 Task: Look for space in Nigel, South Africa from 10th July, 2023 to 15th July, 2023 for 7 adults in price range Rs.10000 to Rs.15000. Place can be entire place or shared room with 4 bedrooms having 7 beds and 4 bathrooms. Property type can be house, flat, guest house. Amenities needed are: wifi, TV, free parkinig on premises, gym, breakfast. Booking option can be shelf check-in. Required host language is English.
Action: Mouse moved to (439, 103)
Screenshot: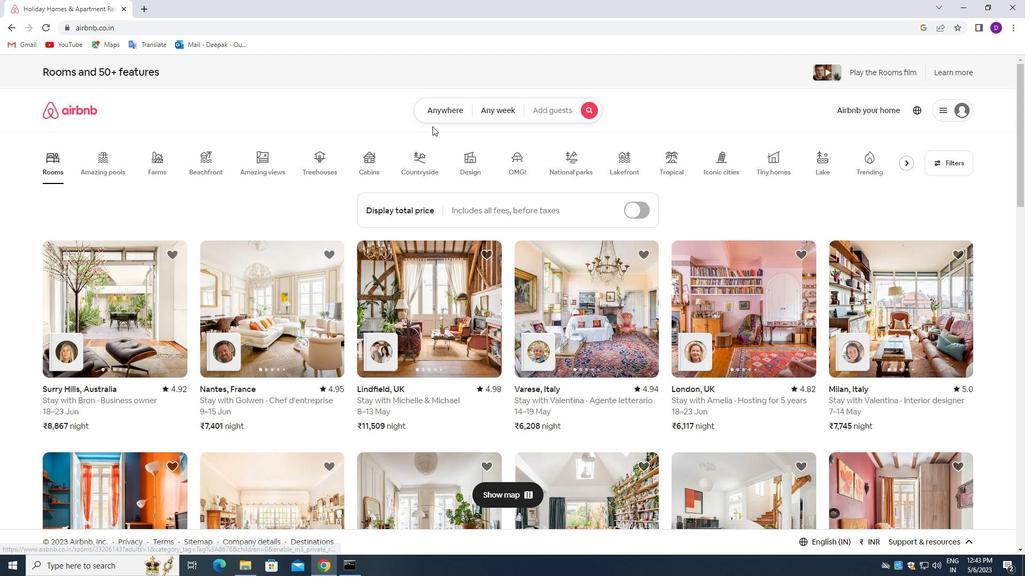 
Action: Mouse pressed left at (439, 103)
Screenshot: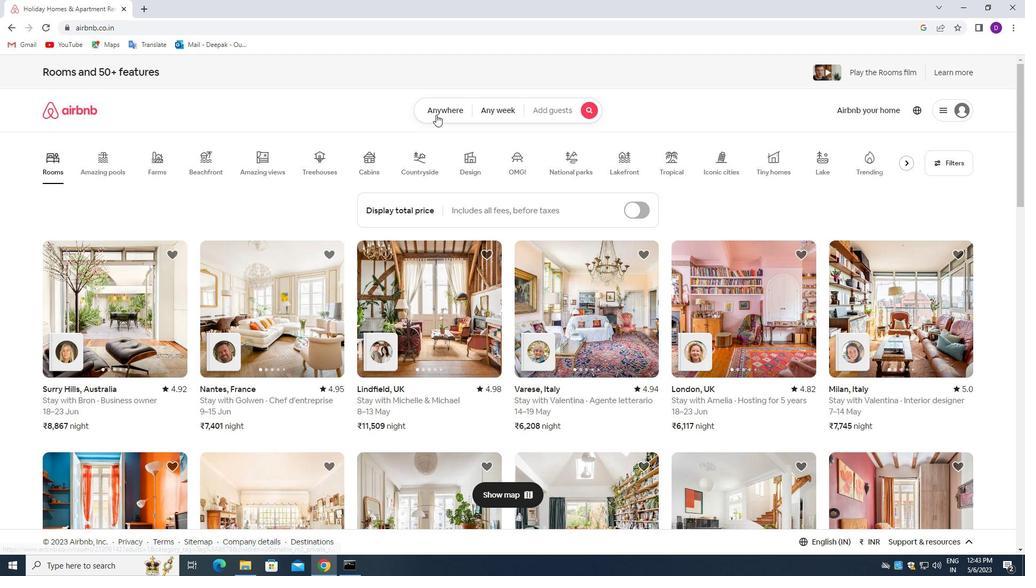 
Action: Mouse moved to (416, 148)
Screenshot: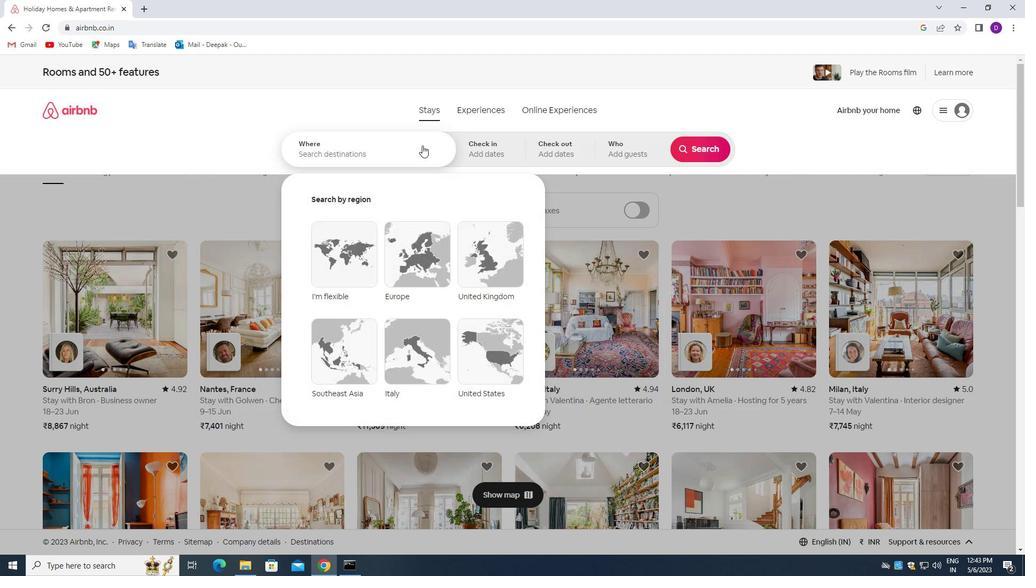 
Action: Mouse pressed left at (416, 148)
Screenshot: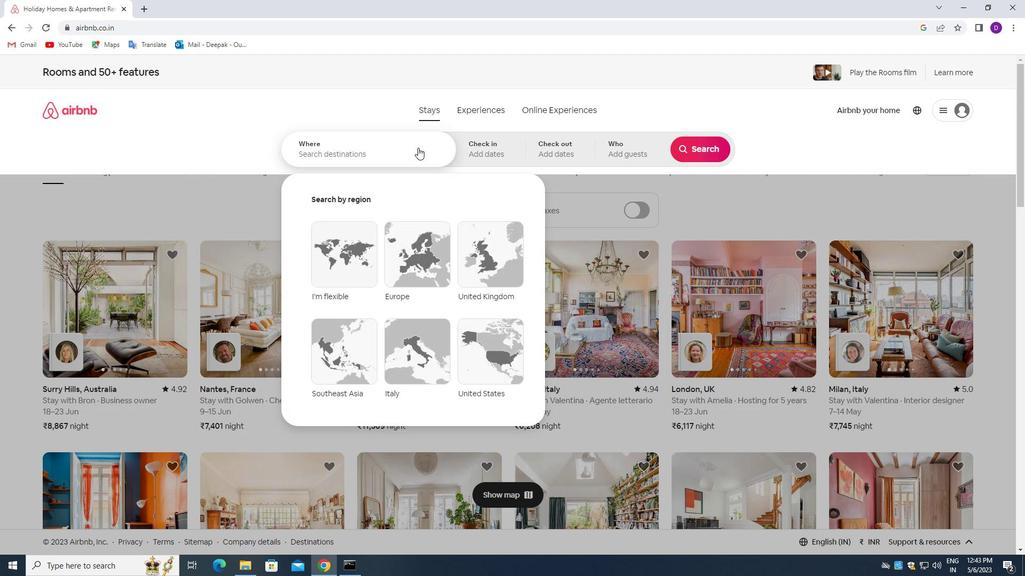 
Action: Mouse moved to (263, 191)
Screenshot: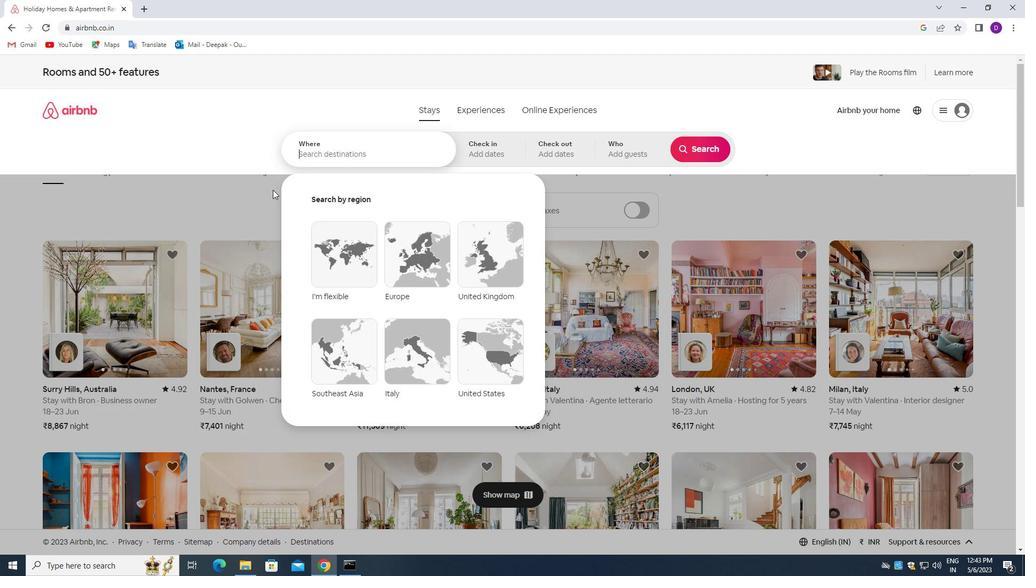 
Action: Key pressed <Key.shift>NIGEL,<Key.space><Key.shift_r>SOUTH<Key.space><Key.shift_r>AFRICA<Key.enter>
Screenshot: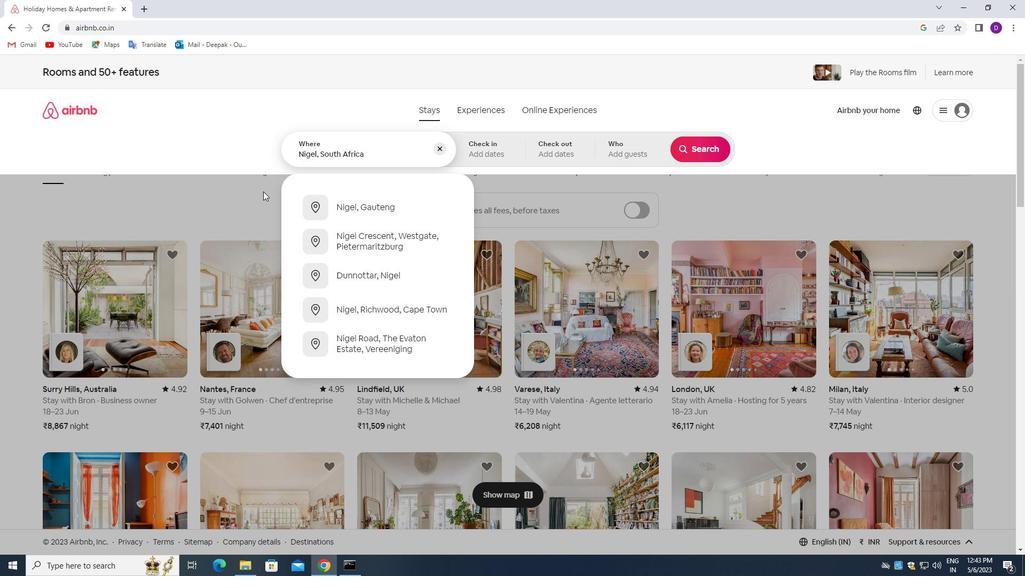 
Action: Mouse moved to (702, 232)
Screenshot: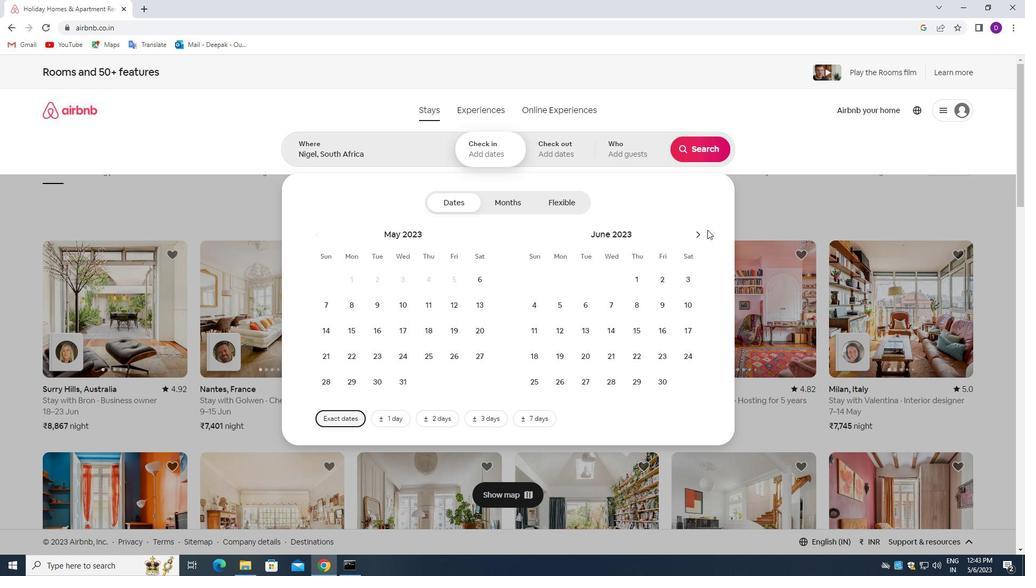 
Action: Mouse pressed left at (702, 232)
Screenshot: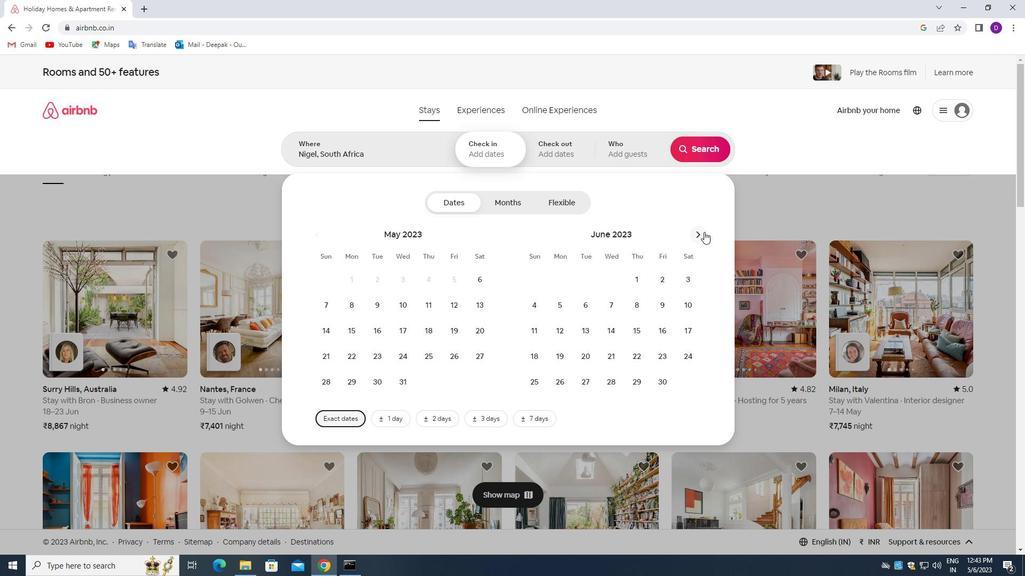 
Action: Mouse moved to (557, 334)
Screenshot: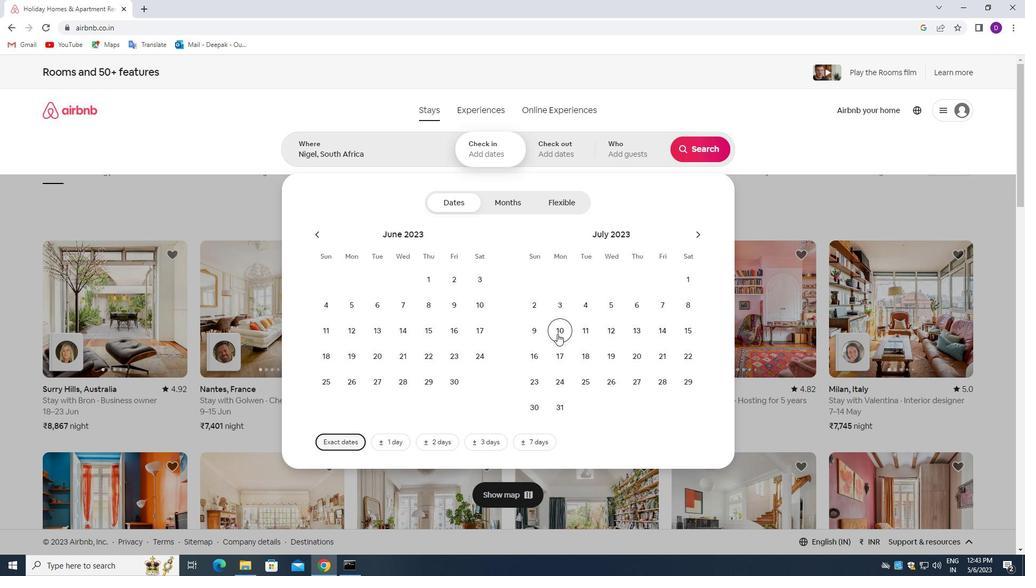 
Action: Mouse pressed left at (557, 334)
Screenshot: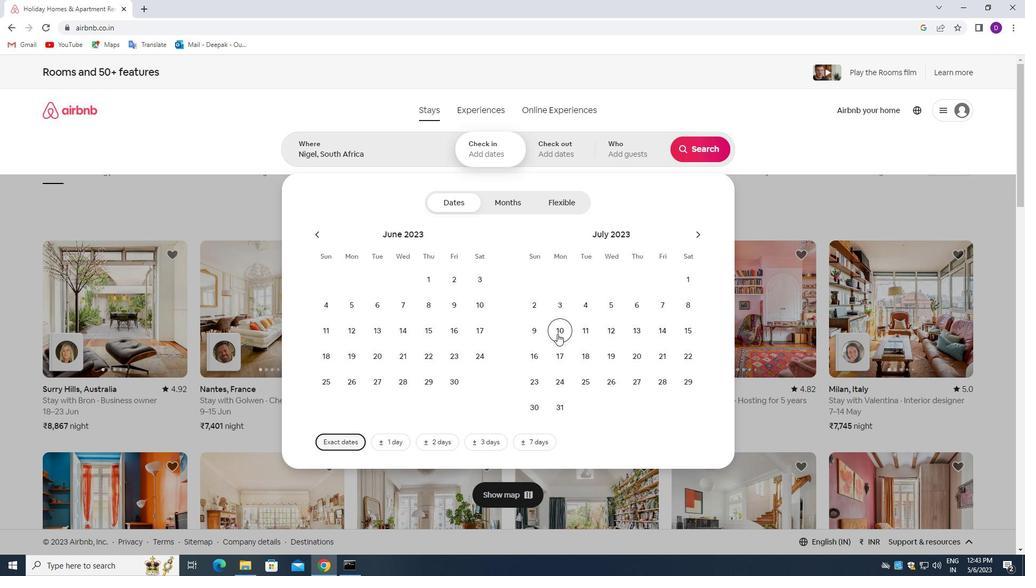 
Action: Mouse moved to (682, 337)
Screenshot: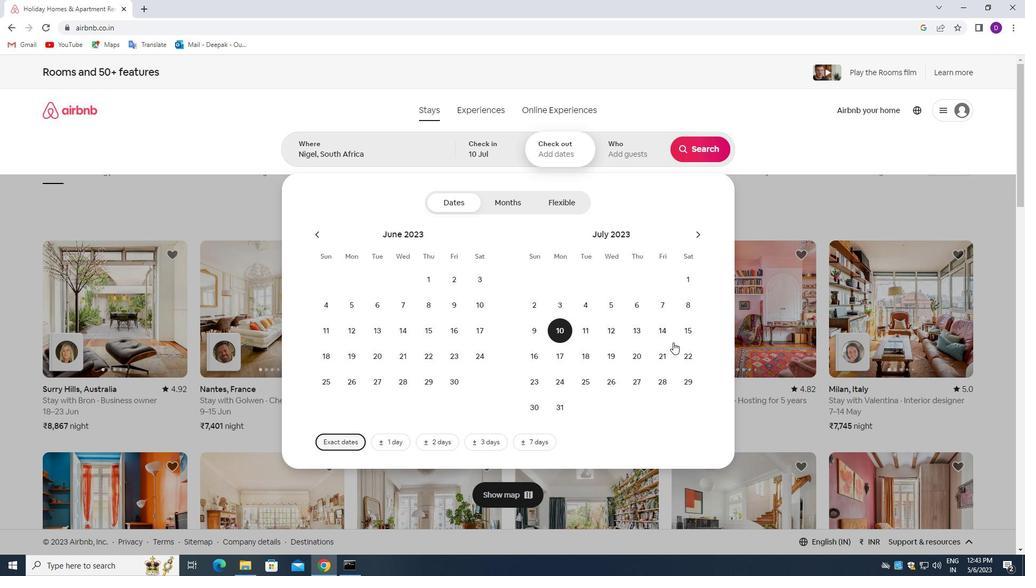
Action: Mouse pressed left at (682, 337)
Screenshot: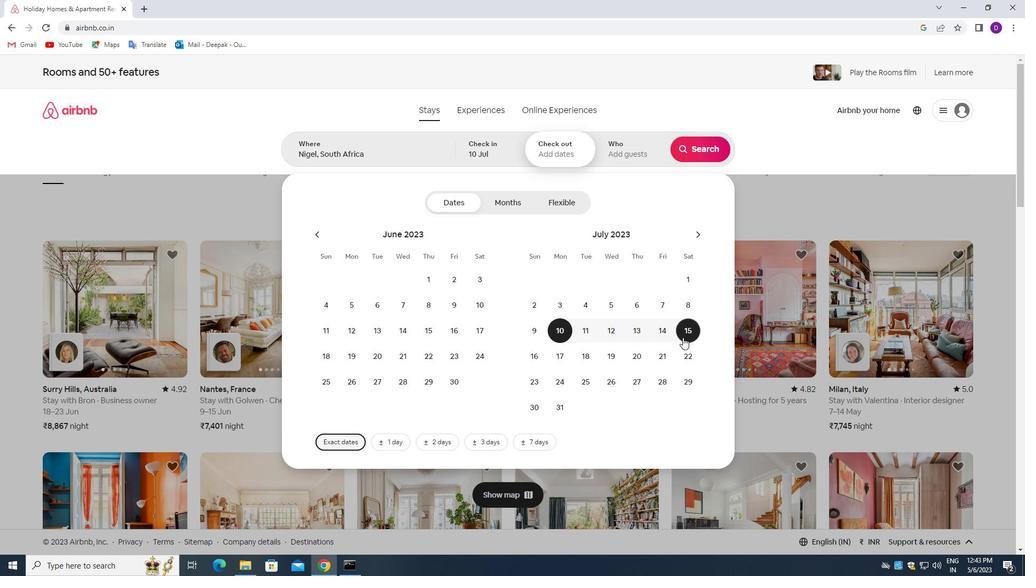 
Action: Mouse moved to (617, 148)
Screenshot: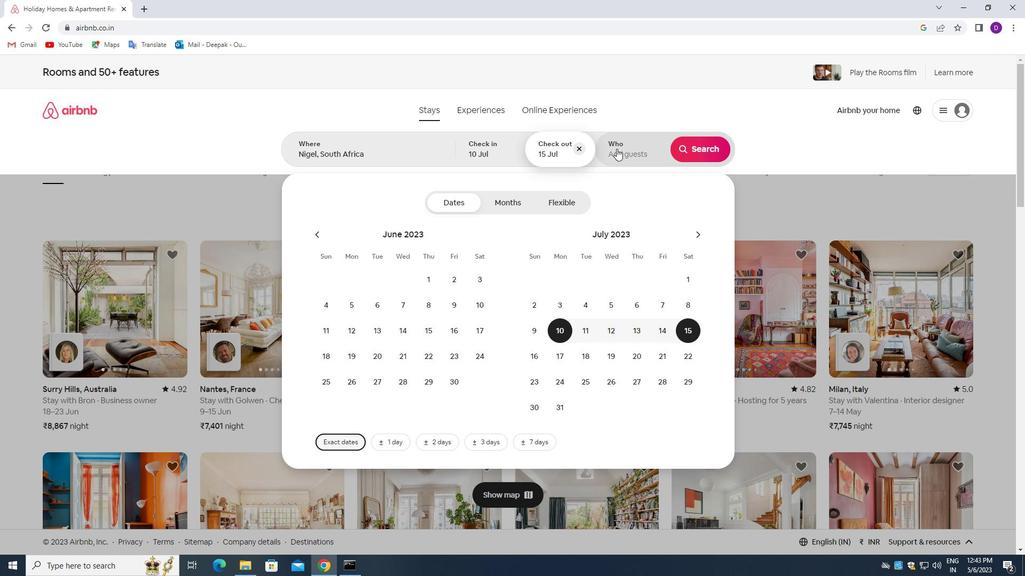 
Action: Mouse pressed left at (617, 148)
Screenshot: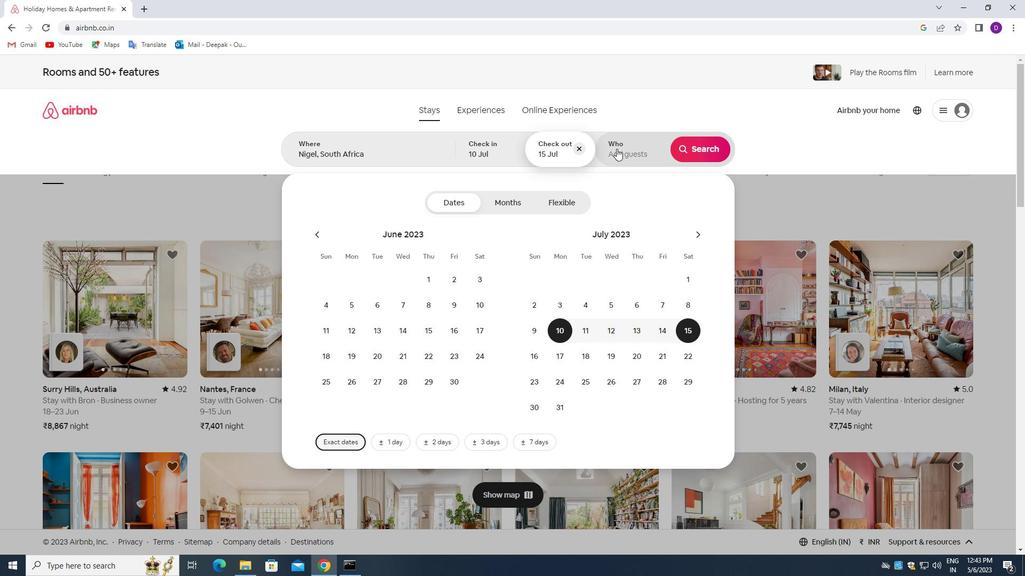 
Action: Mouse moved to (699, 209)
Screenshot: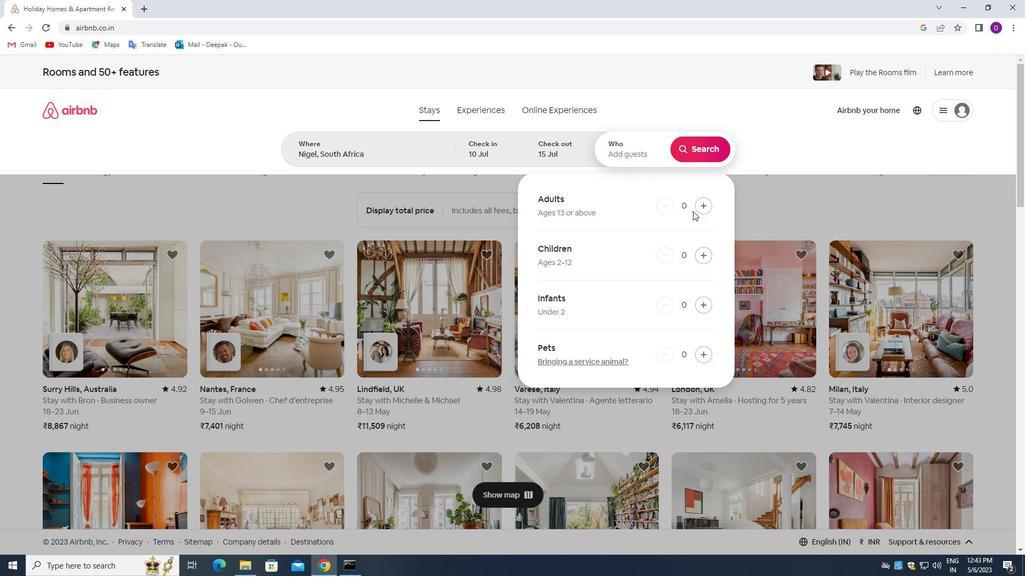 
Action: Mouse pressed left at (699, 209)
Screenshot: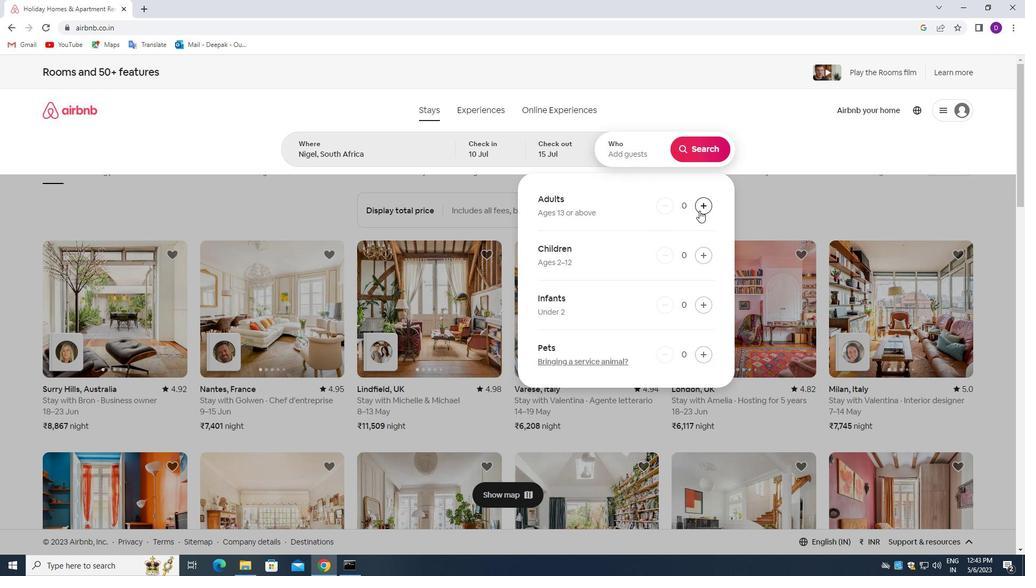 
Action: Mouse pressed left at (699, 209)
Screenshot: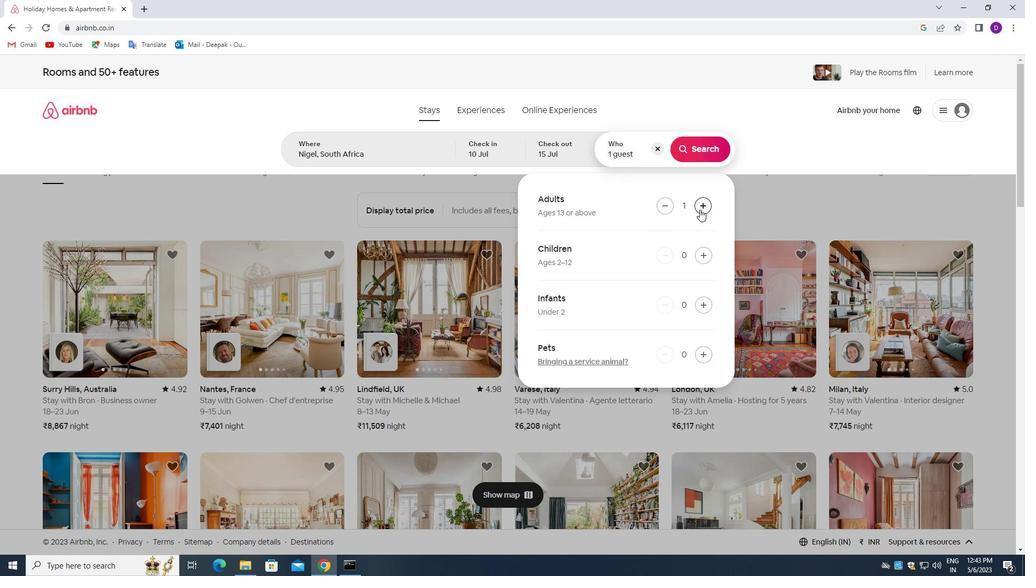 
Action: Mouse pressed left at (699, 209)
Screenshot: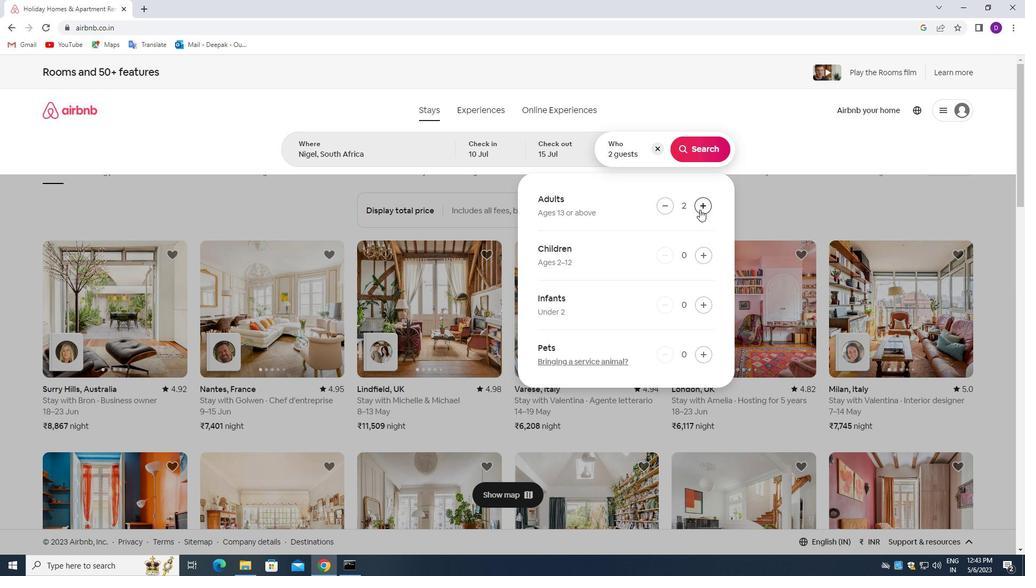 
Action: Mouse pressed left at (699, 209)
Screenshot: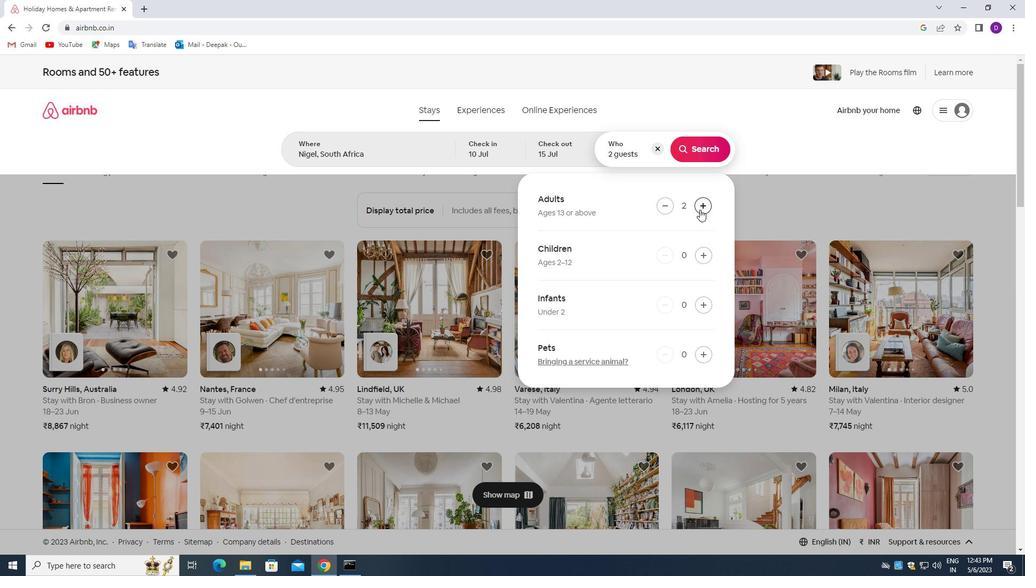 
Action: Mouse pressed left at (699, 209)
Screenshot: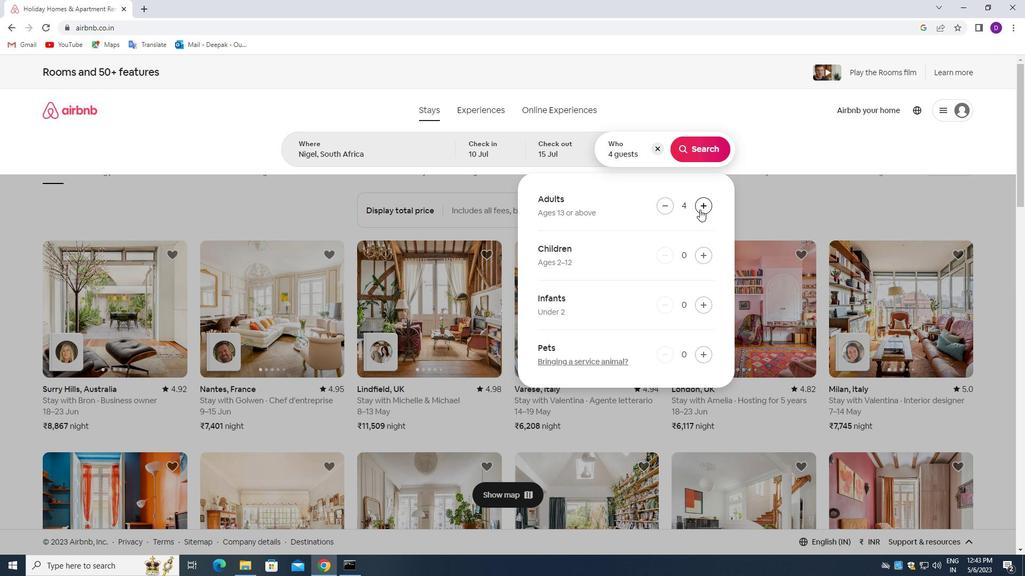 
Action: Mouse pressed left at (699, 209)
Screenshot: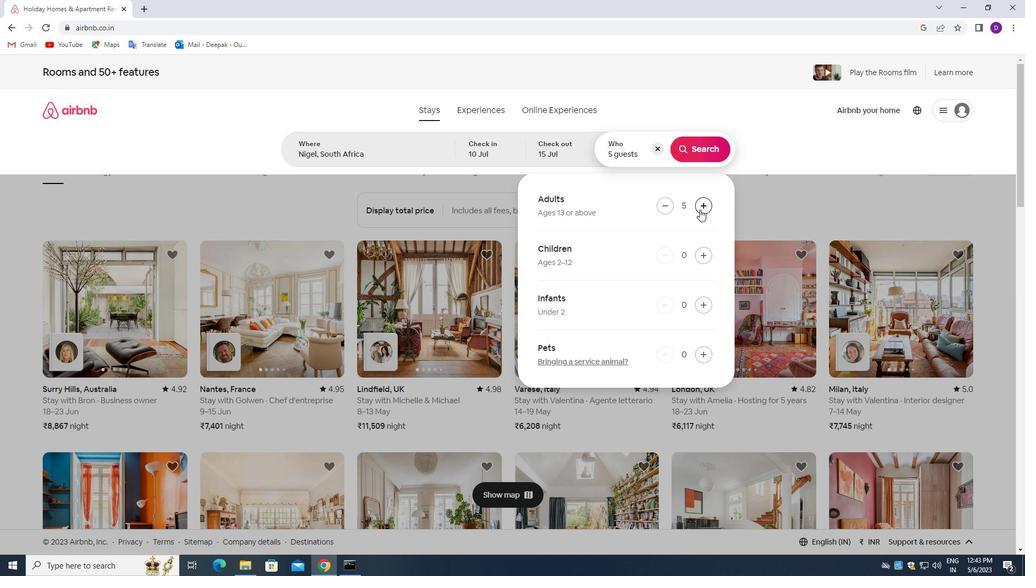 
Action: Mouse pressed left at (699, 209)
Screenshot: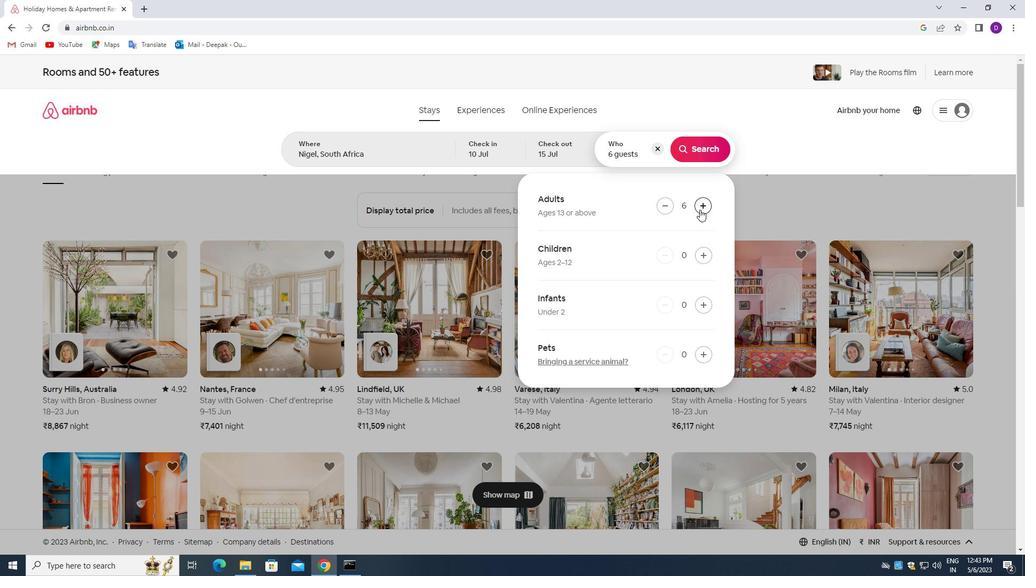 
Action: Mouse moved to (697, 148)
Screenshot: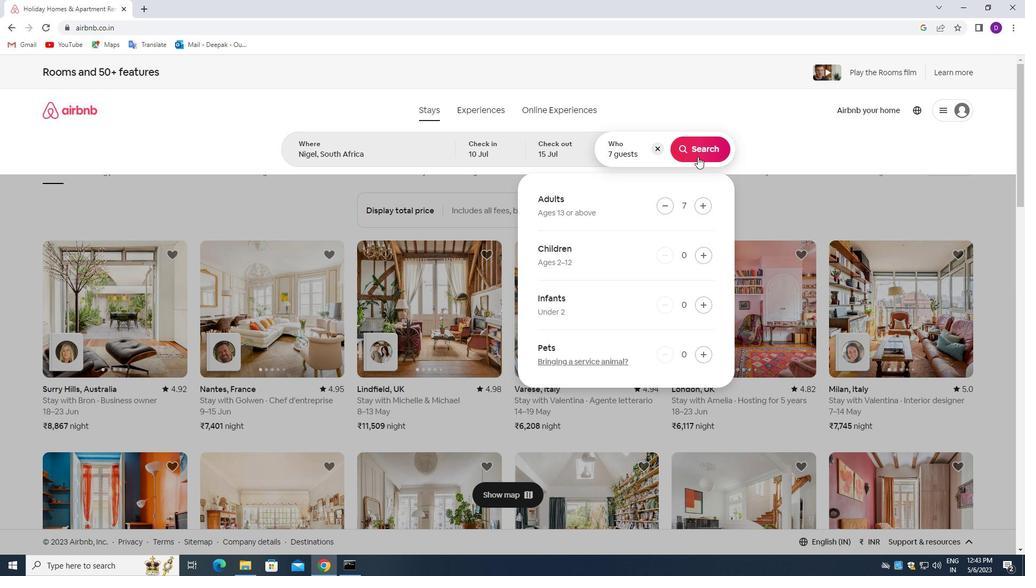 
Action: Mouse pressed left at (697, 148)
Screenshot: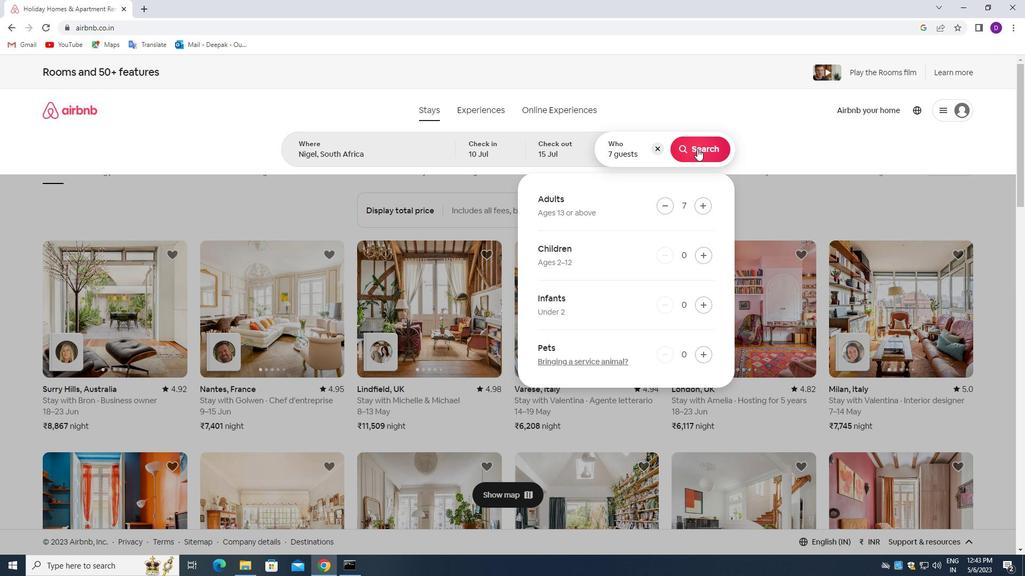
Action: Mouse moved to (969, 118)
Screenshot: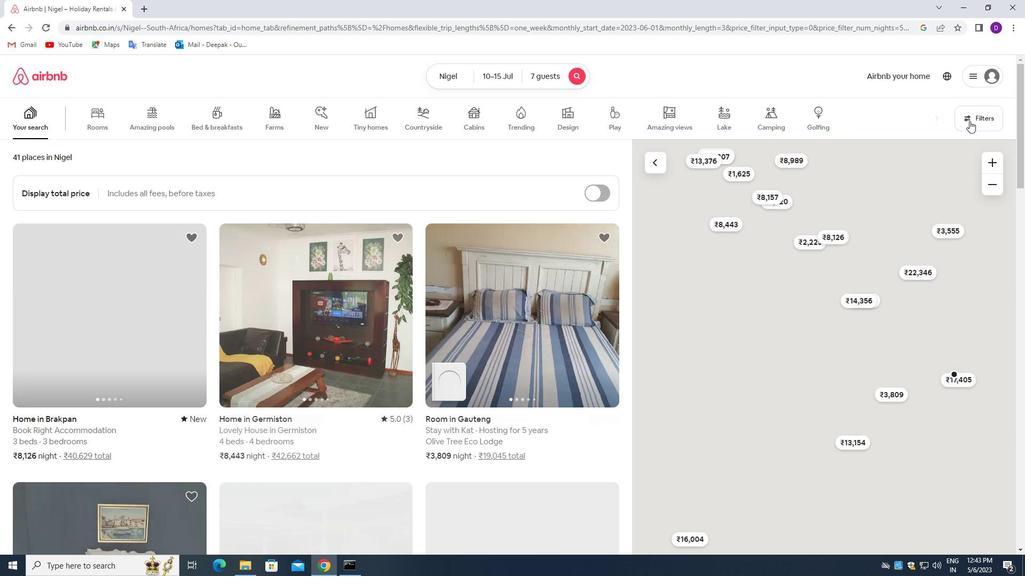 
Action: Mouse pressed left at (969, 118)
Screenshot: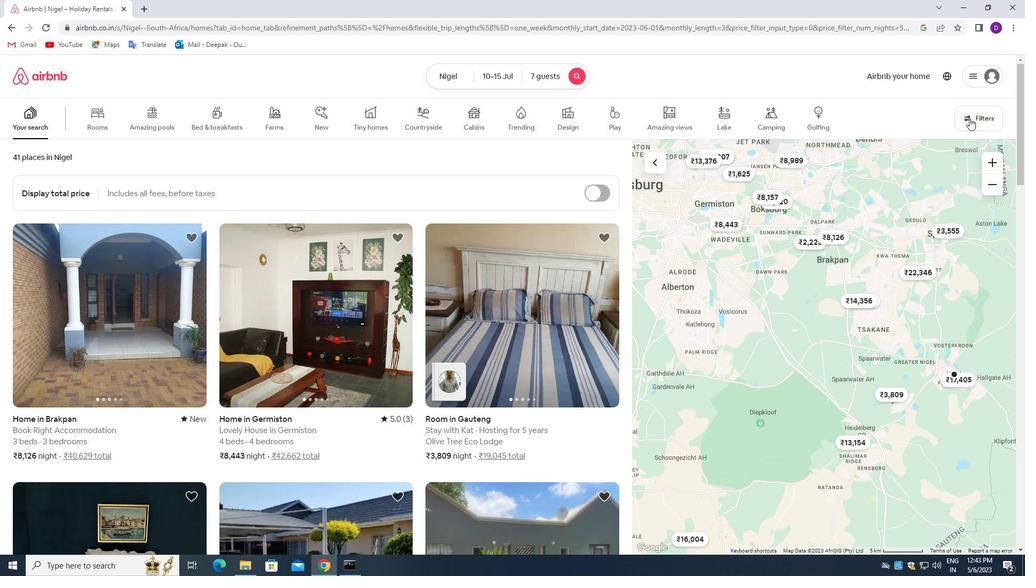 
Action: Mouse moved to (375, 379)
Screenshot: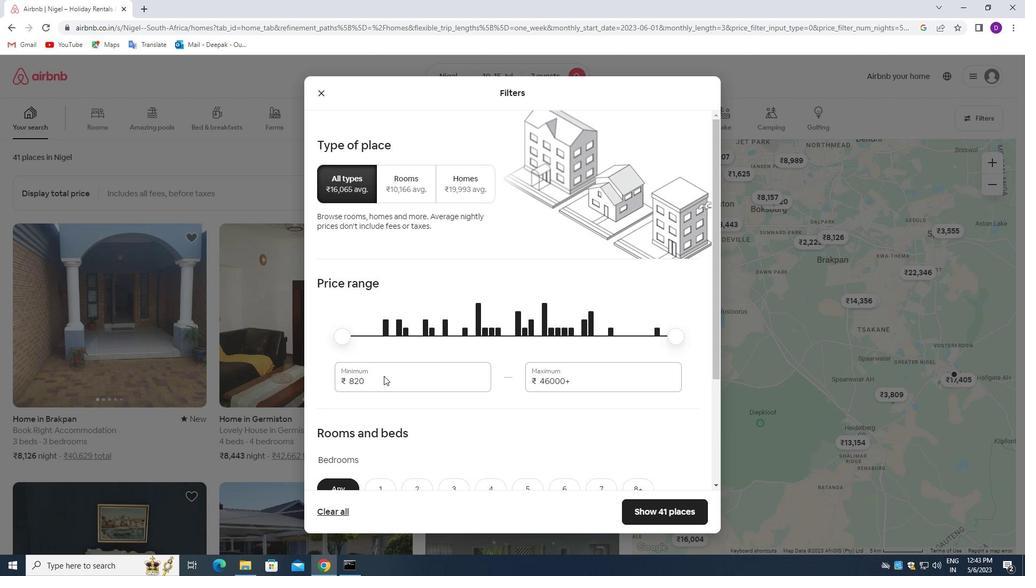 
Action: Mouse pressed left at (375, 379)
Screenshot: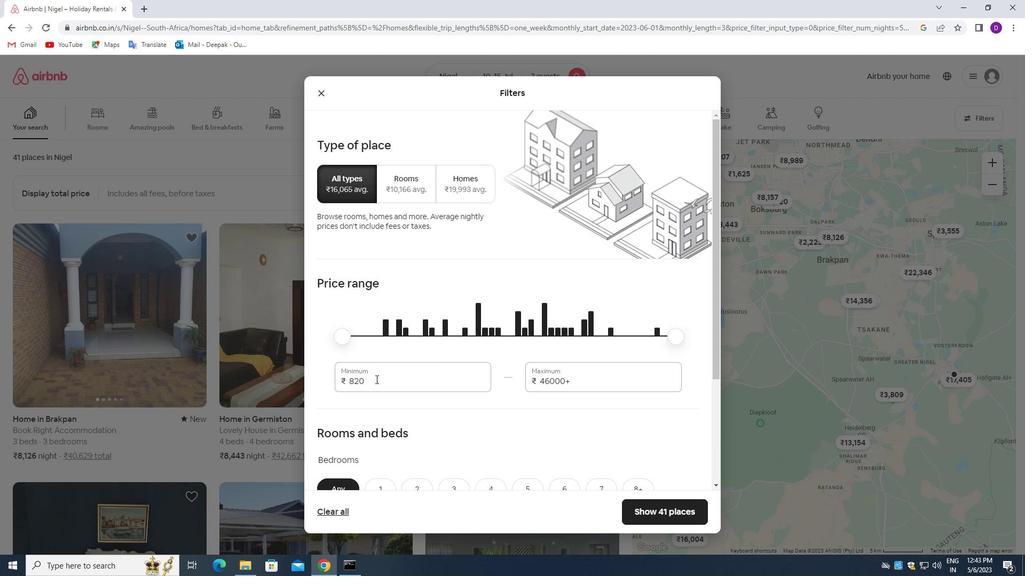 
Action: Mouse pressed left at (375, 379)
Screenshot: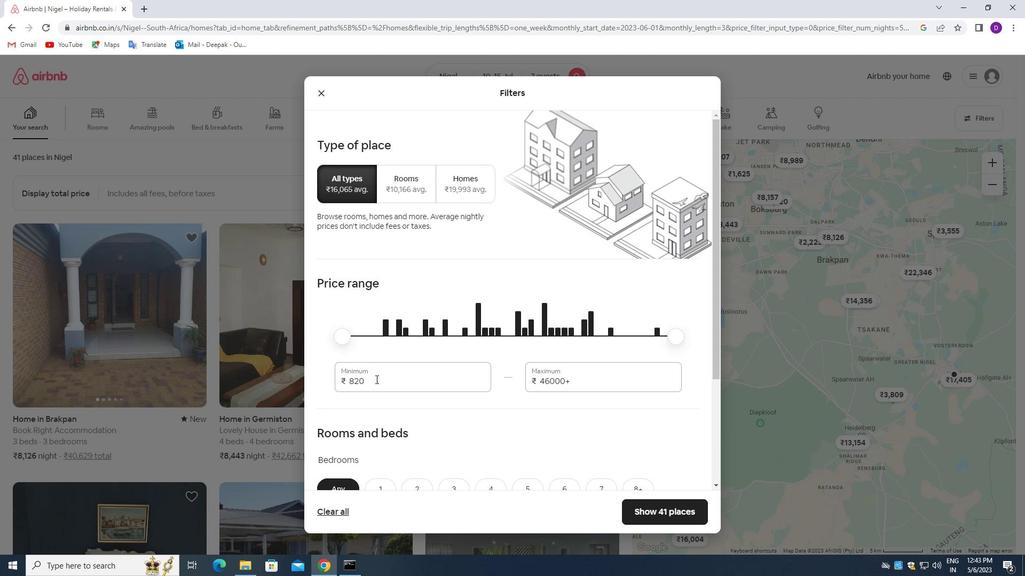 
Action: Mouse moved to (377, 379)
Screenshot: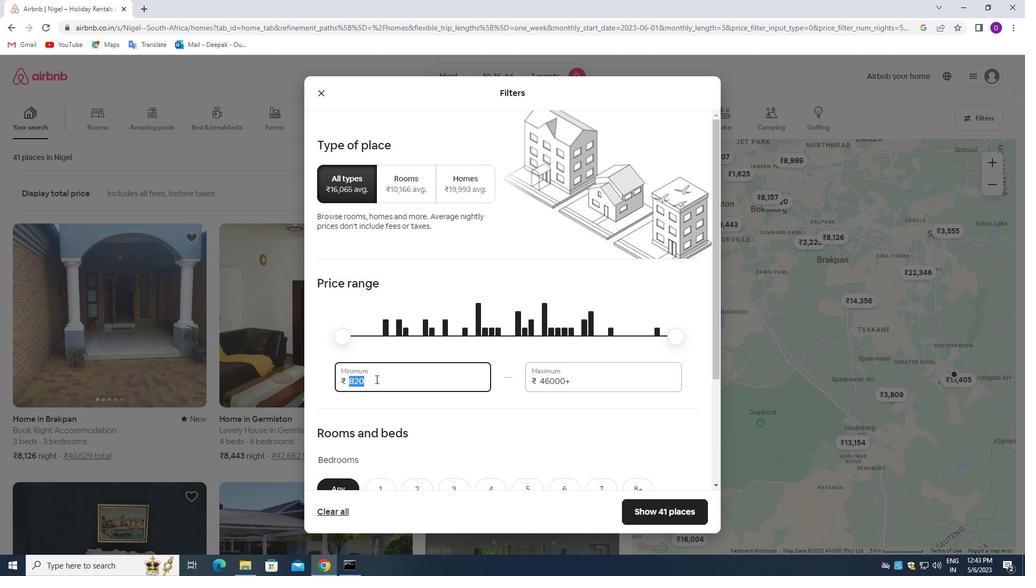 
Action: Key pressed 10000<Key.tab>15000
Screenshot: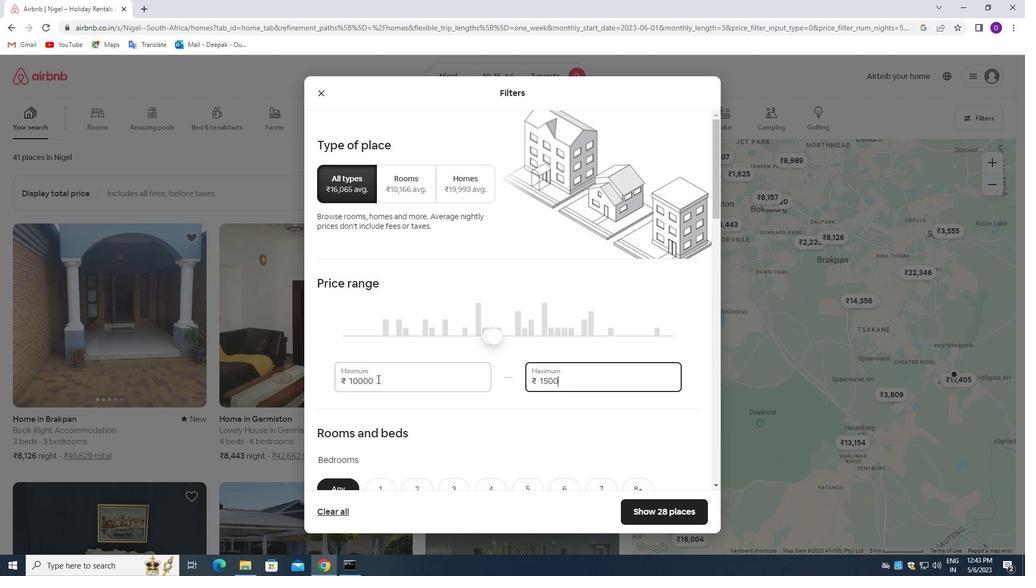 
Action: Mouse moved to (481, 378)
Screenshot: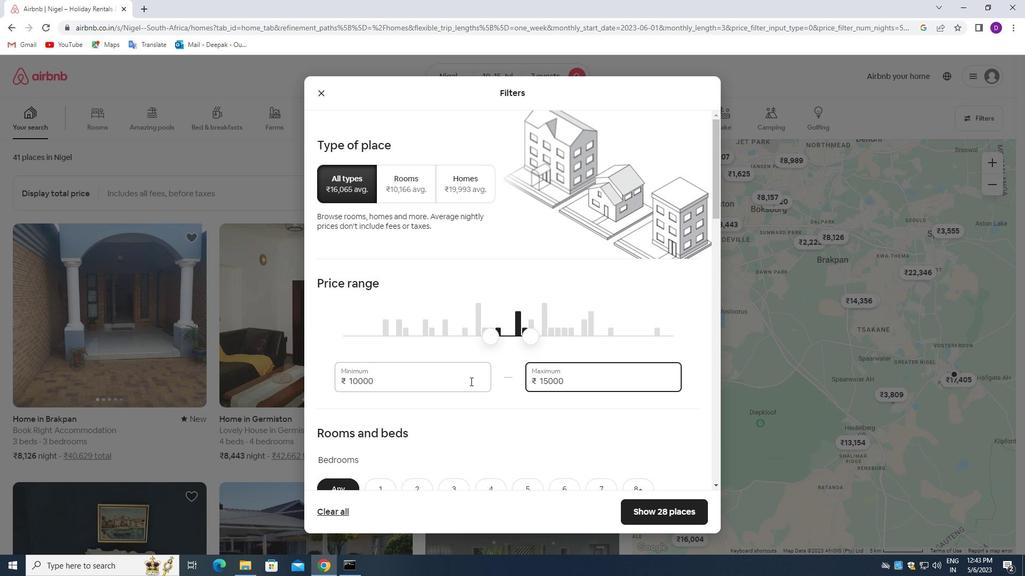 
Action: Mouse scrolled (481, 377) with delta (0, 0)
Screenshot: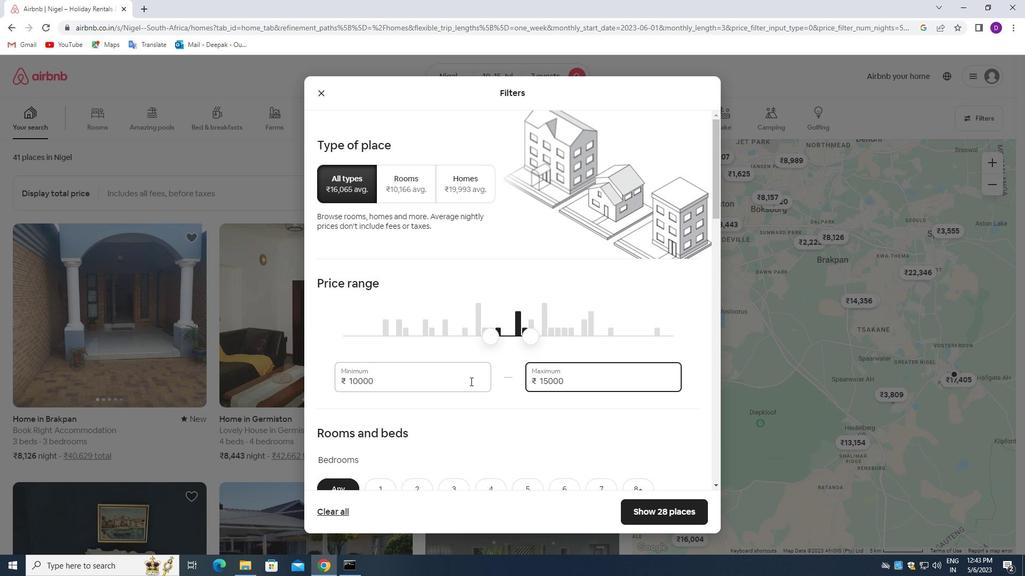 
Action: Mouse moved to (482, 378)
Screenshot: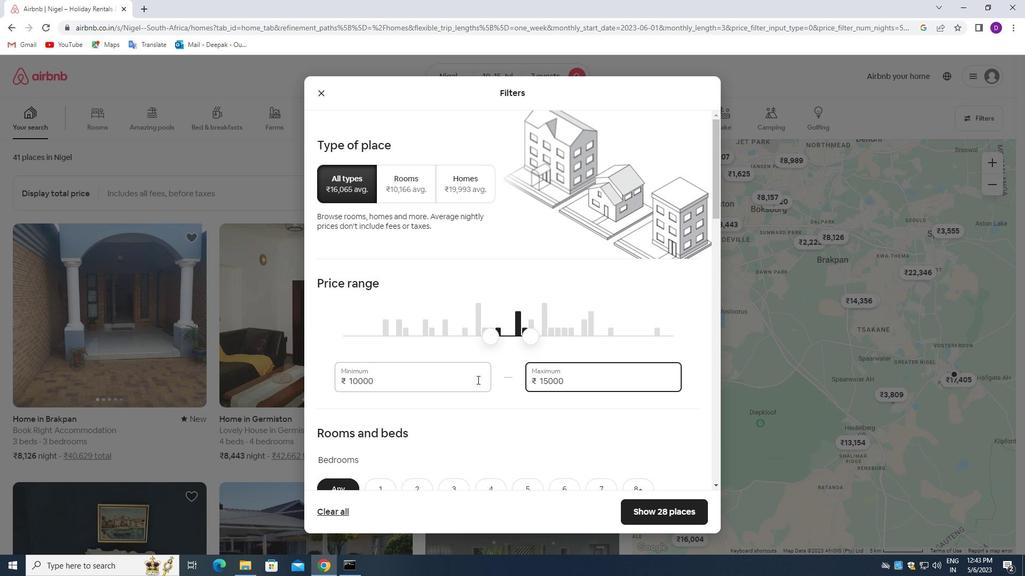 
Action: Mouse scrolled (482, 377) with delta (0, 0)
Screenshot: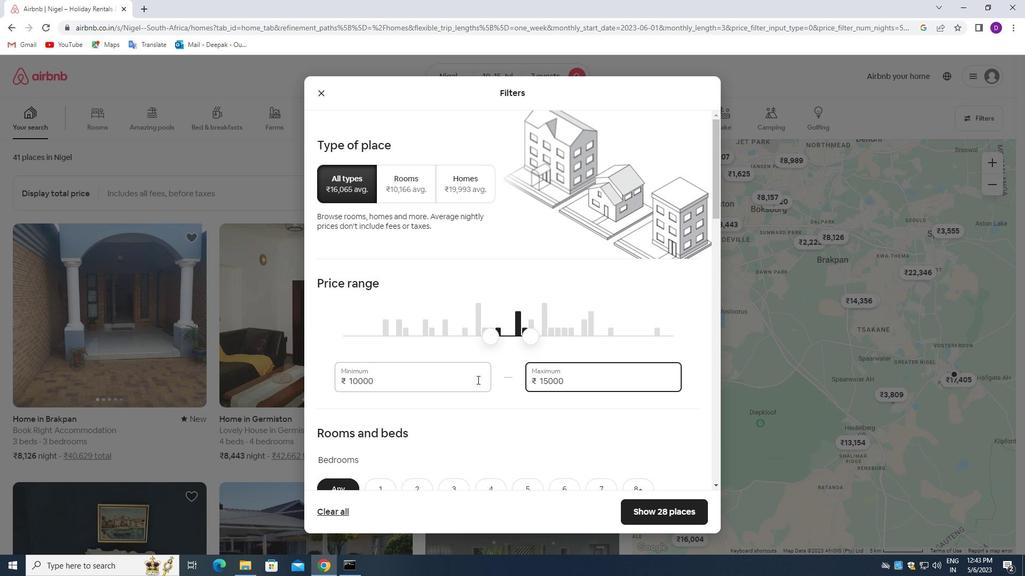 
Action: Mouse scrolled (482, 377) with delta (0, 0)
Screenshot: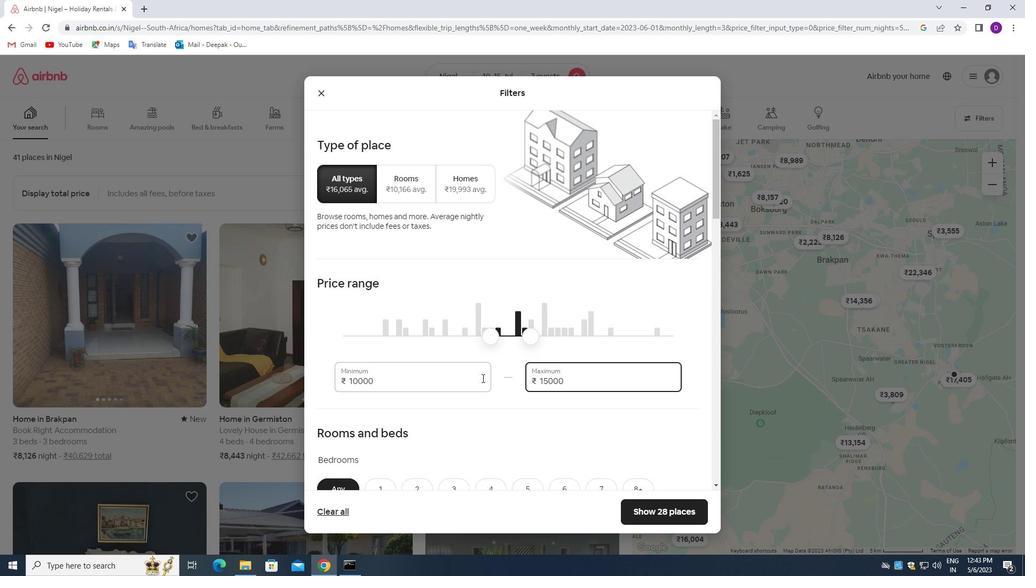 
Action: Mouse moved to (492, 332)
Screenshot: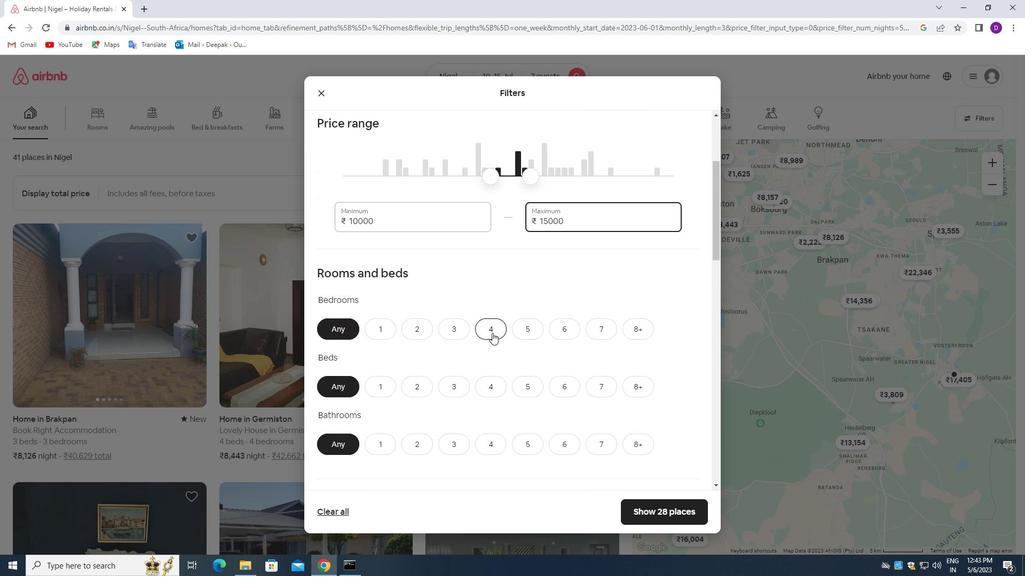 
Action: Mouse pressed left at (492, 332)
Screenshot: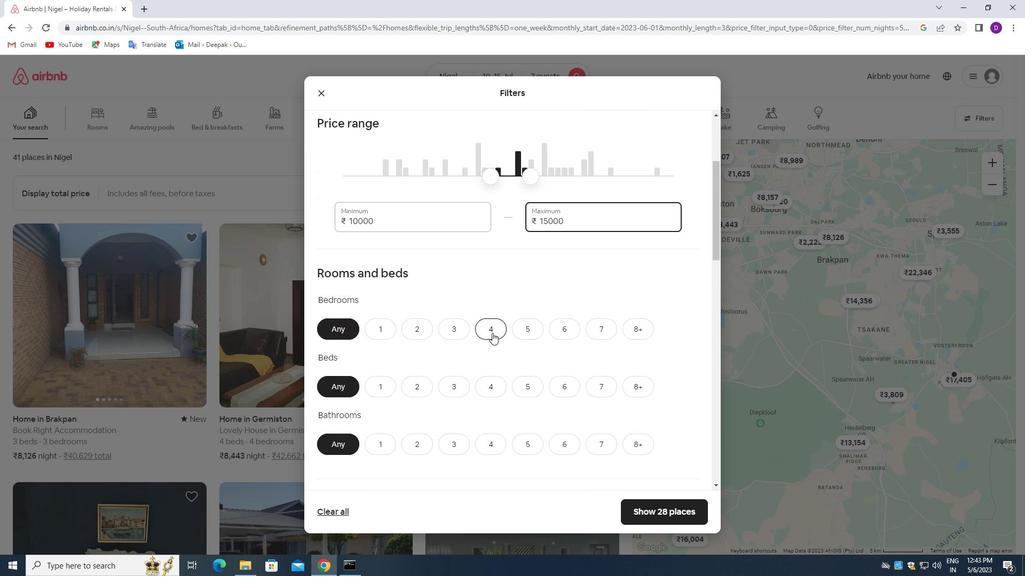 
Action: Mouse moved to (602, 390)
Screenshot: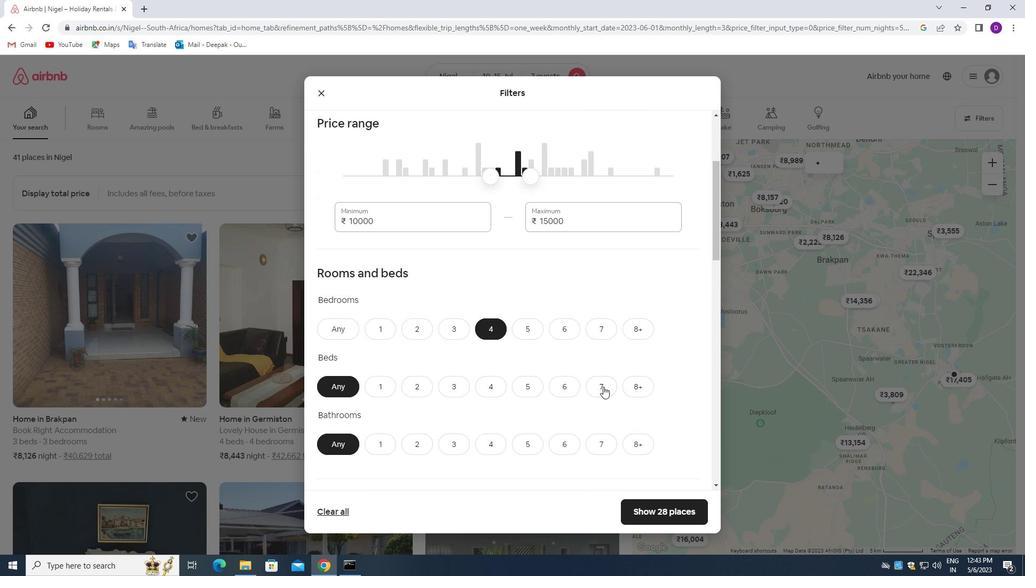 
Action: Mouse pressed left at (602, 390)
Screenshot: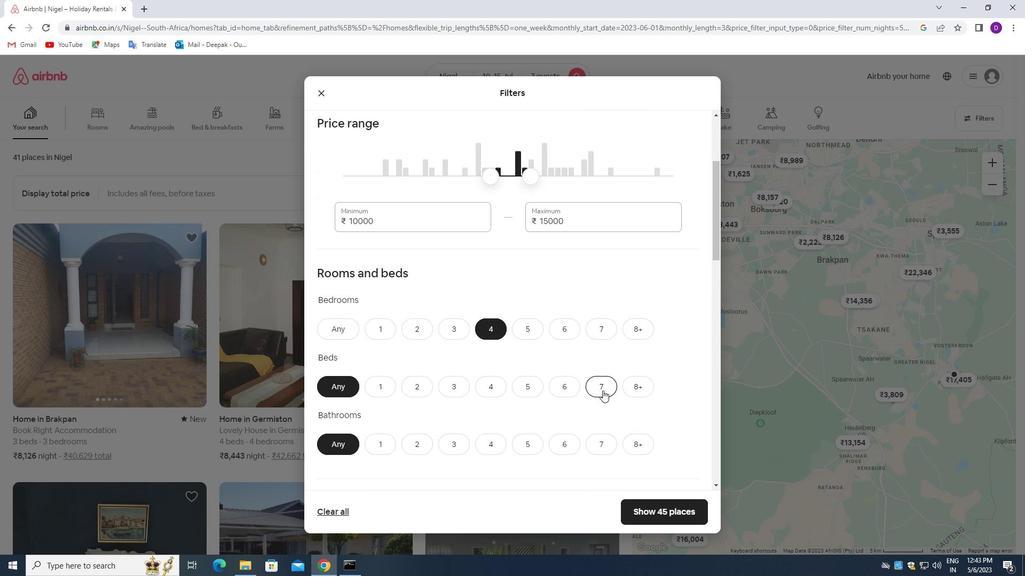 
Action: Mouse moved to (490, 442)
Screenshot: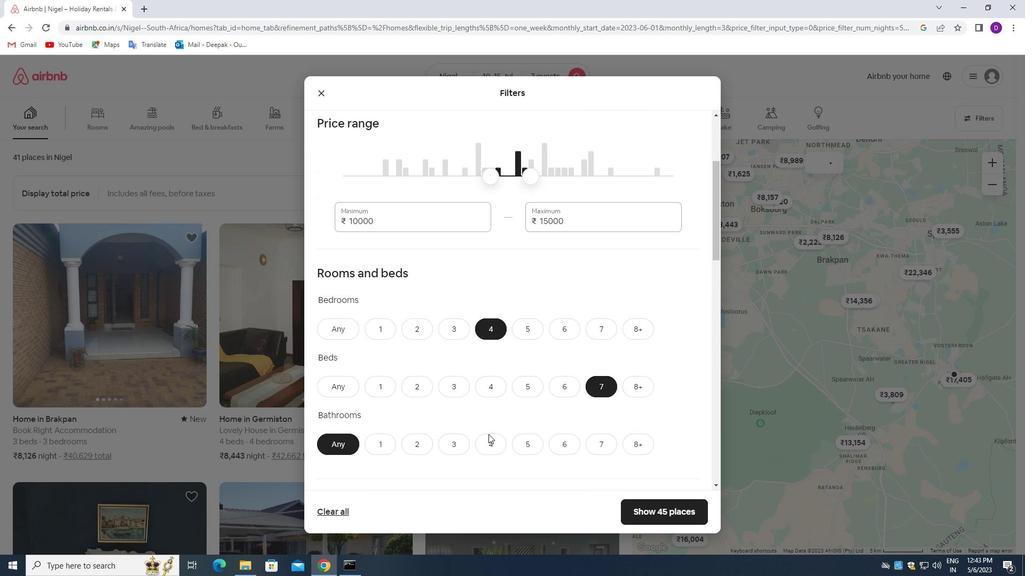 
Action: Mouse pressed left at (490, 442)
Screenshot: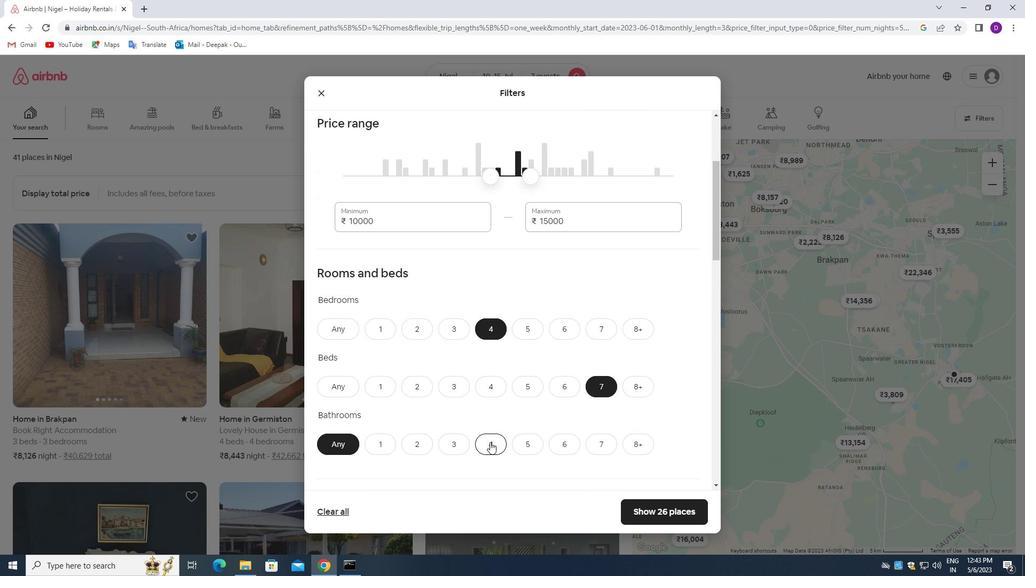 
Action: Mouse moved to (487, 371)
Screenshot: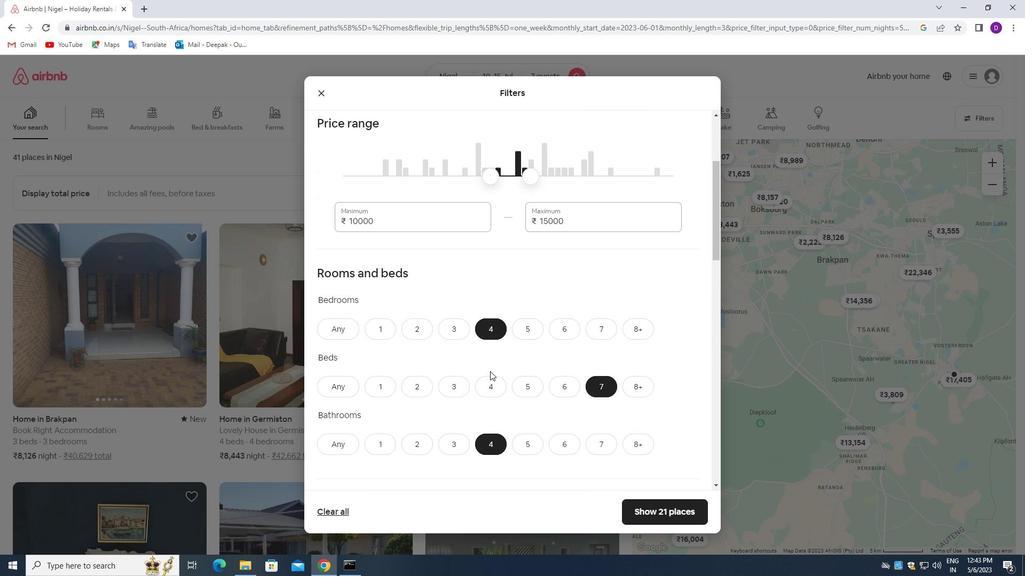 
Action: Mouse scrolled (487, 370) with delta (0, 0)
Screenshot: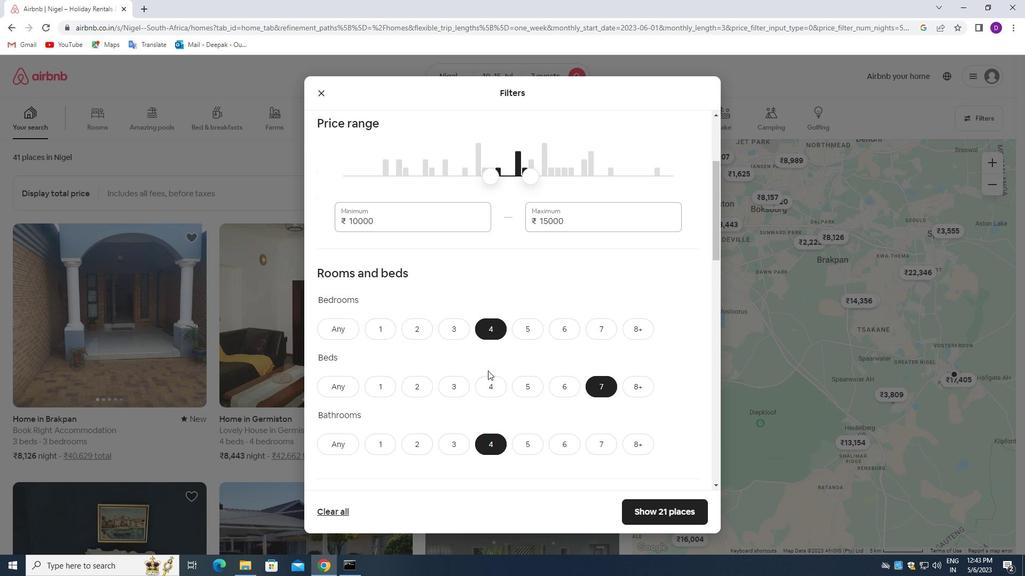 
Action: Mouse scrolled (487, 370) with delta (0, 0)
Screenshot: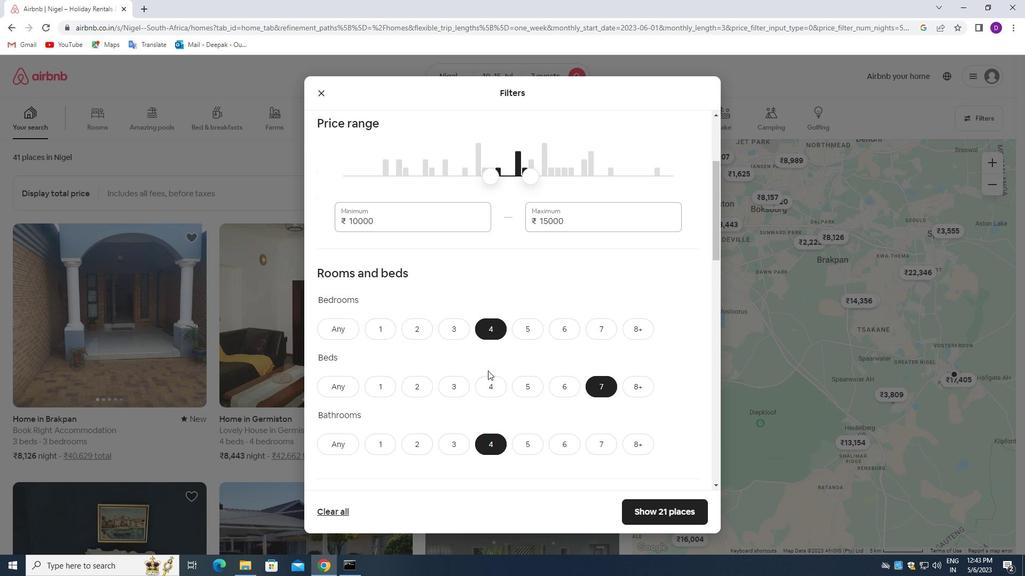 
Action: Mouse scrolled (487, 370) with delta (0, 0)
Screenshot: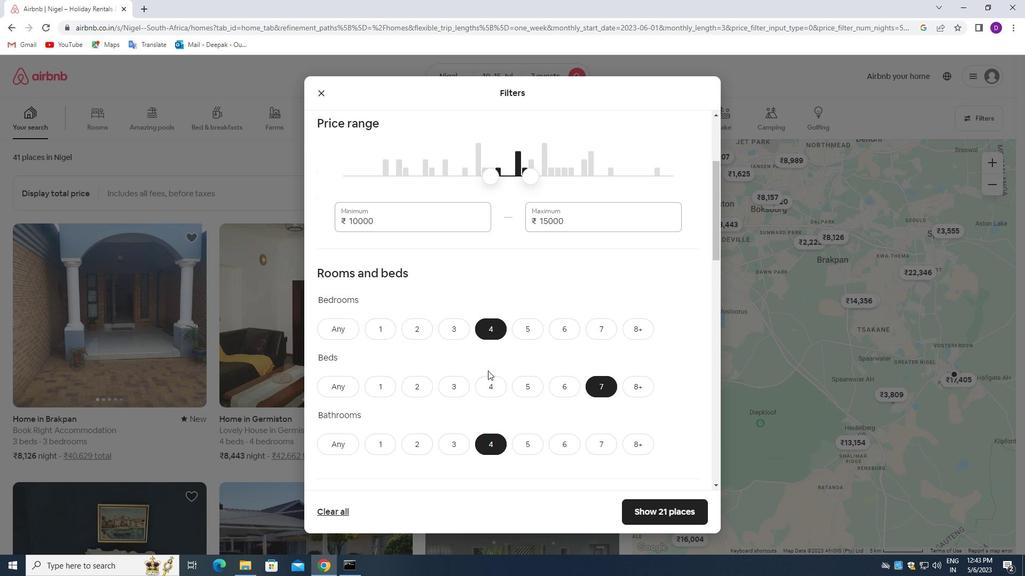 
Action: Mouse scrolled (487, 370) with delta (0, 0)
Screenshot: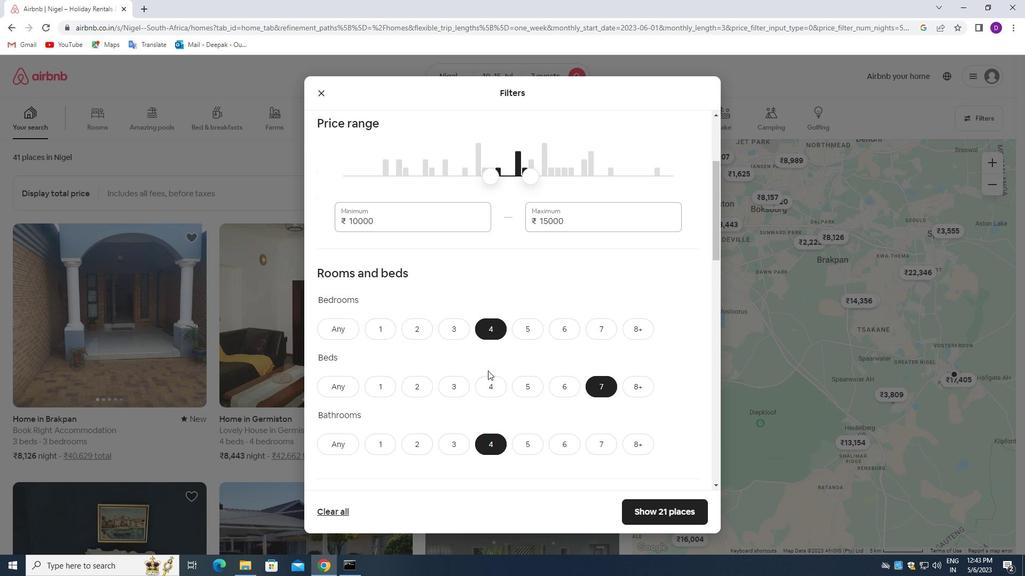 
Action: Mouse moved to (372, 340)
Screenshot: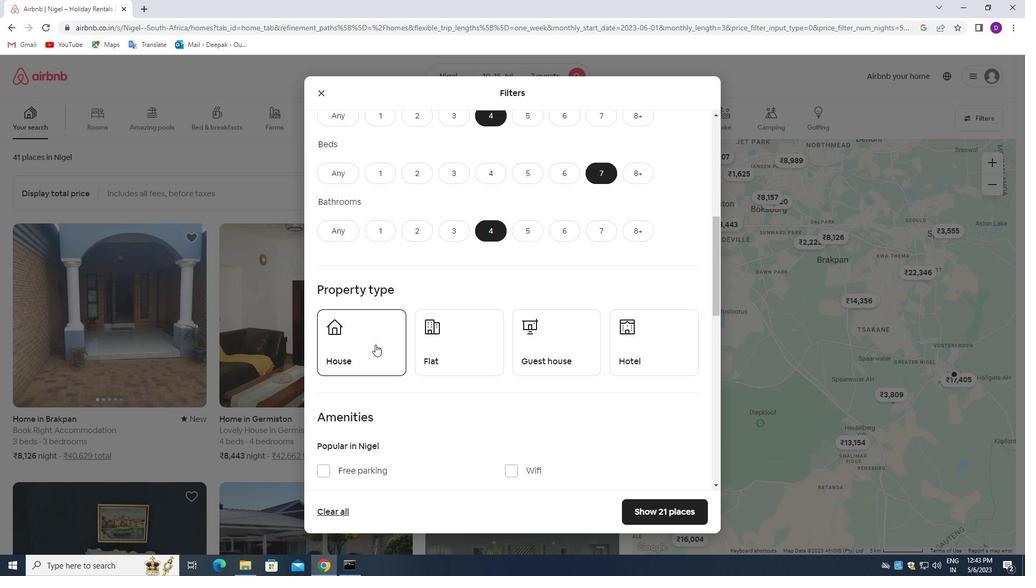 
Action: Mouse pressed left at (372, 340)
Screenshot: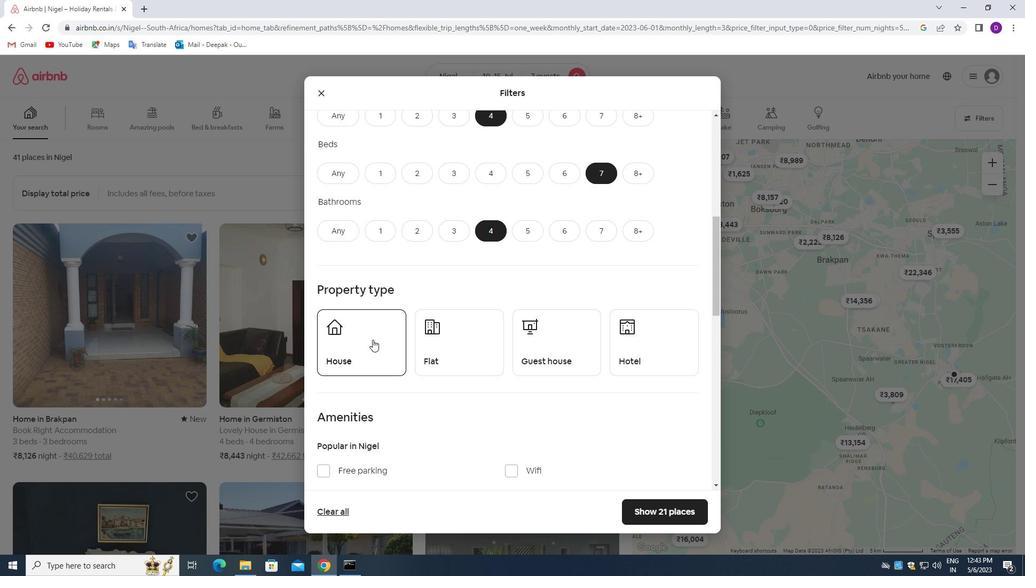 
Action: Mouse moved to (470, 345)
Screenshot: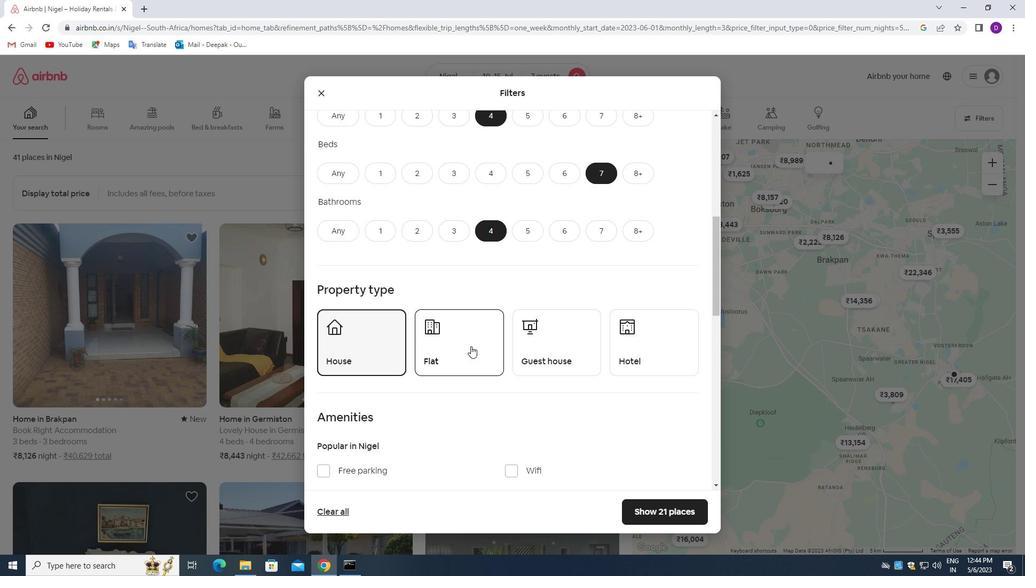 
Action: Mouse pressed left at (470, 345)
Screenshot: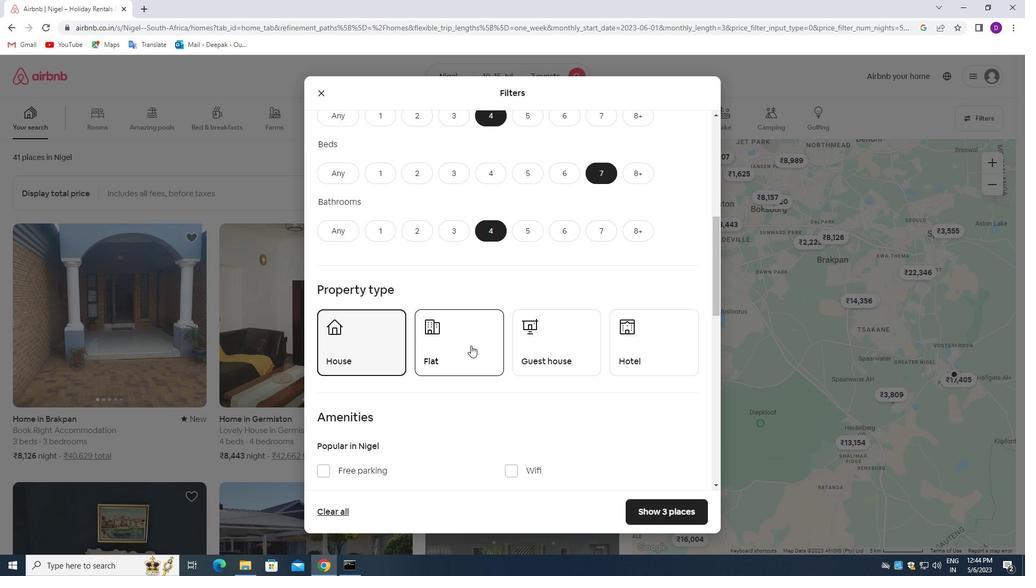 
Action: Mouse moved to (563, 343)
Screenshot: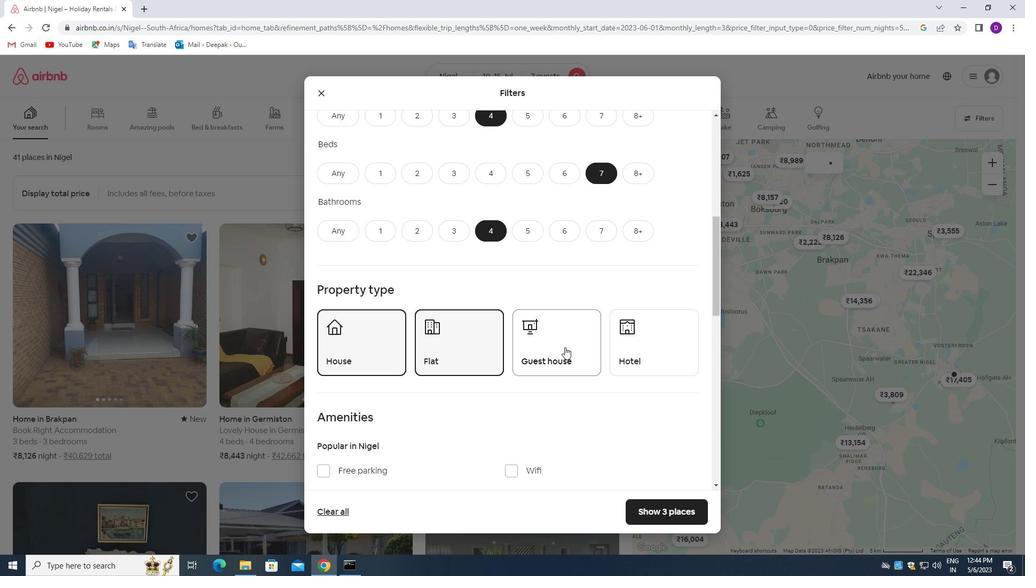 
Action: Mouse pressed left at (563, 343)
Screenshot: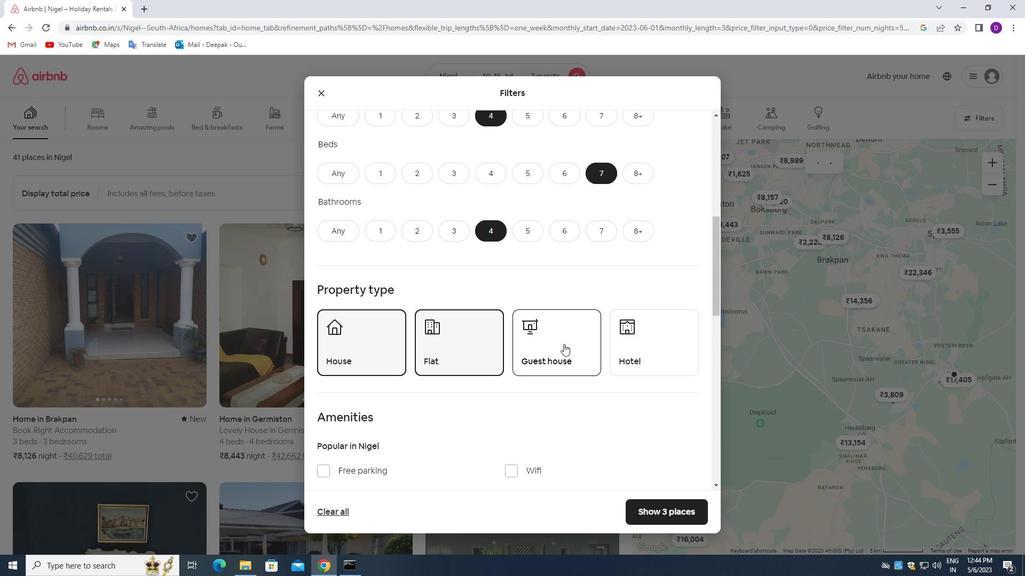 
Action: Mouse moved to (490, 351)
Screenshot: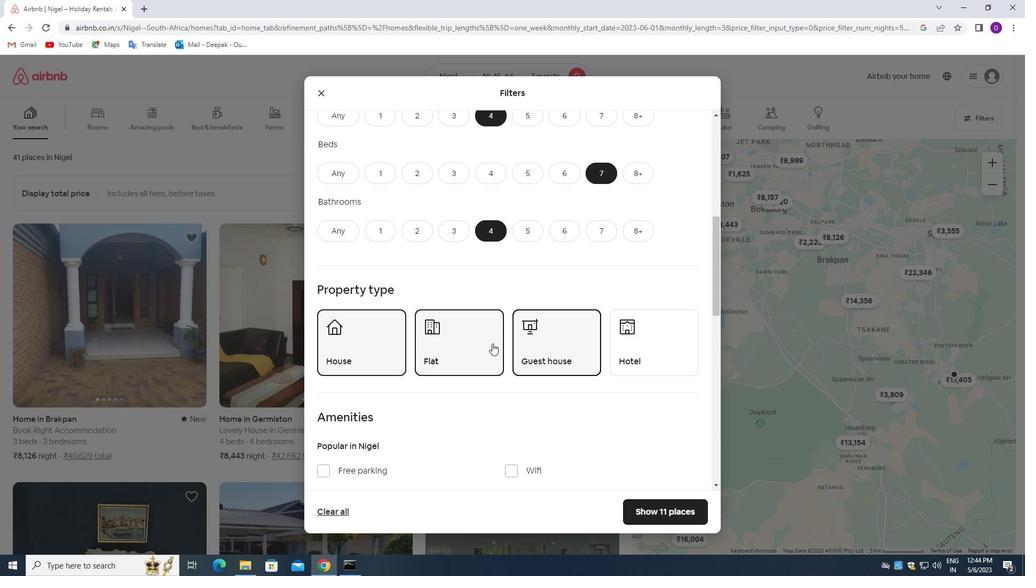 
Action: Mouse scrolled (490, 351) with delta (0, 0)
Screenshot: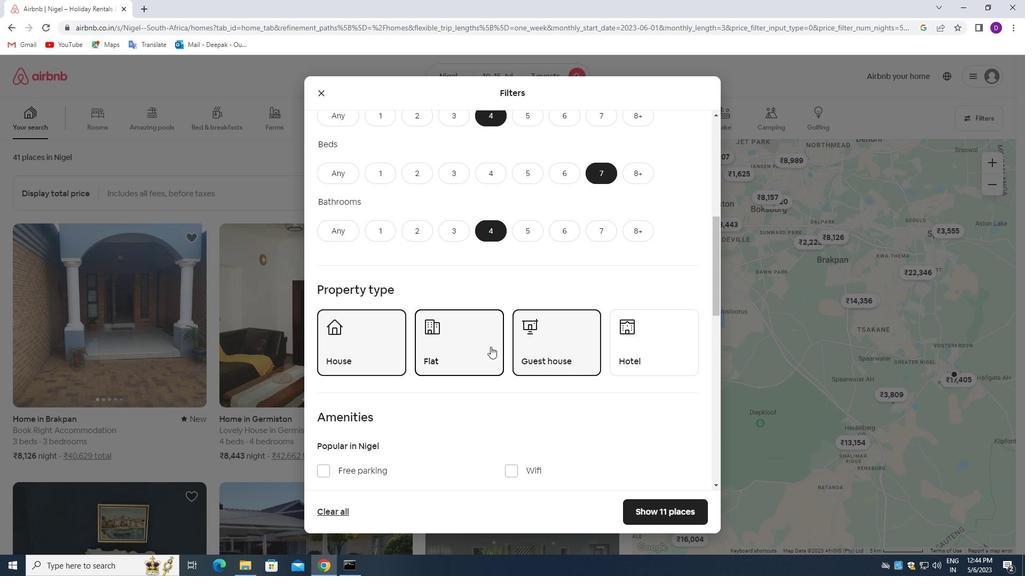 
Action: Mouse scrolled (490, 351) with delta (0, 0)
Screenshot: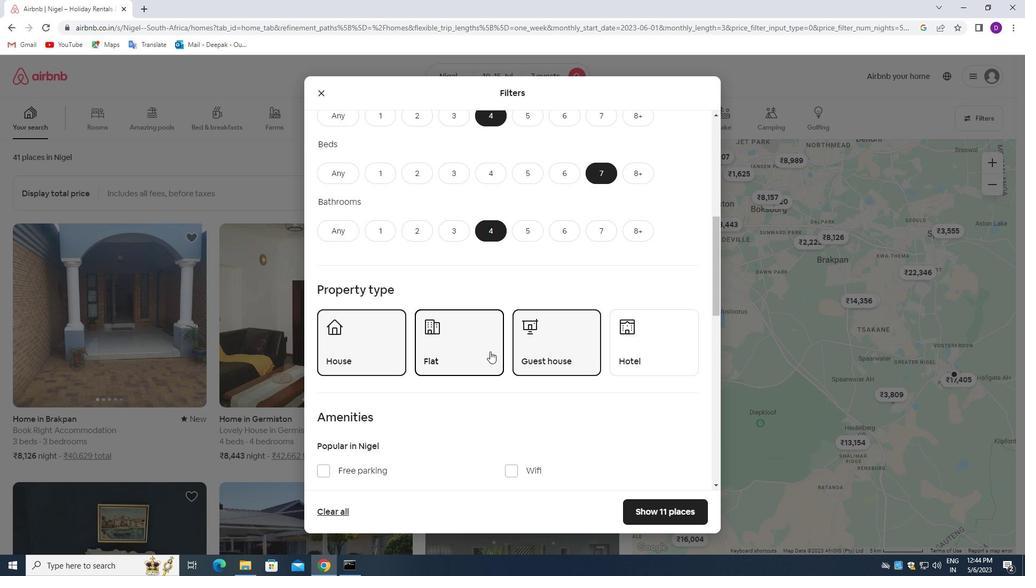 
Action: Mouse moved to (491, 351)
Screenshot: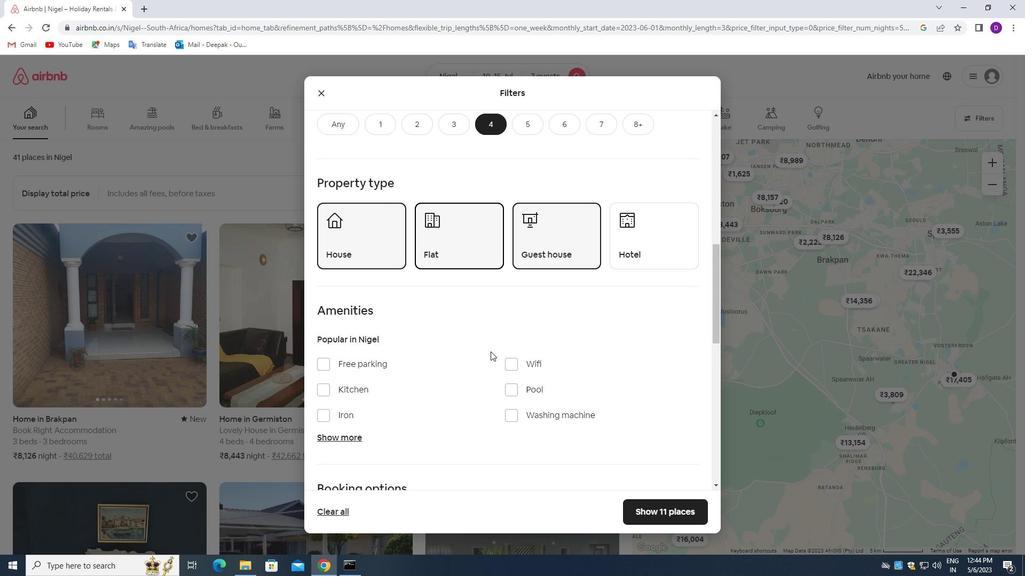 
Action: Mouse scrolled (491, 351) with delta (0, 0)
Screenshot: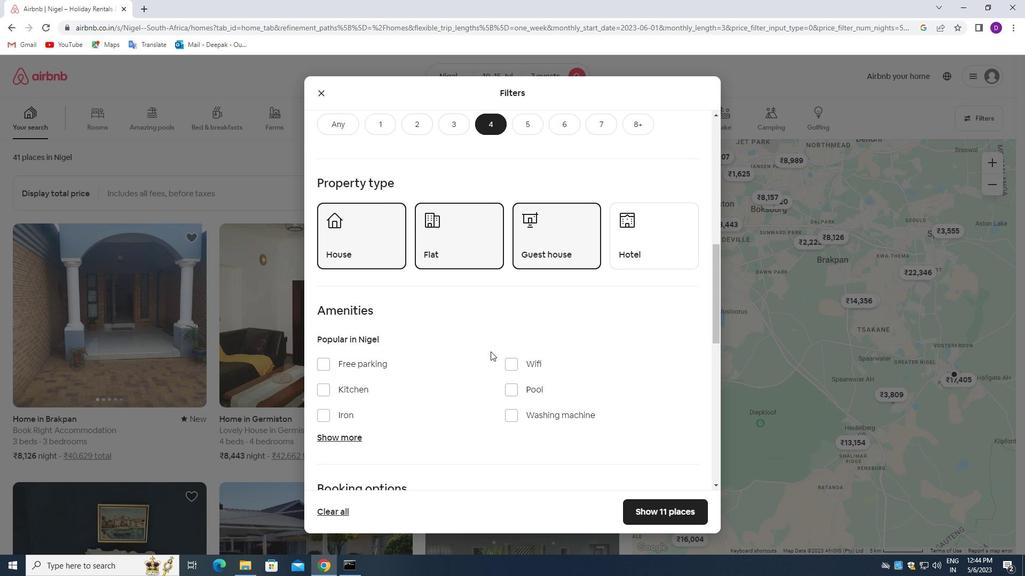 
Action: Mouse moved to (508, 313)
Screenshot: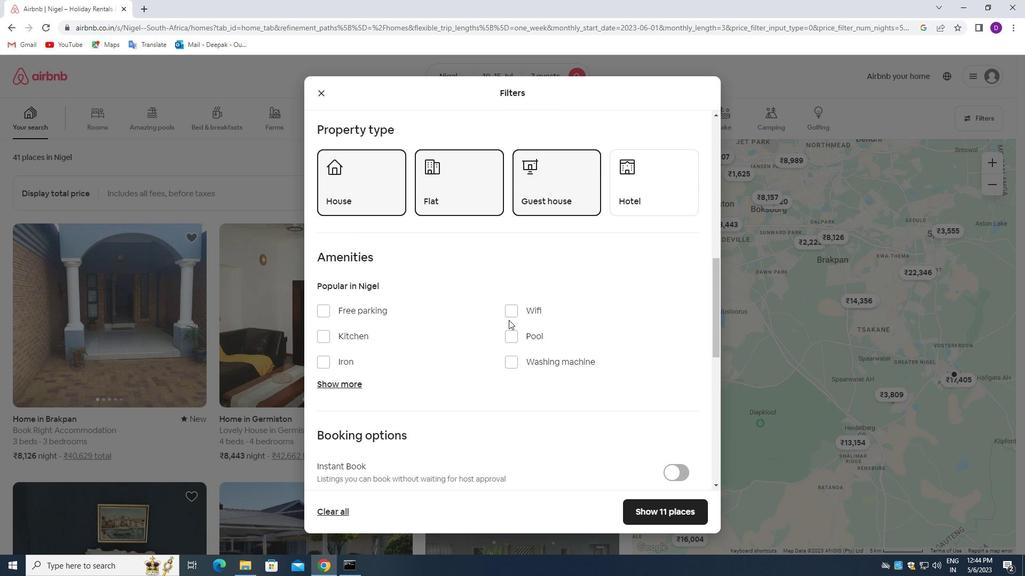 
Action: Mouse pressed left at (508, 313)
Screenshot: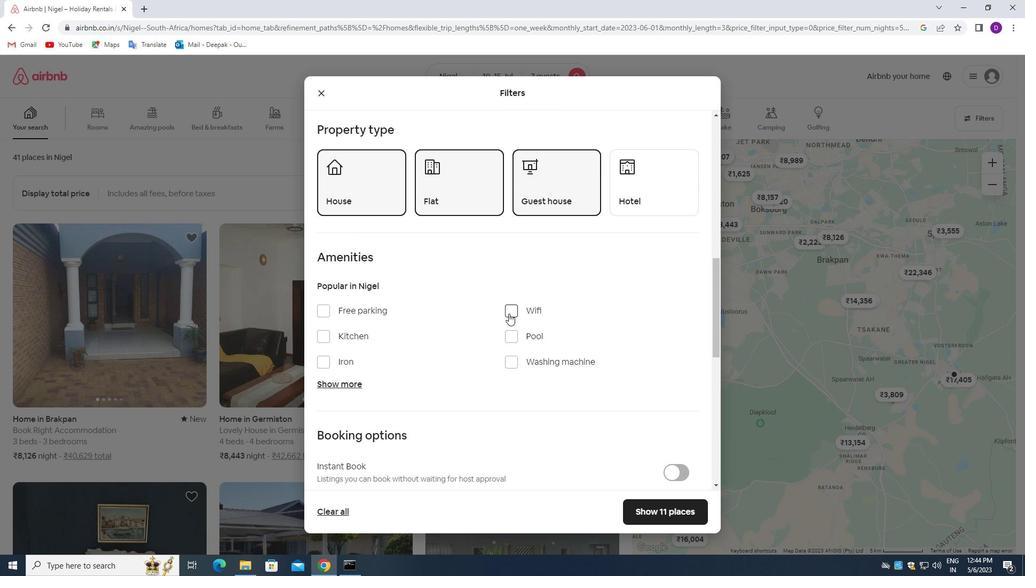 
Action: Mouse moved to (326, 312)
Screenshot: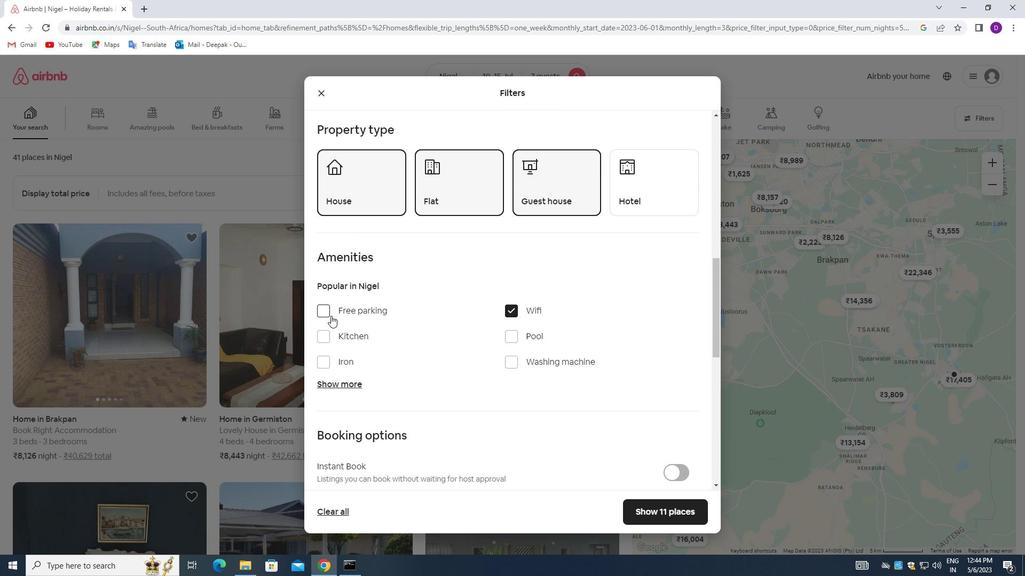 
Action: Mouse pressed left at (326, 312)
Screenshot: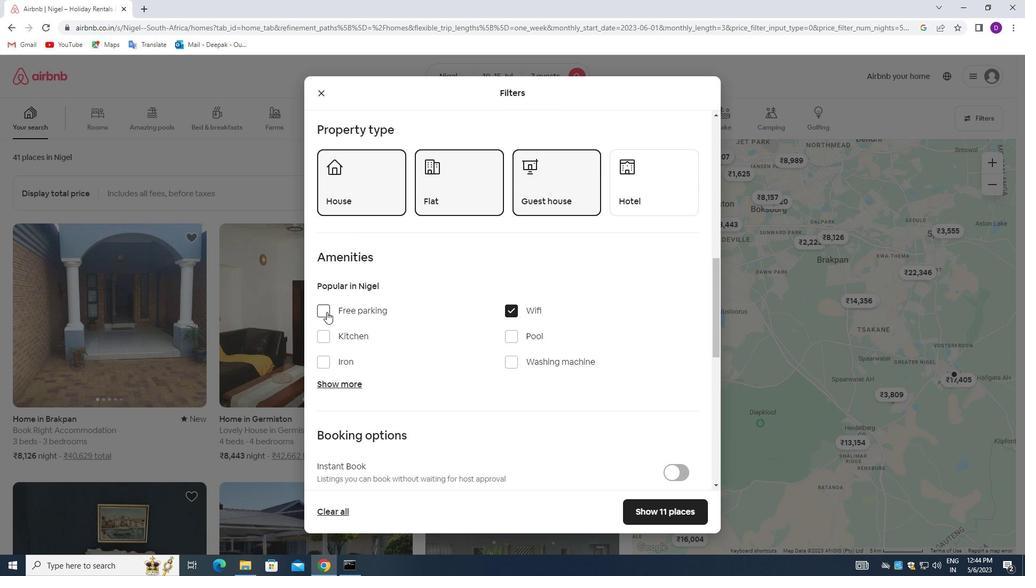 
Action: Mouse moved to (444, 326)
Screenshot: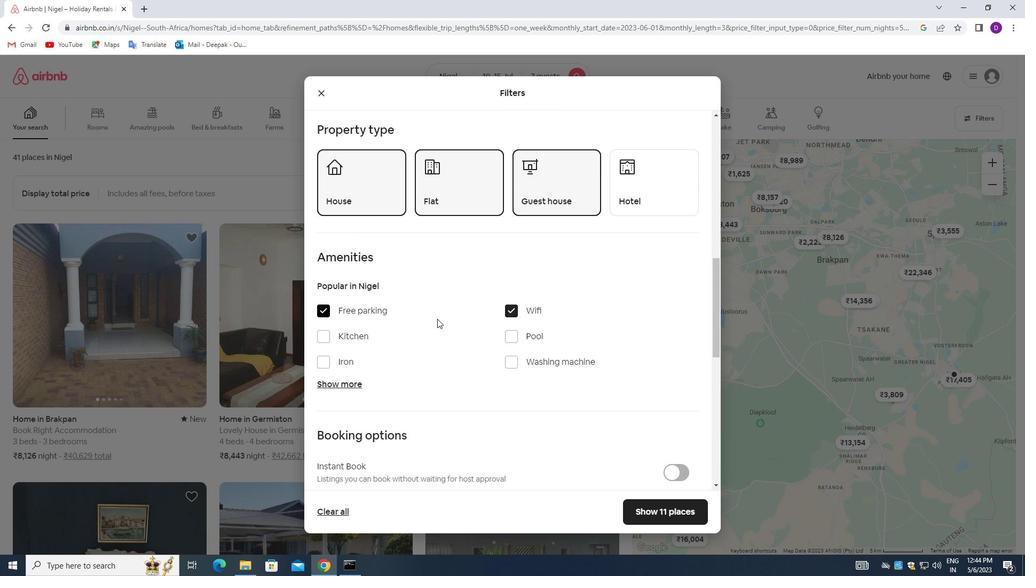 
Action: Mouse scrolled (444, 325) with delta (0, 0)
Screenshot: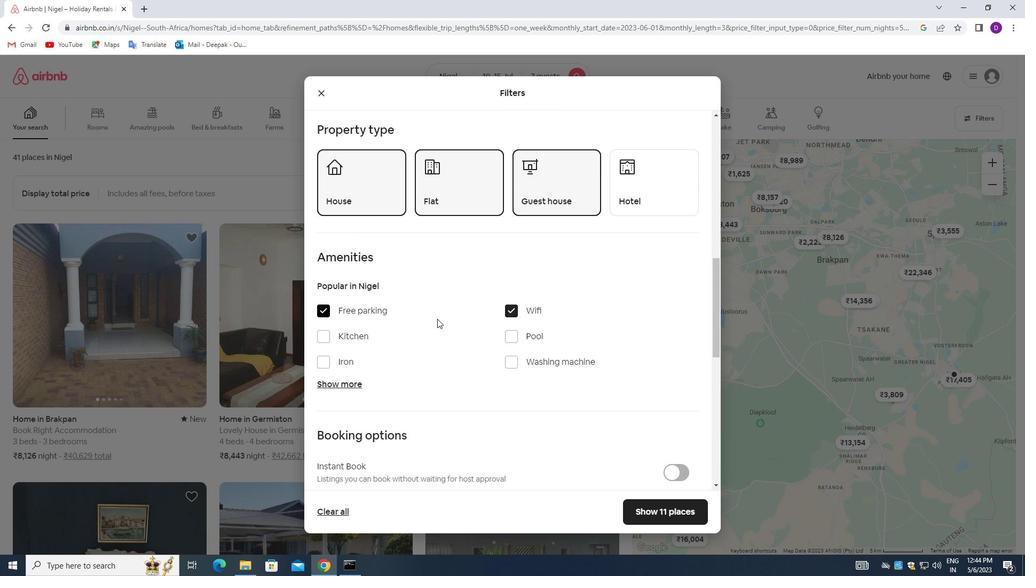 
Action: Mouse moved to (445, 326)
Screenshot: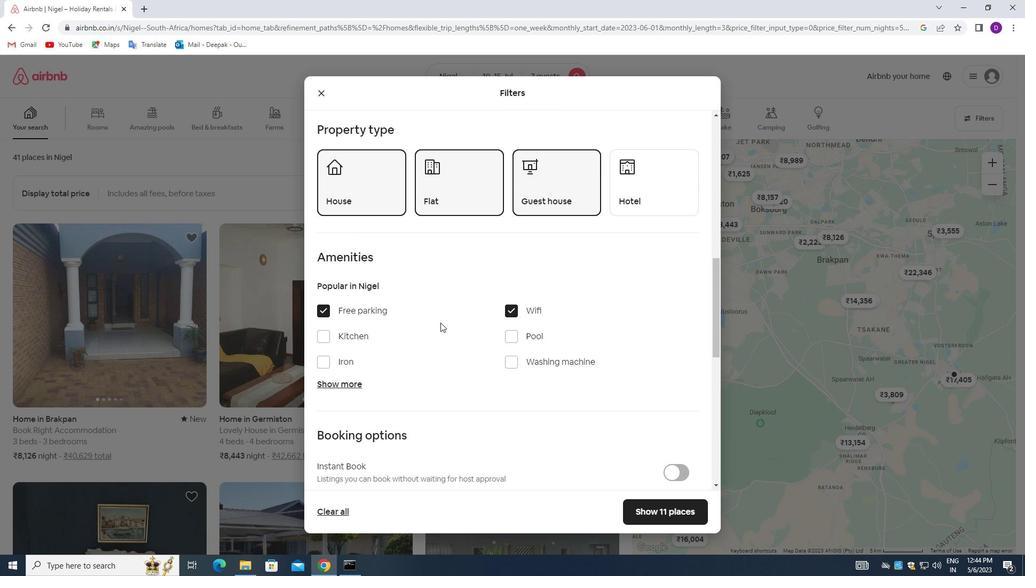 
Action: Mouse scrolled (445, 325) with delta (0, 0)
Screenshot: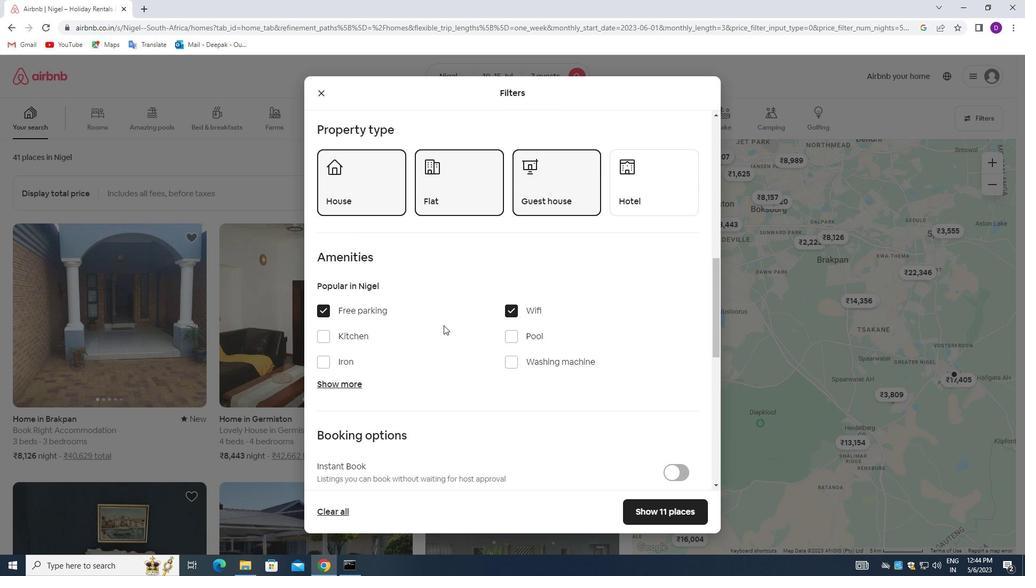 
Action: Mouse moved to (343, 279)
Screenshot: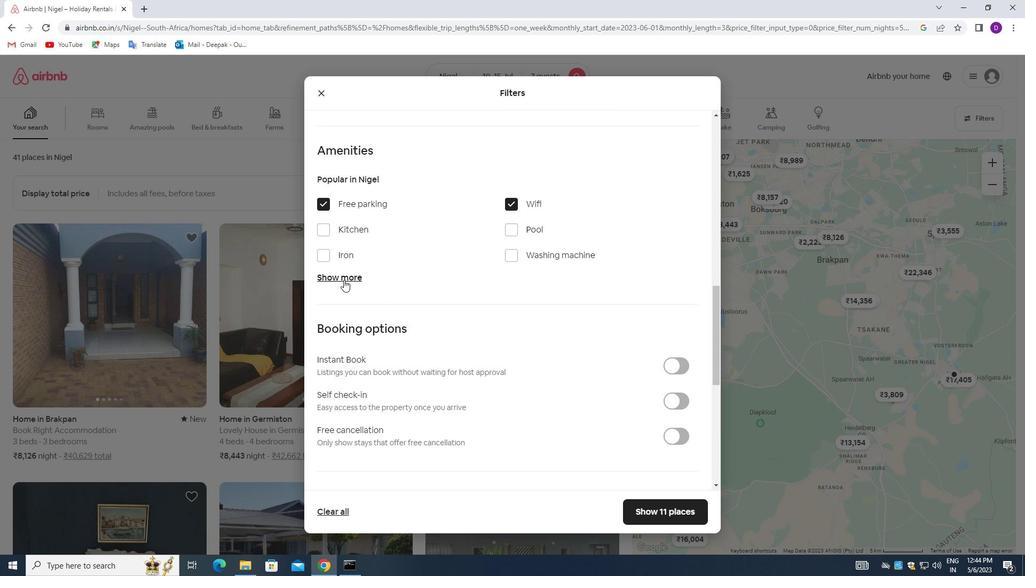 
Action: Mouse pressed left at (343, 279)
Screenshot: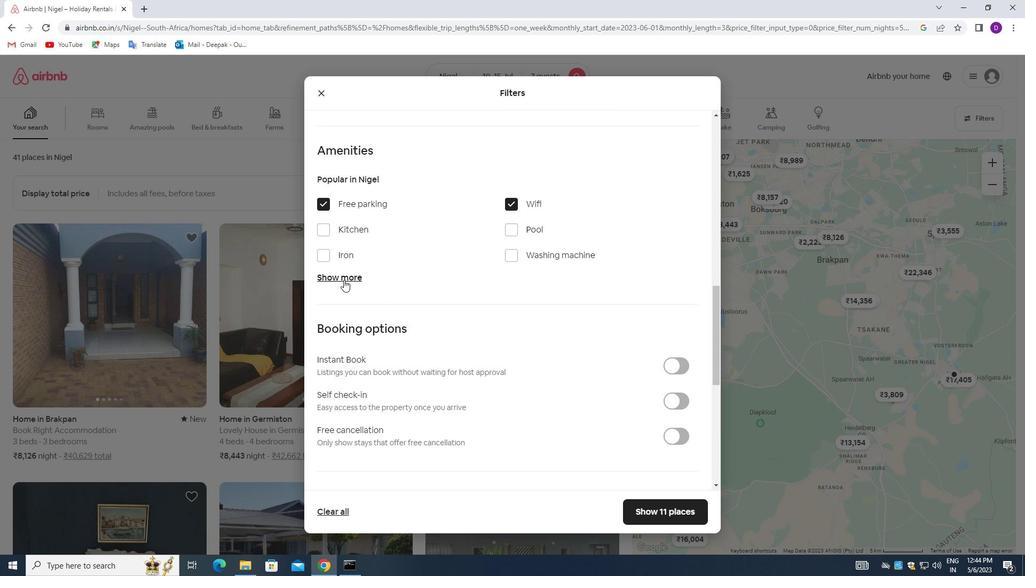 
Action: Mouse moved to (327, 369)
Screenshot: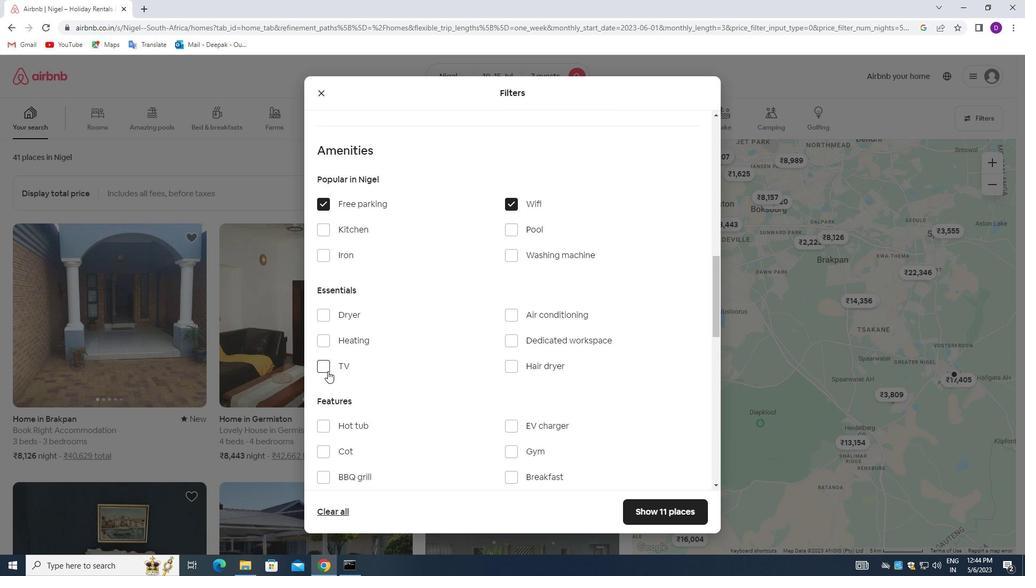 
Action: Mouse pressed left at (327, 369)
Screenshot: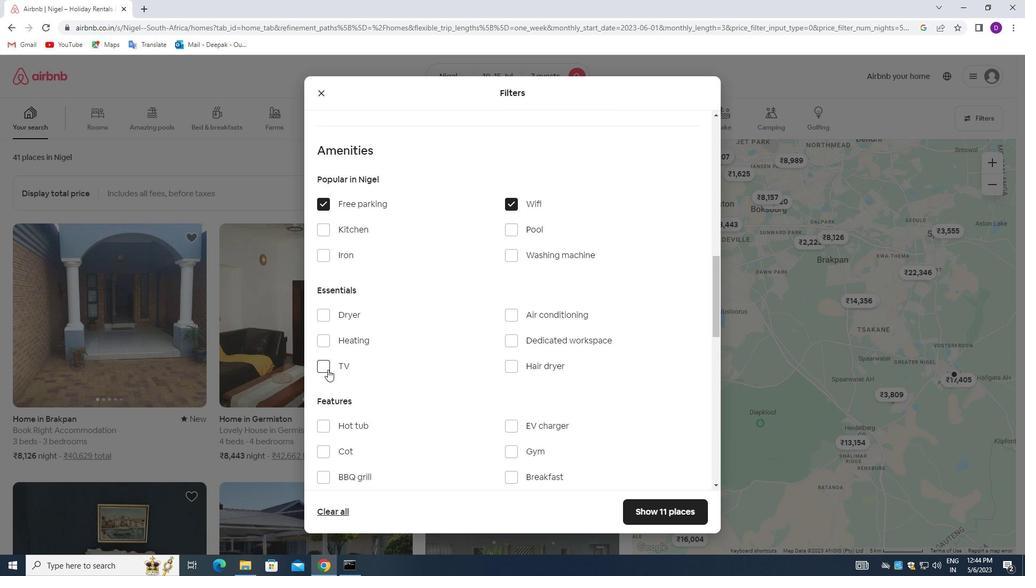 
Action: Mouse moved to (426, 375)
Screenshot: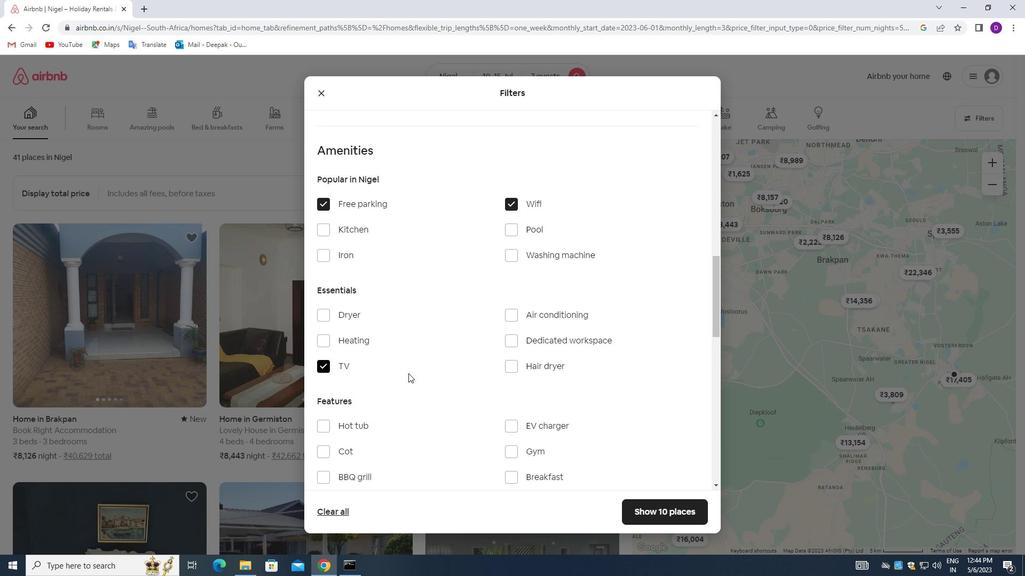 
Action: Mouse scrolled (426, 374) with delta (0, 0)
Screenshot: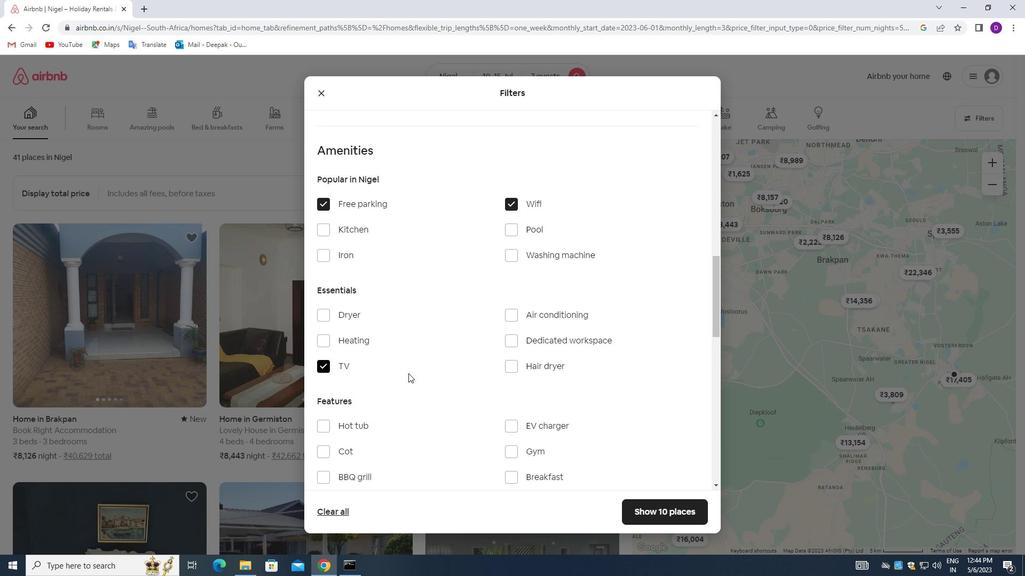 
Action: Mouse moved to (428, 375)
Screenshot: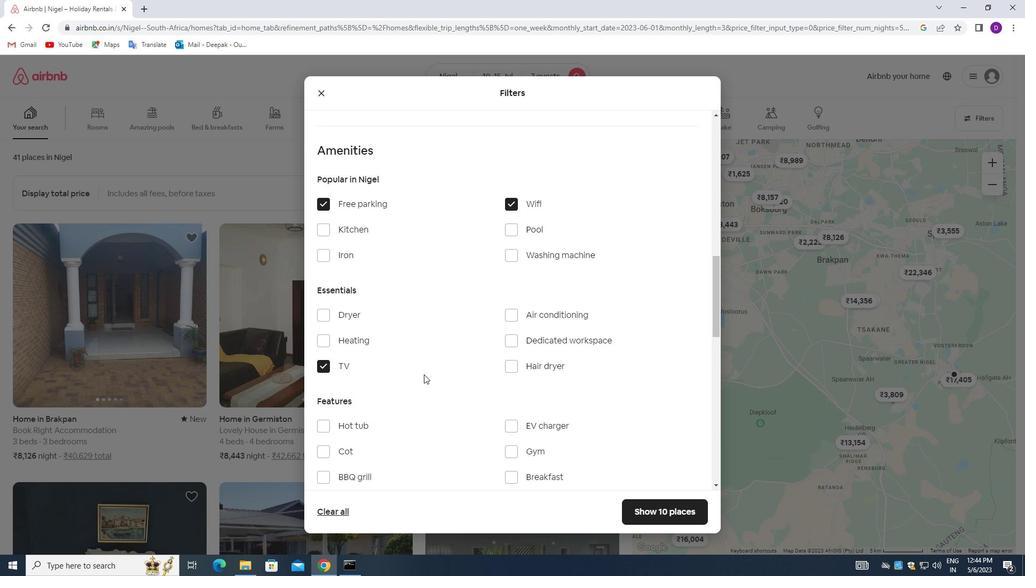 
Action: Mouse scrolled (428, 375) with delta (0, 0)
Screenshot: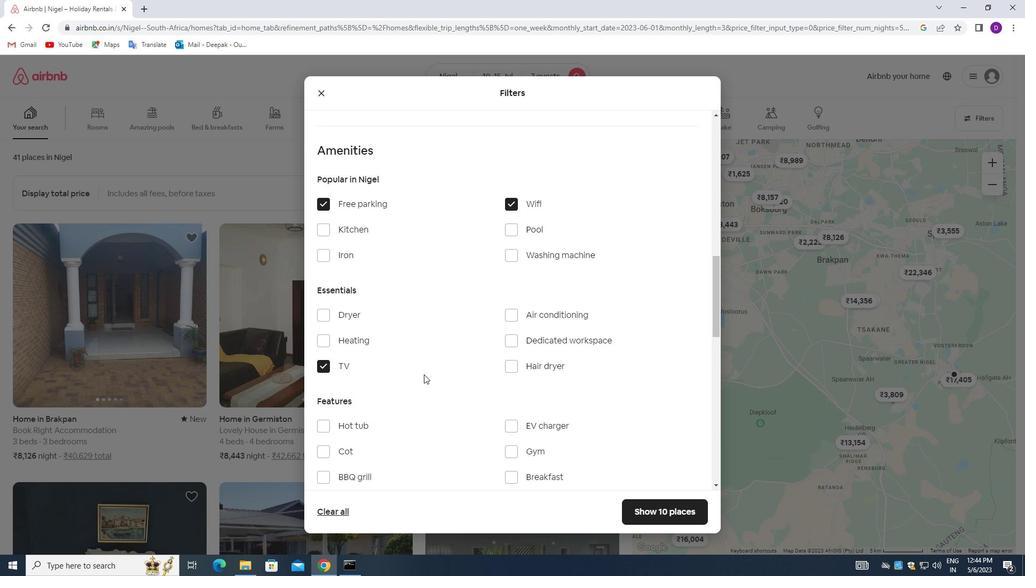 
Action: Mouse moved to (507, 371)
Screenshot: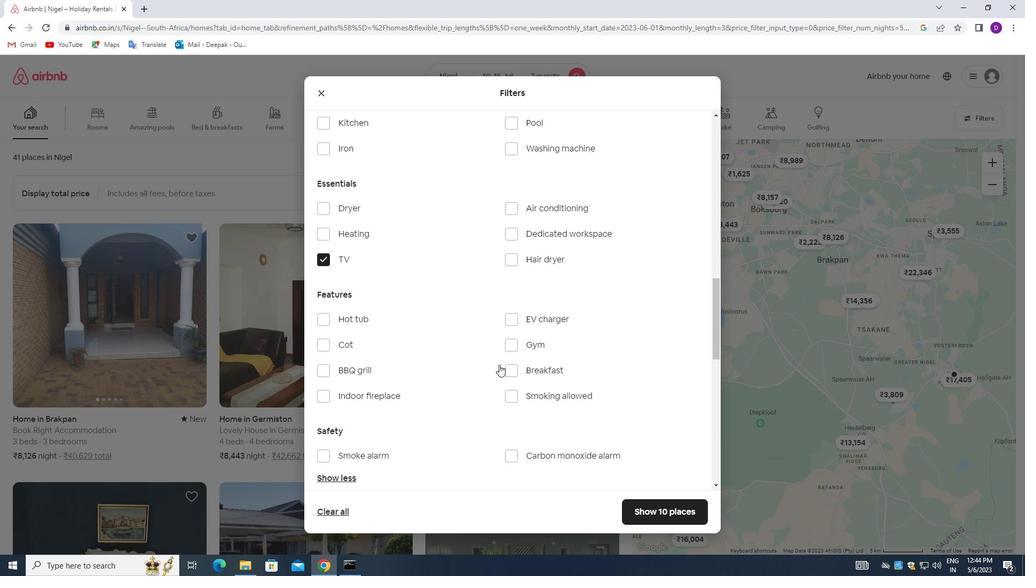 
Action: Mouse pressed left at (507, 371)
Screenshot: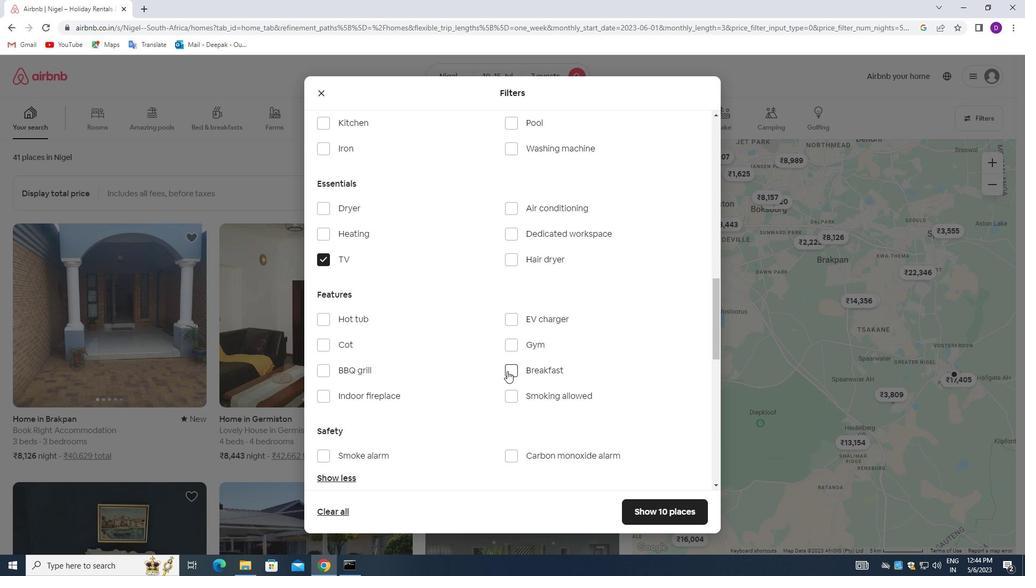 
Action: Mouse moved to (513, 347)
Screenshot: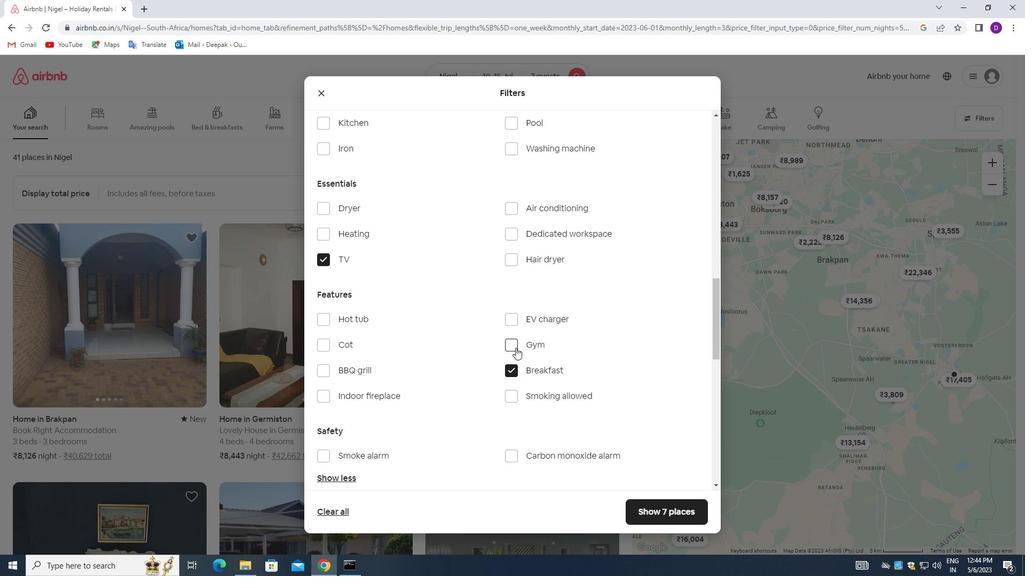 
Action: Mouse pressed left at (513, 347)
Screenshot: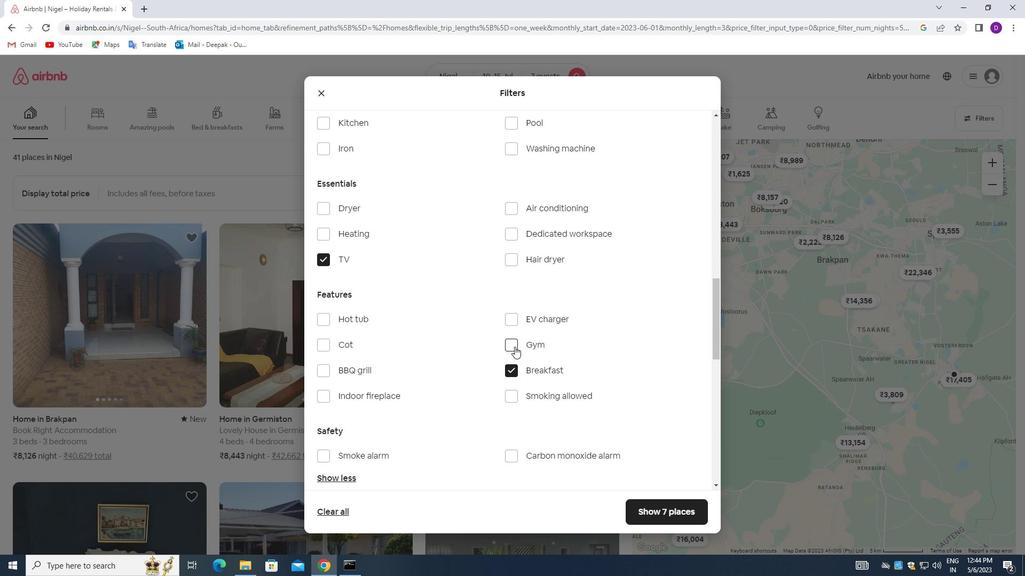 
Action: Mouse moved to (427, 344)
Screenshot: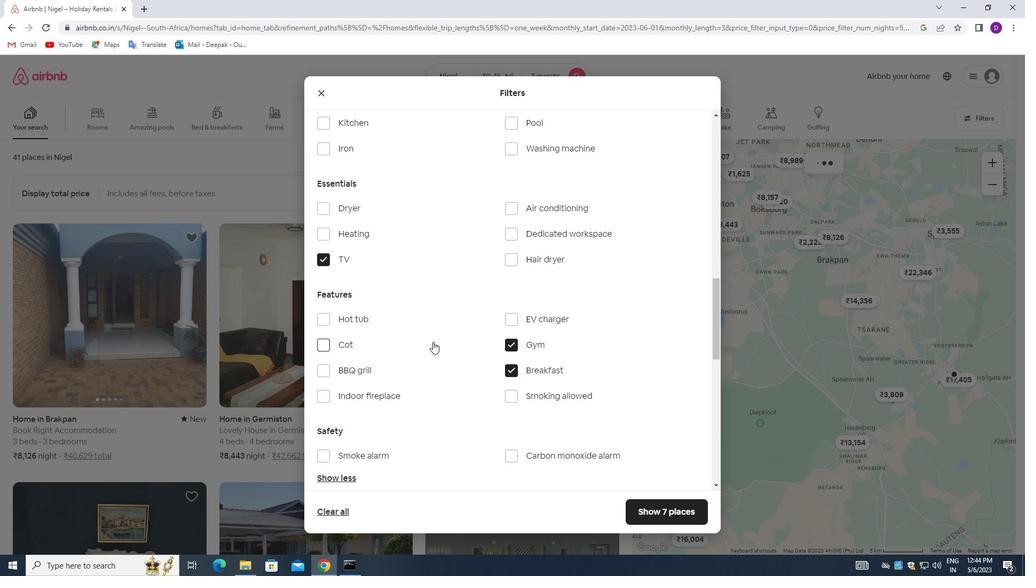 
Action: Mouse scrolled (427, 344) with delta (0, 0)
Screenshot: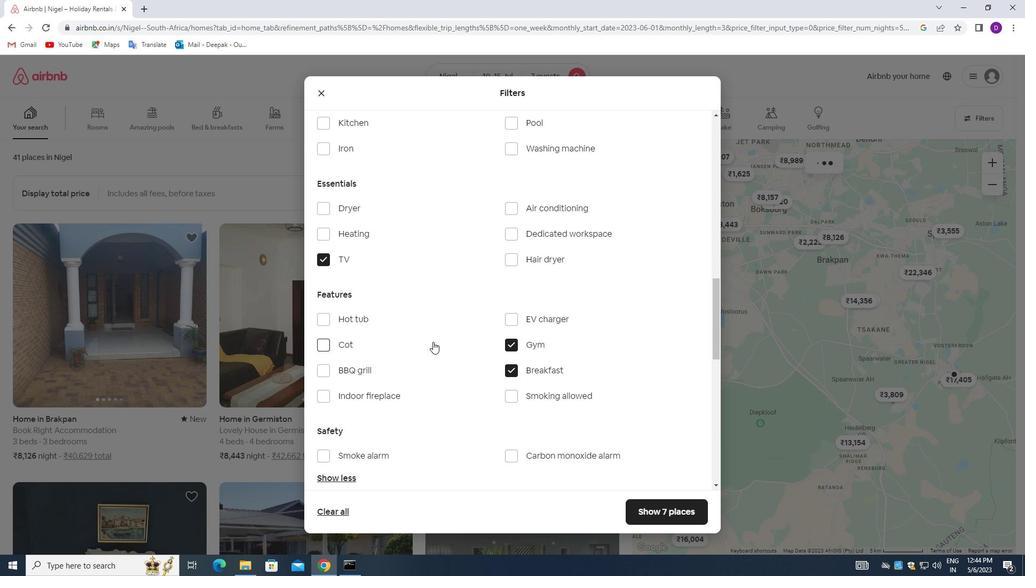 
Action: Mouse scrolled (427, 344) with delta (0, 0)
Screenshot: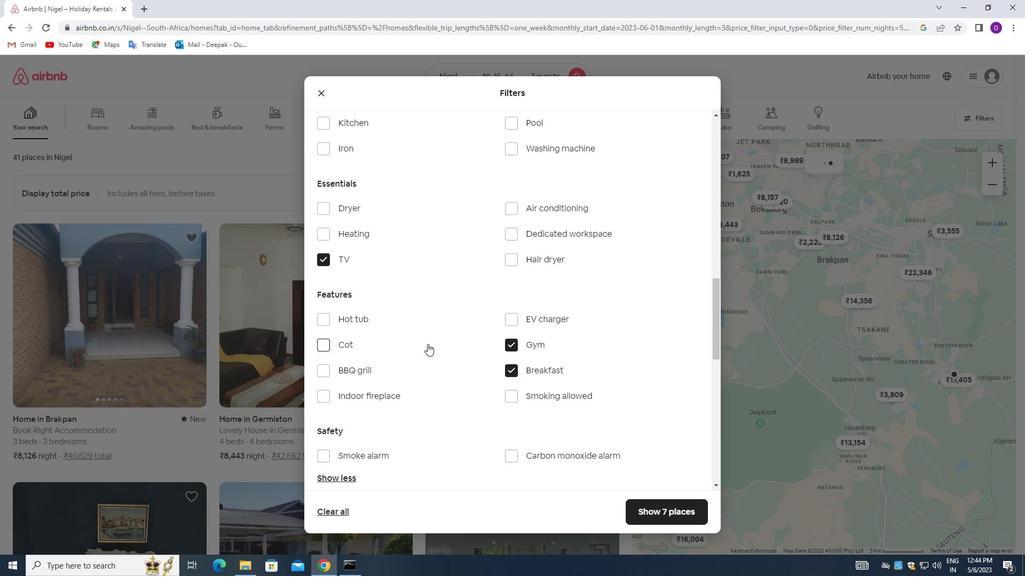
Action: Mouse moved to (428, 347)
Screenshot: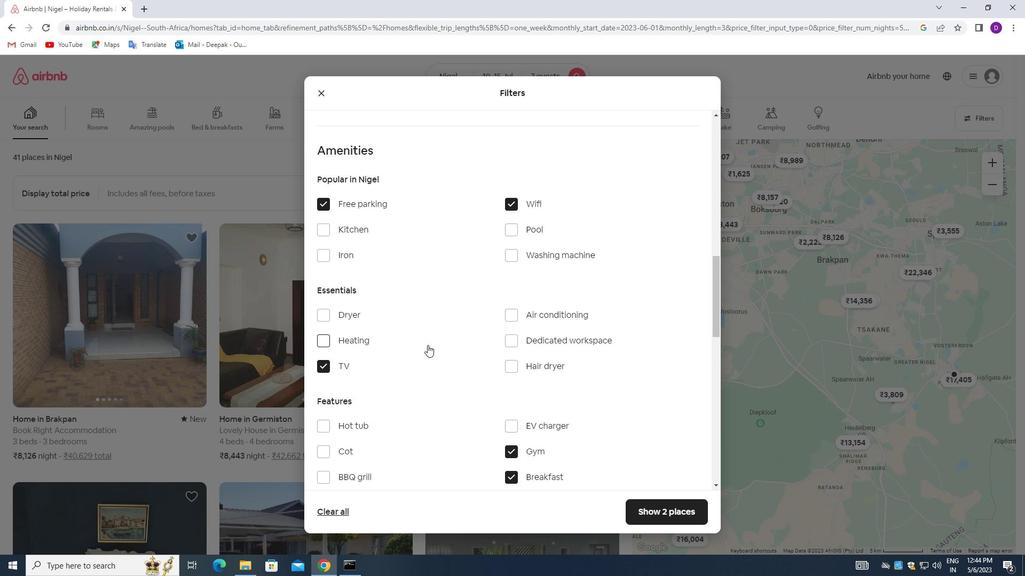 
Action: Mouse scrolled (428, 347) with delta (0, 0)
Screenshot: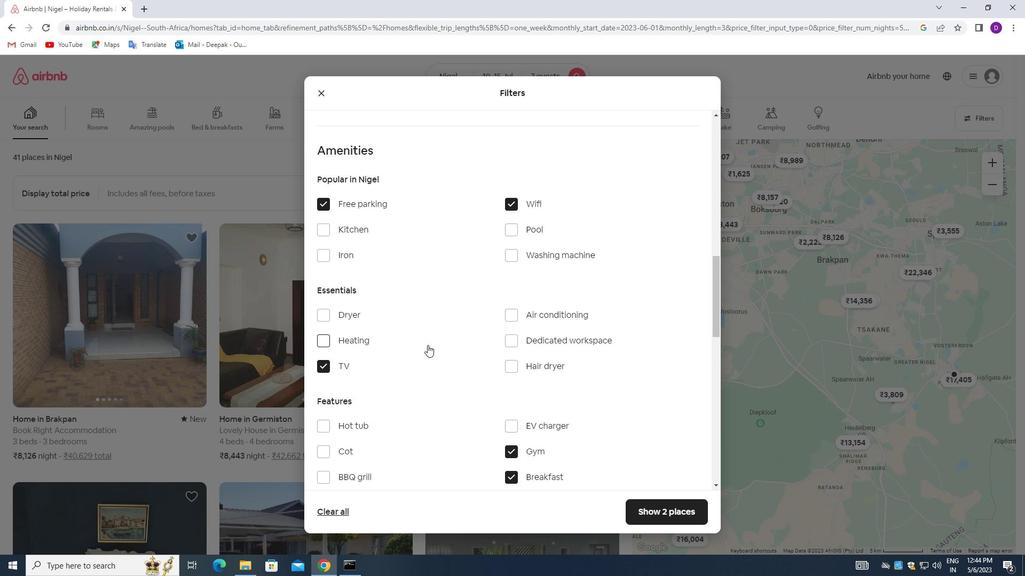 
Action: Mouse moved to (434, 349)
Screenshot: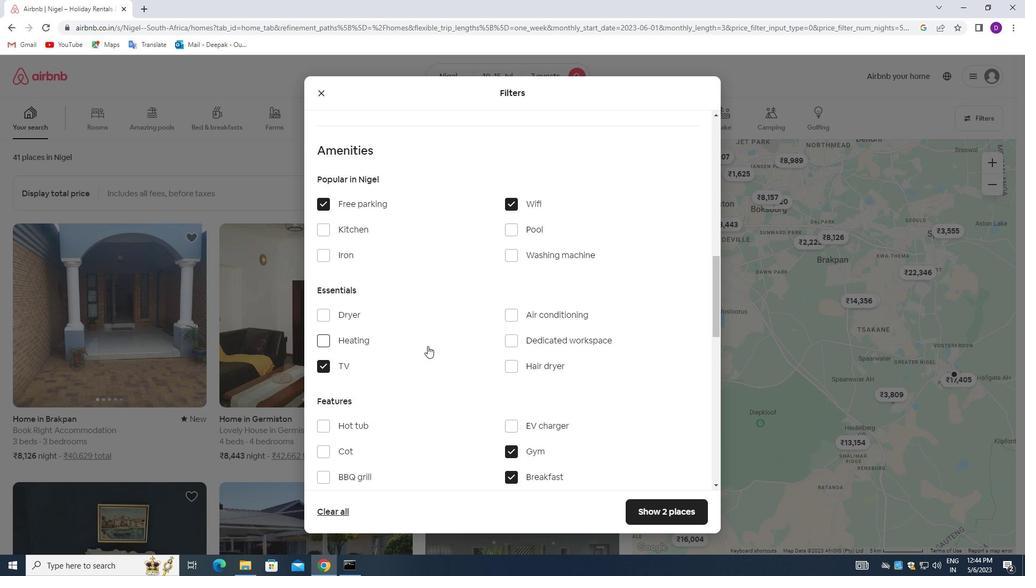 
Action: Mouse scrolled (434, 348) with delta (0, 0)
Screenshot: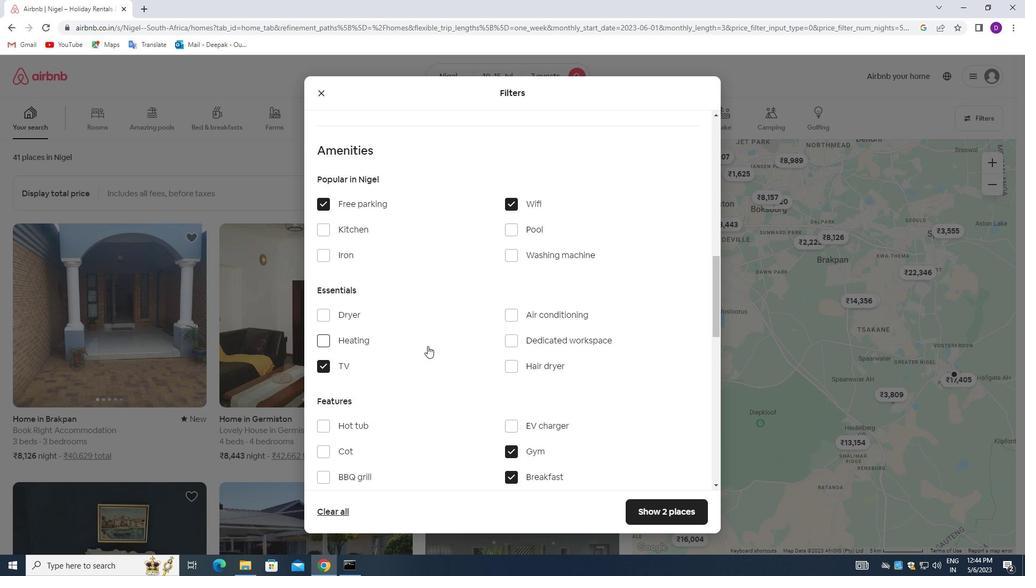 
Action: Mouse moved to (440, 349)
Screenshot: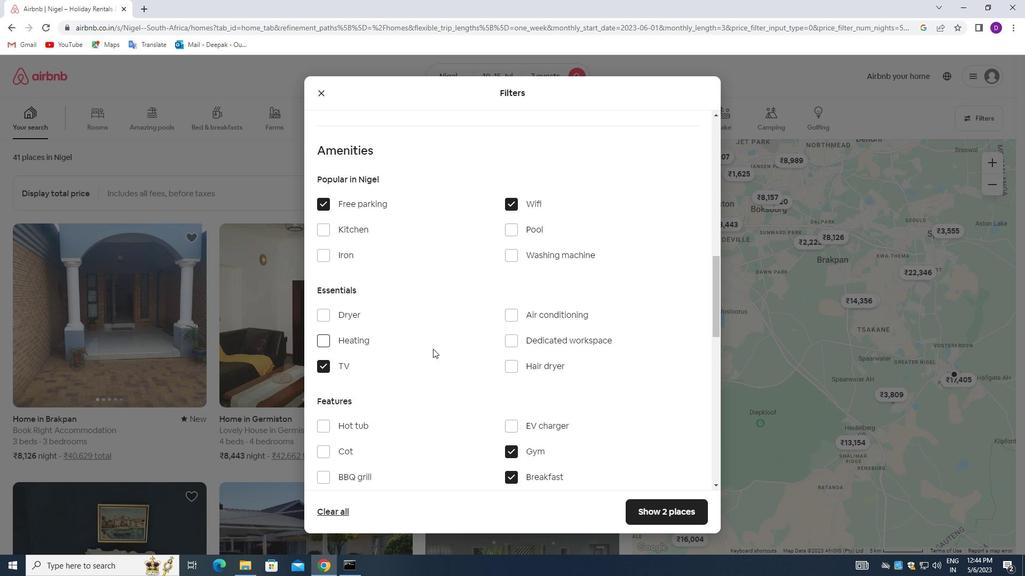 
Action: Mouse scrolled (440, 348) with delta (0, 0)
Screenshot: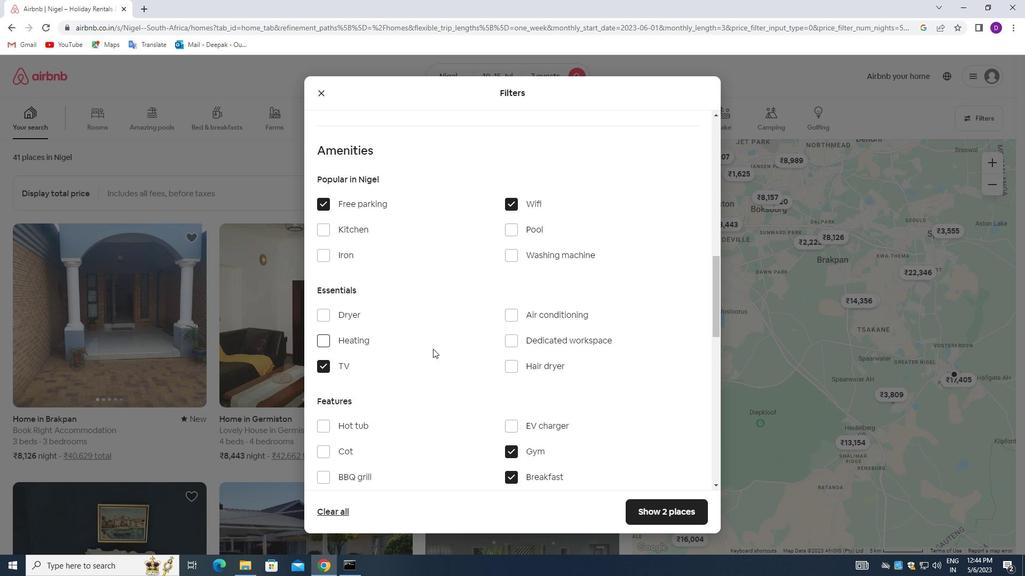 
Action: Mouse moved to (444, 349)
Screenshot: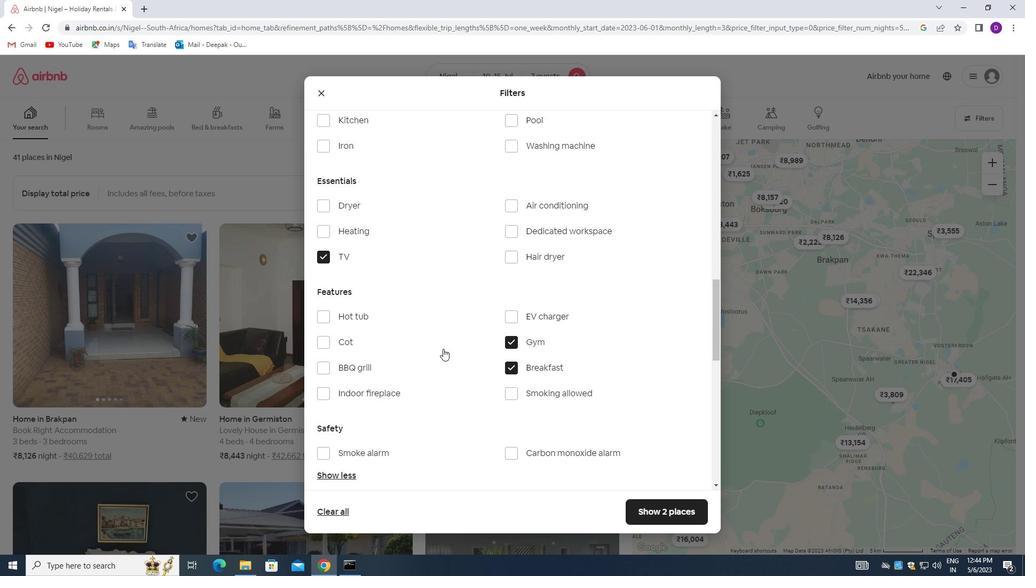 
Action: Mouse scrolled (444, 348) with delta (0, 0)
Screenshot: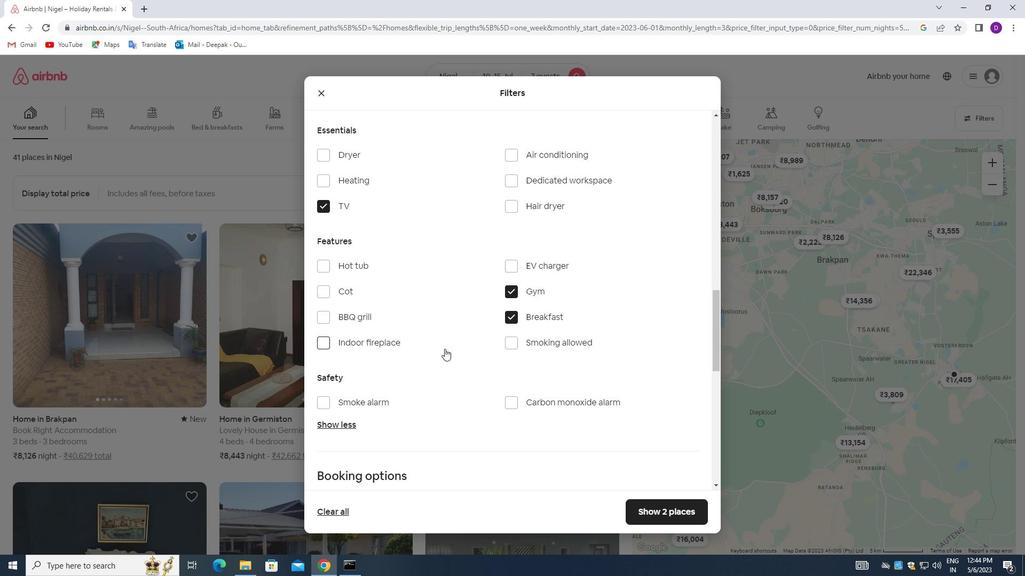 
Action: Mouse scrolled (444, 348) with delta (0, 0)
Screenshot: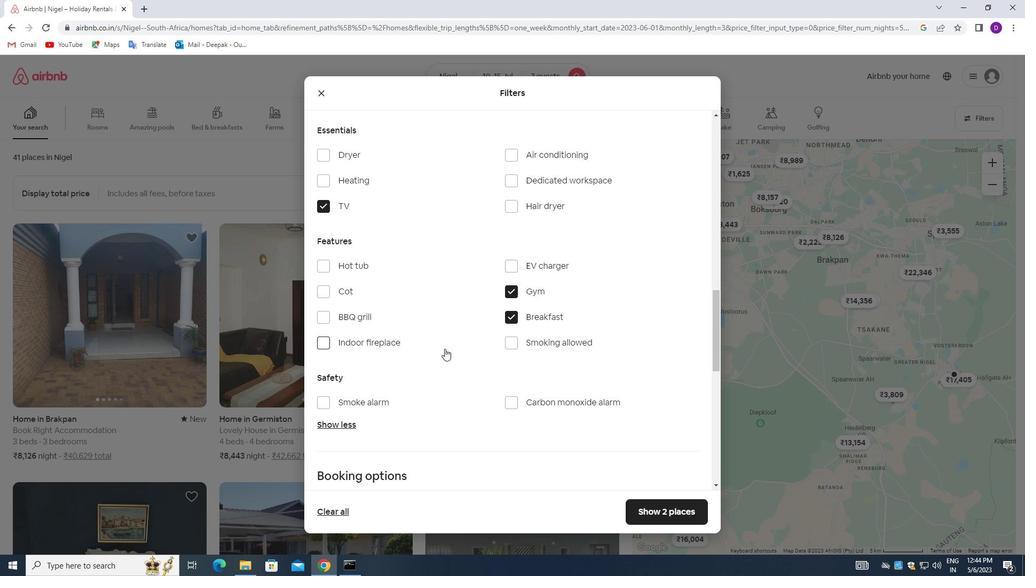 
Action: Mouse moved to (460, 323)
Screenshot: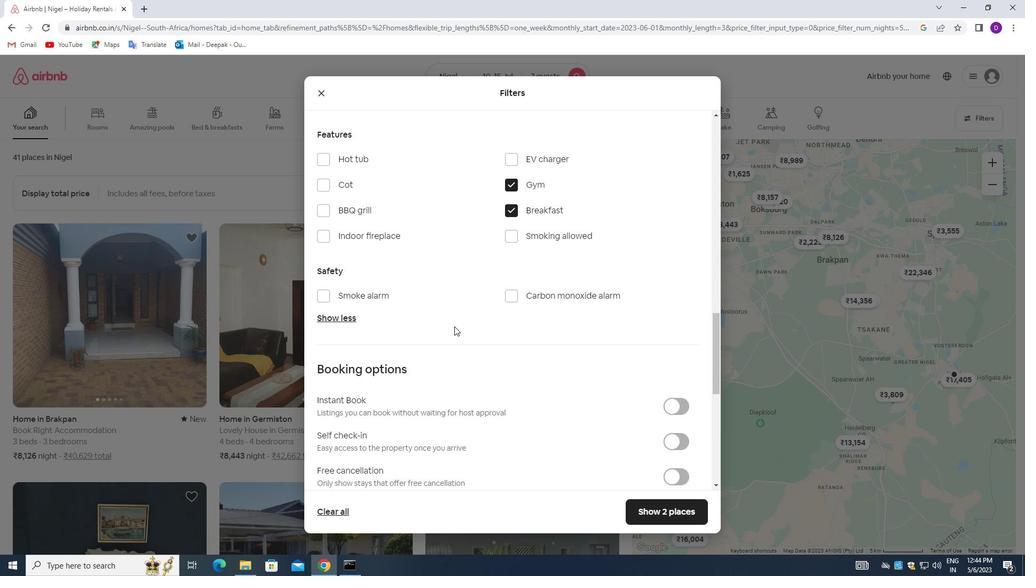 
Action: Mouse scrolled (460, 322) with delta (0, 0)
Screenshot: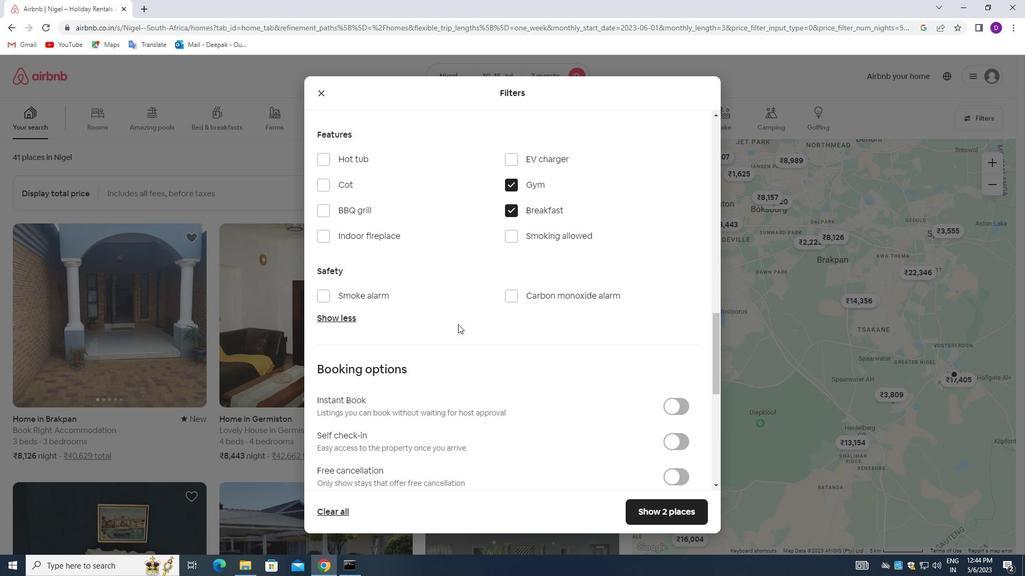 
Action: Mouse moved to (461, 323)
Screenshot: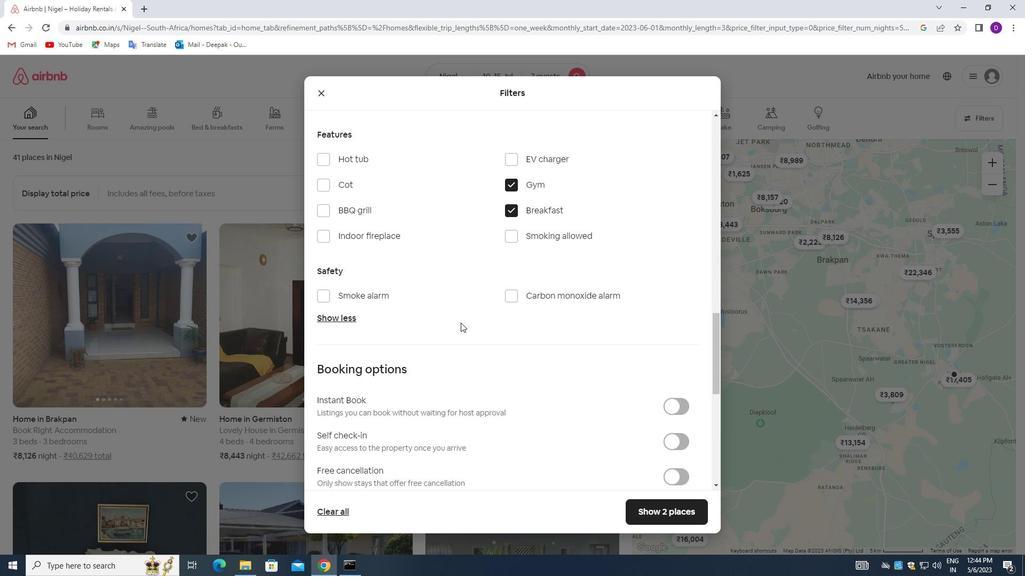 
Action: Mouse scrolled (461, 322) with delta (0, 0)
Screenshot: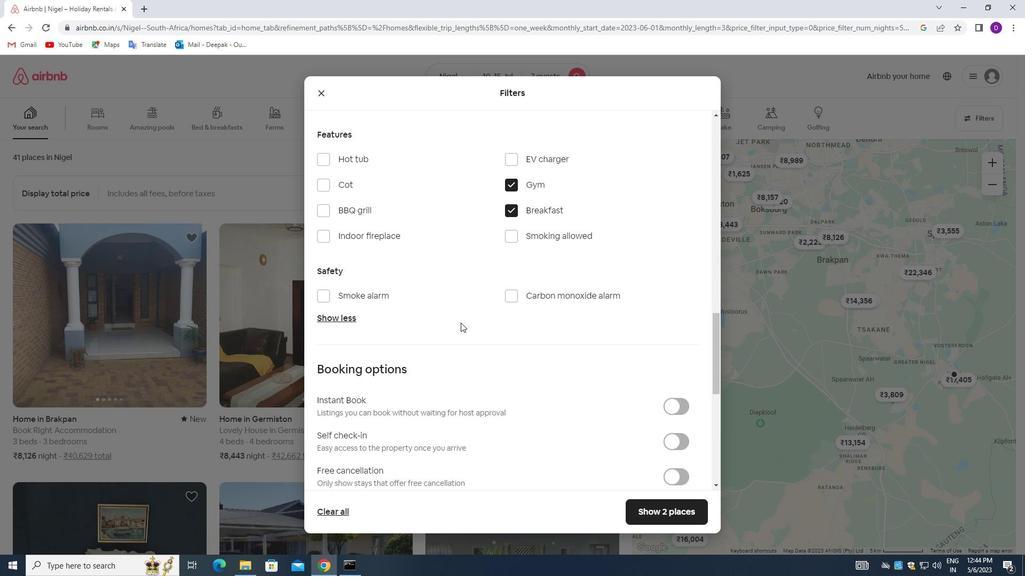 
Action: Mouse moved to (462, 323)
Screenshot: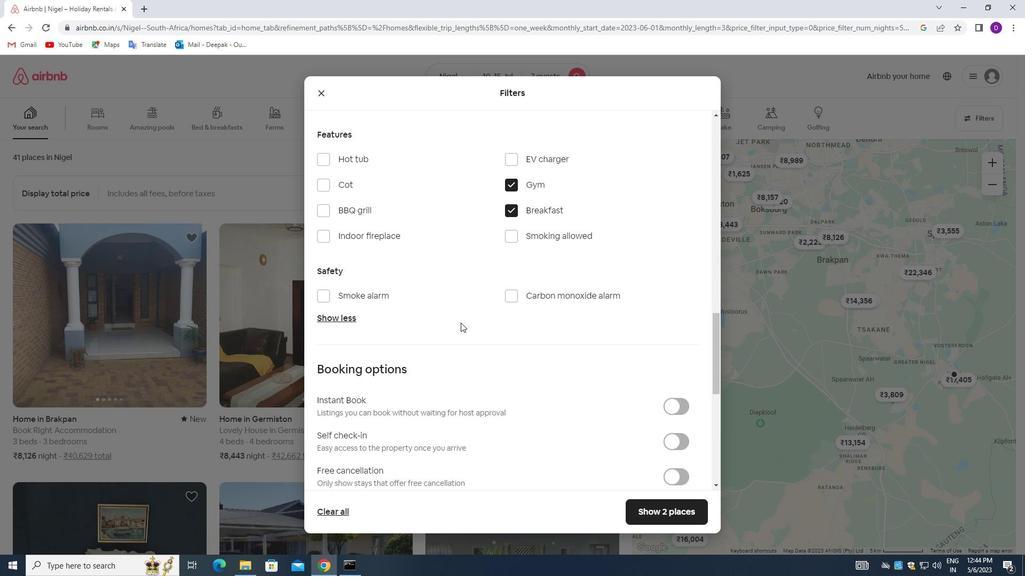 
Action: Mouse scrolled (462, 322) with delta (0, 0)
Screenshot: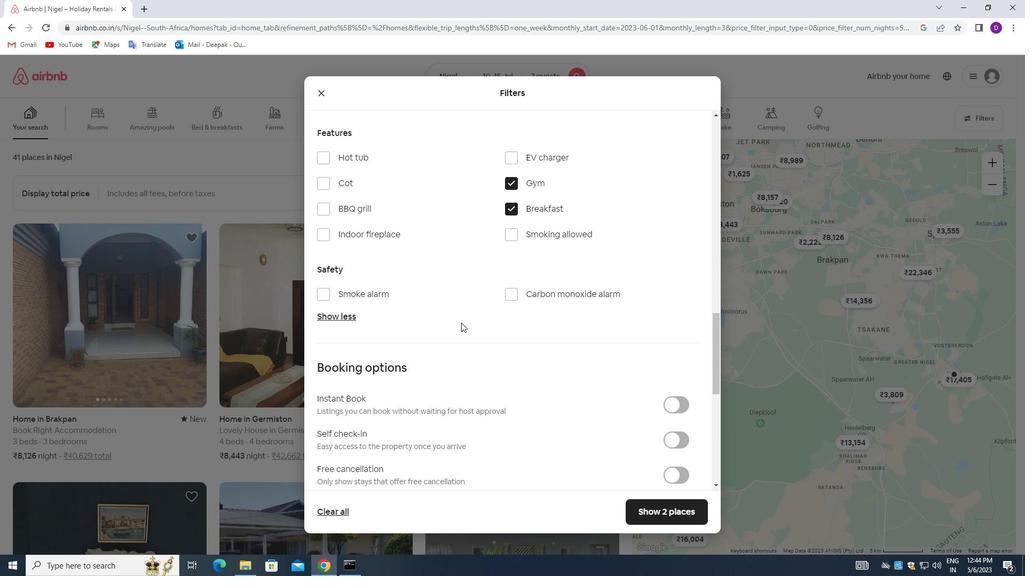 
Action: Mouse moved to (670, 284)
Screenshot: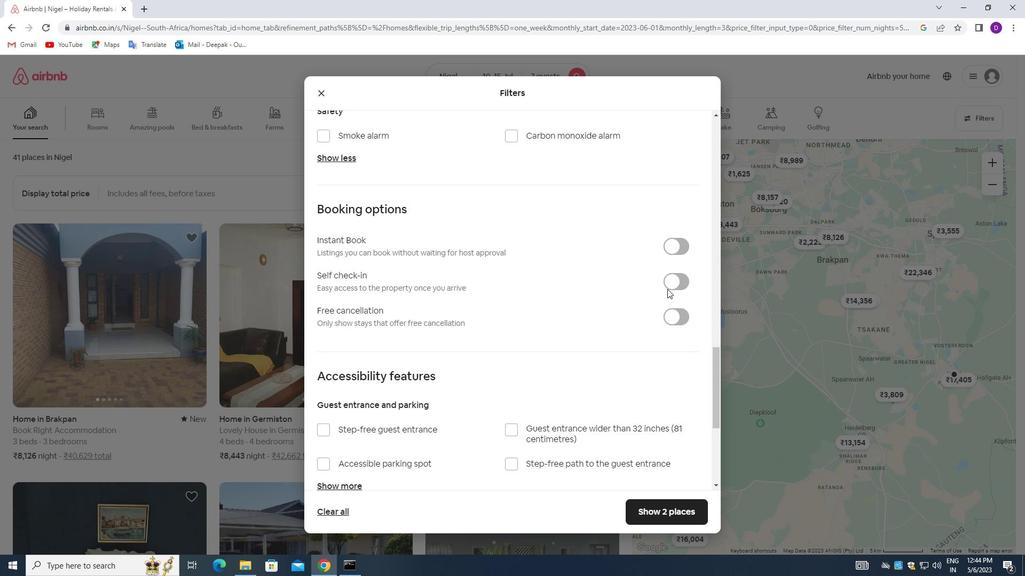 
Action: Mouse pressed left at (670, 284)
Screenshot: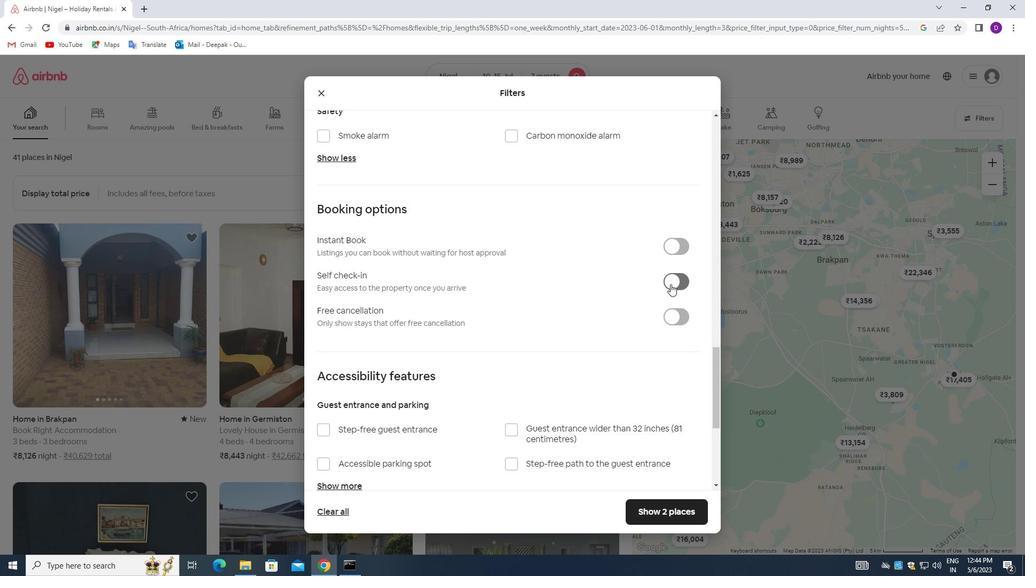 
Action: Mouse moved to (548, 307)
Screenshot: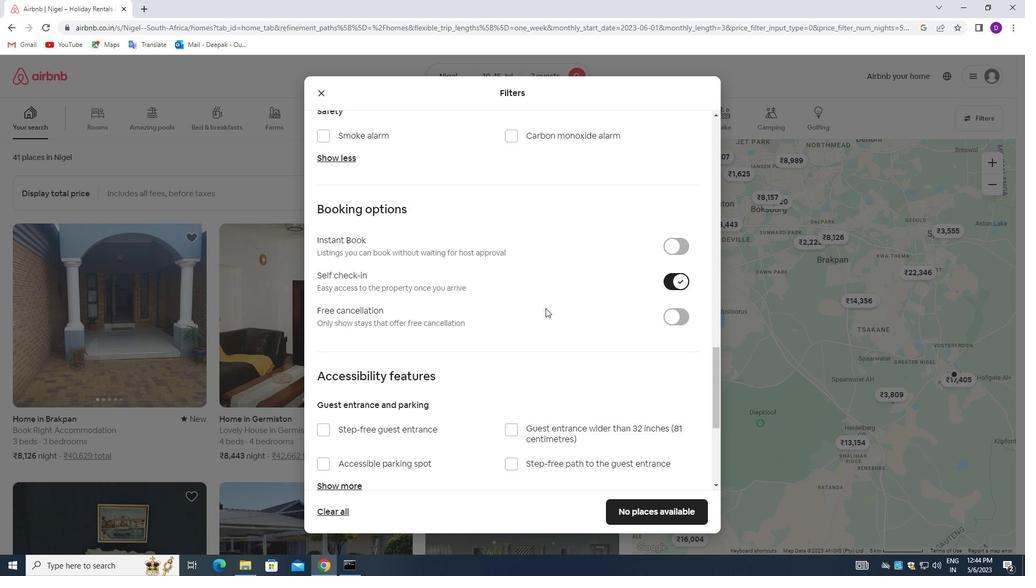 
Action: Mouse scrolled (548, 306) with delta (0, 0)
Screenshot: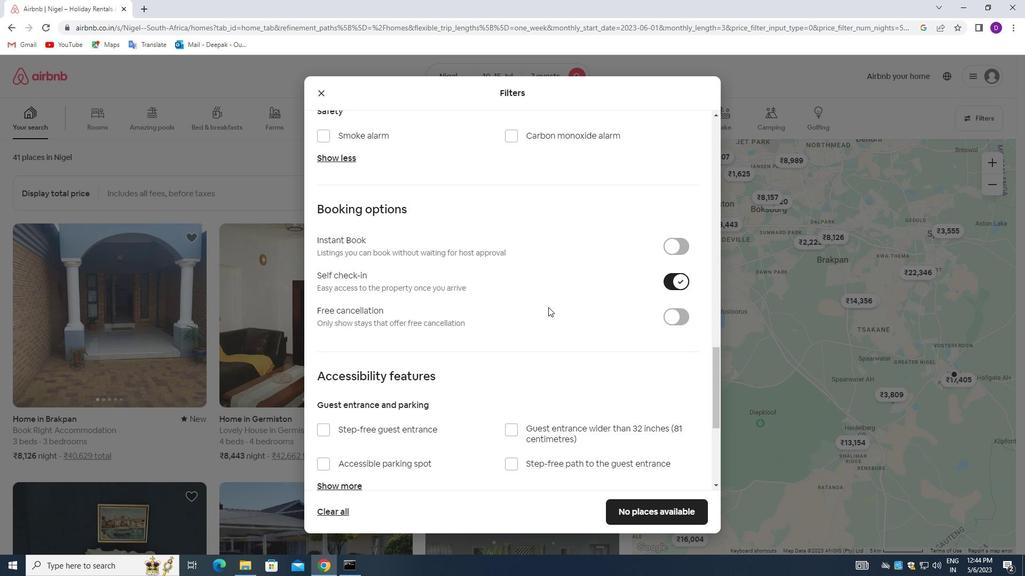 
Action: Mouse scrolled (548, 306) with delta (0, 0)
Screenshot: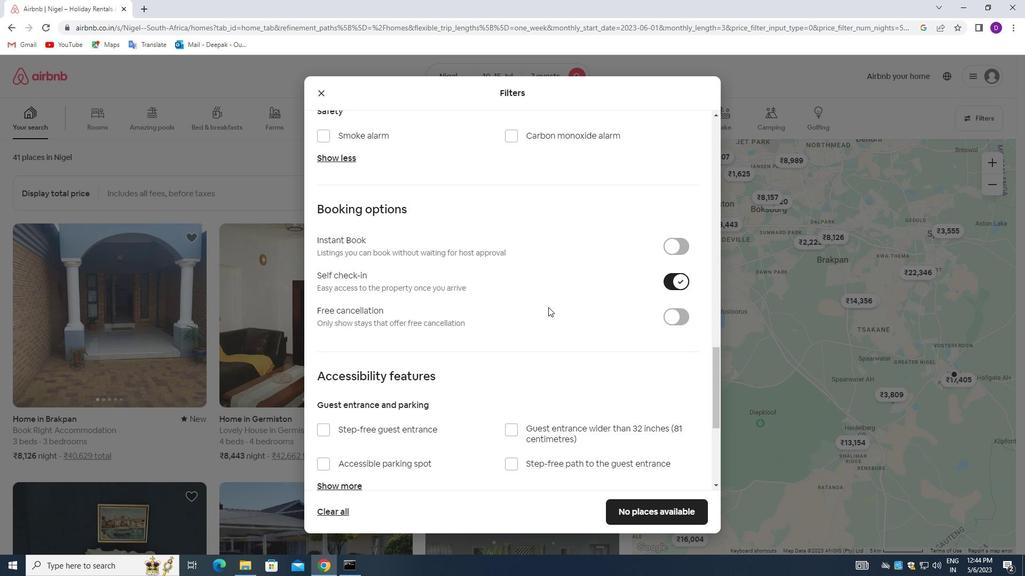 
Action: Mouse moved to (538, 323)
Screenshot: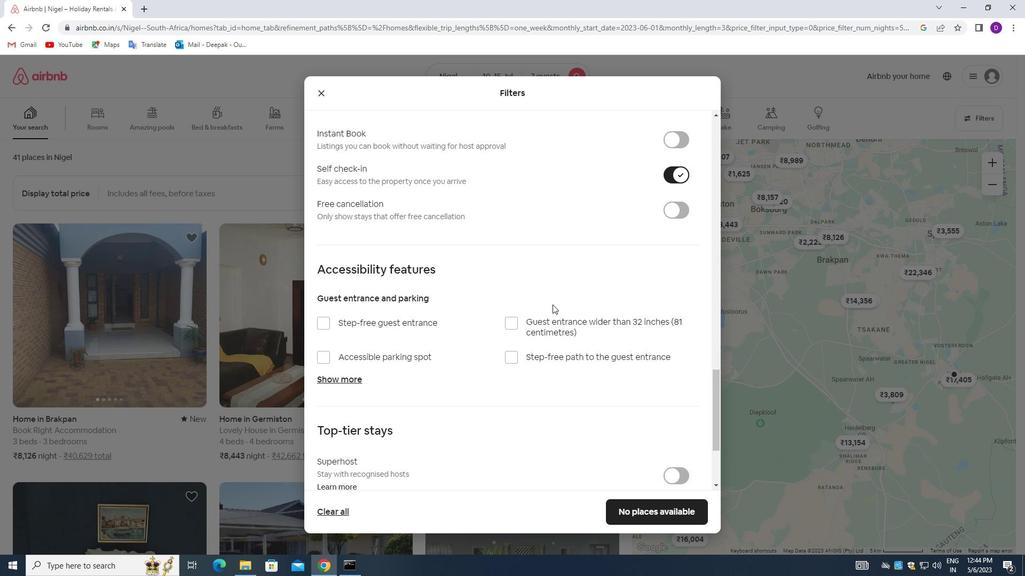 
Action: Mouse scrolled (538, 322) with delta (0, 0)
Screenshot: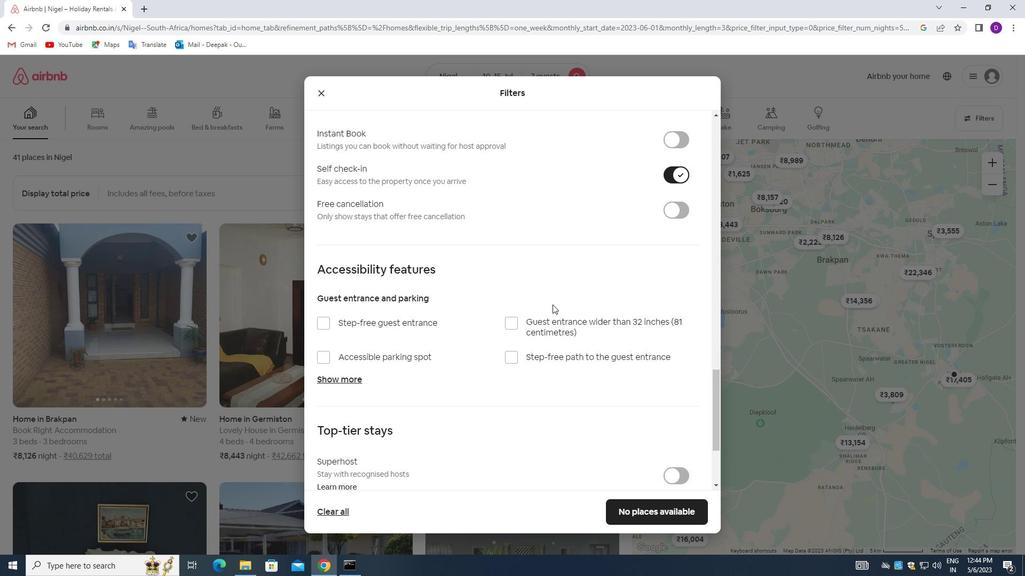 
Action: Mouse moved to (532, 327)
Screenshot: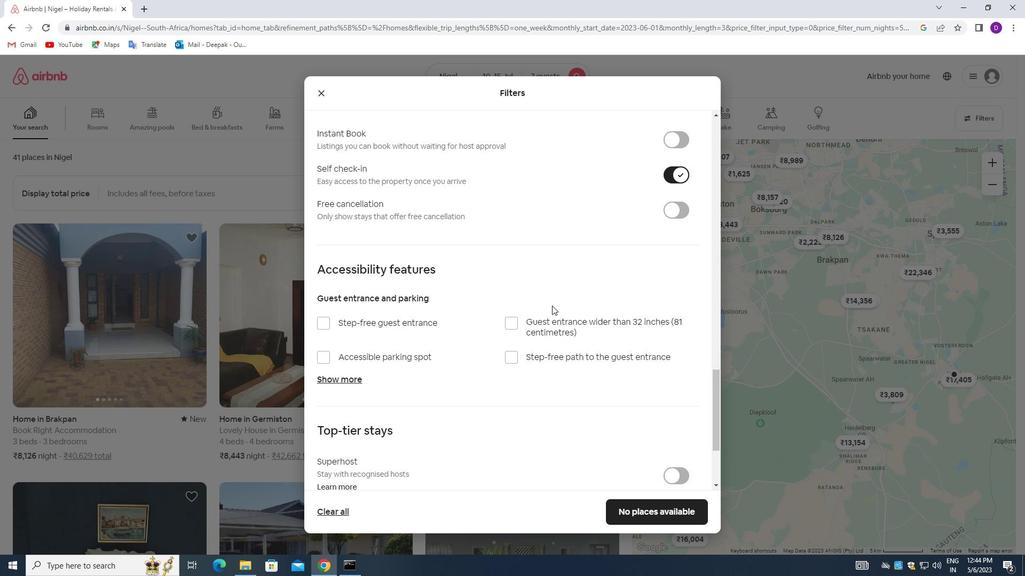 
Action: Mouse scrolled (532, 326) with delta (0, 0)
Screenshot: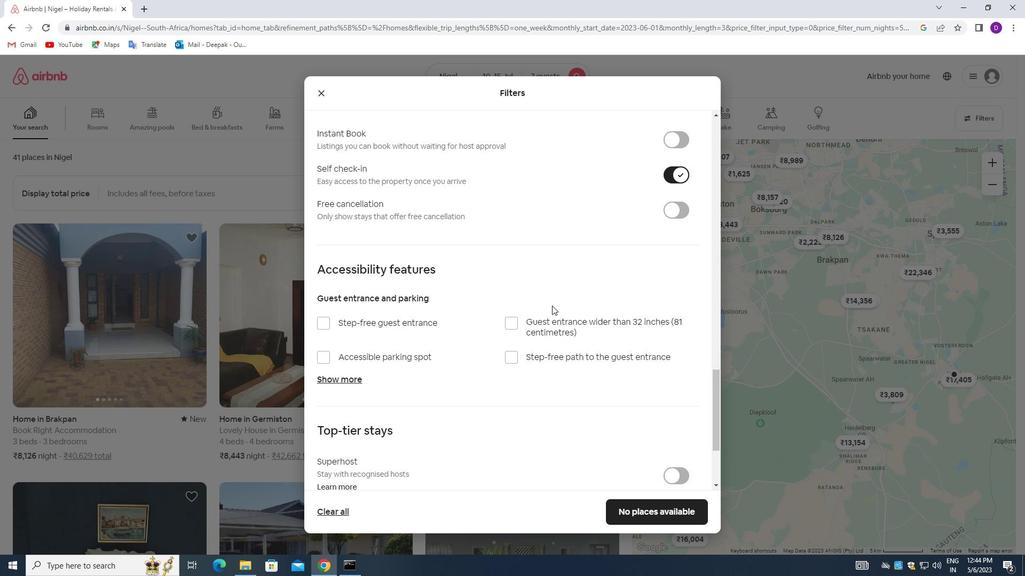 
Action: Mouse moved to (528, 335)
Screenshot: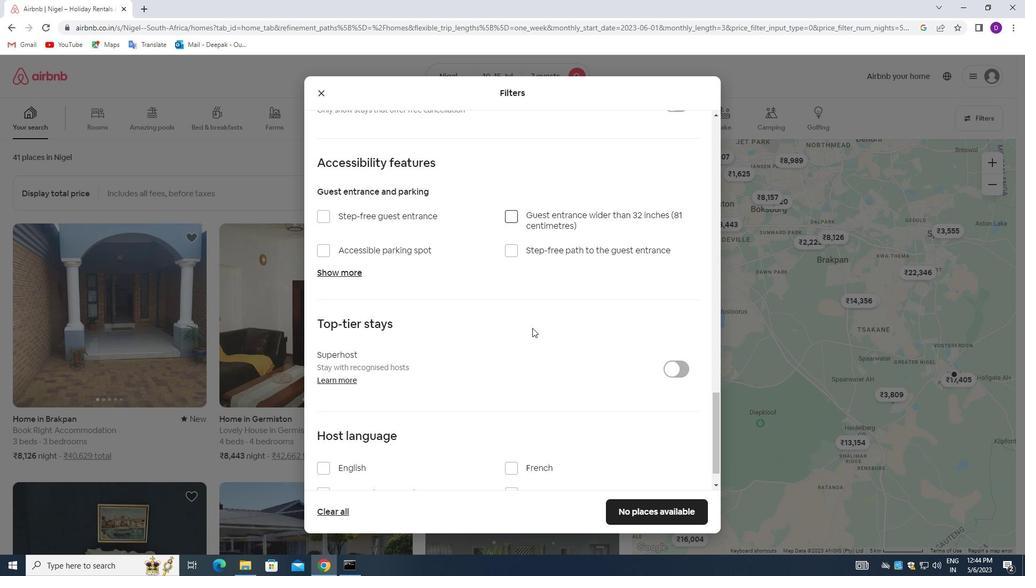 
Action: Mouse scrolled (528, 334) with delta (0, 0)
Screenshot: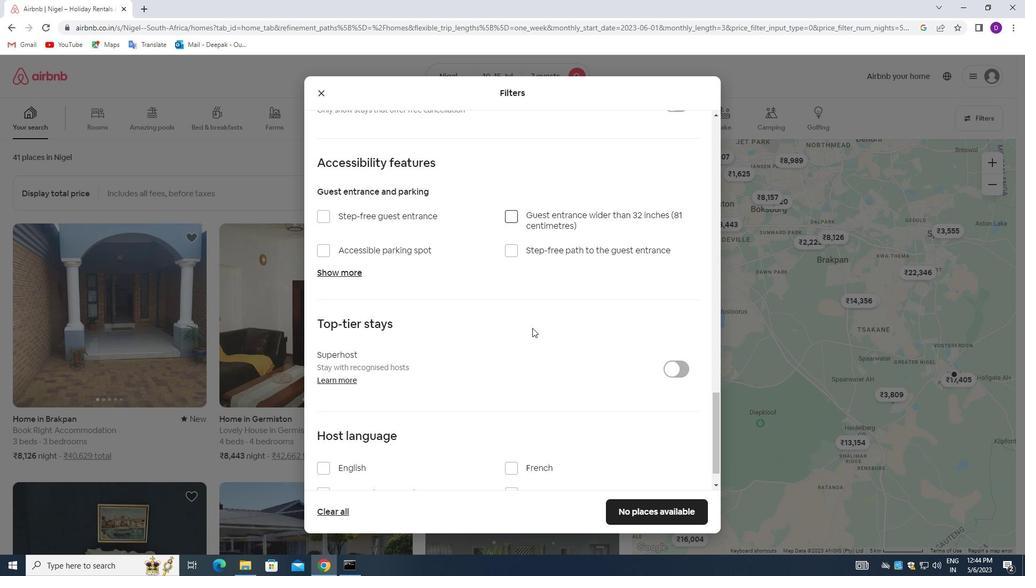 
Action: Mouse moved to (513, 350)
Screenshot: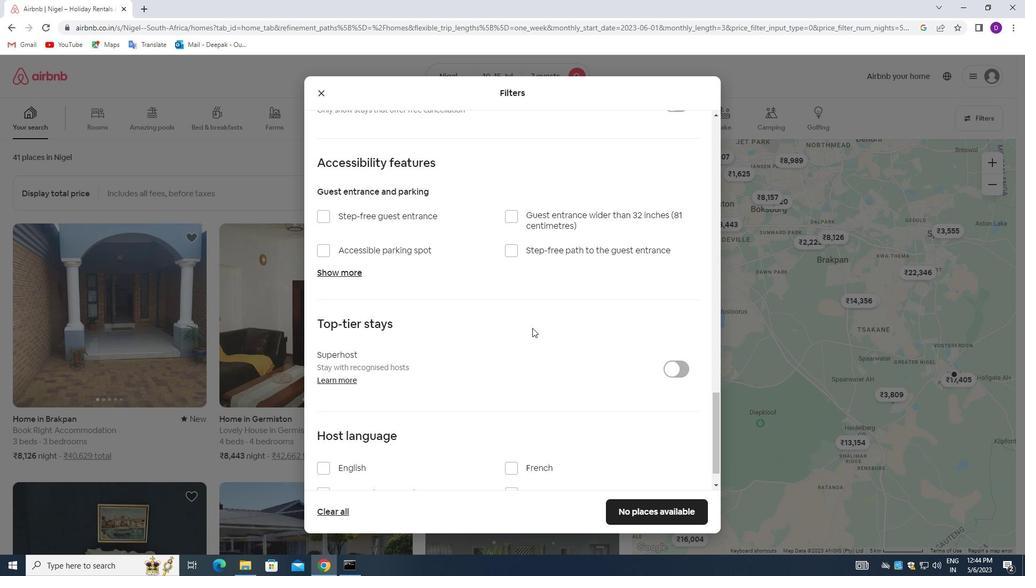 
Action: Mouse scrolled (513, 349) with delta (0, 0)
Screenshot: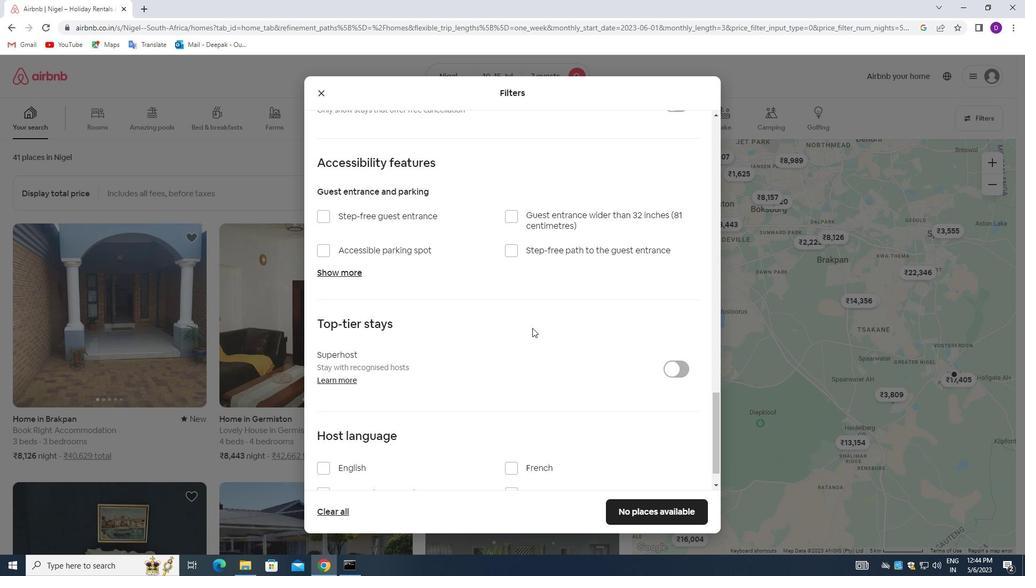 
Action: Mouse moved to (499, 359)
Screenshot: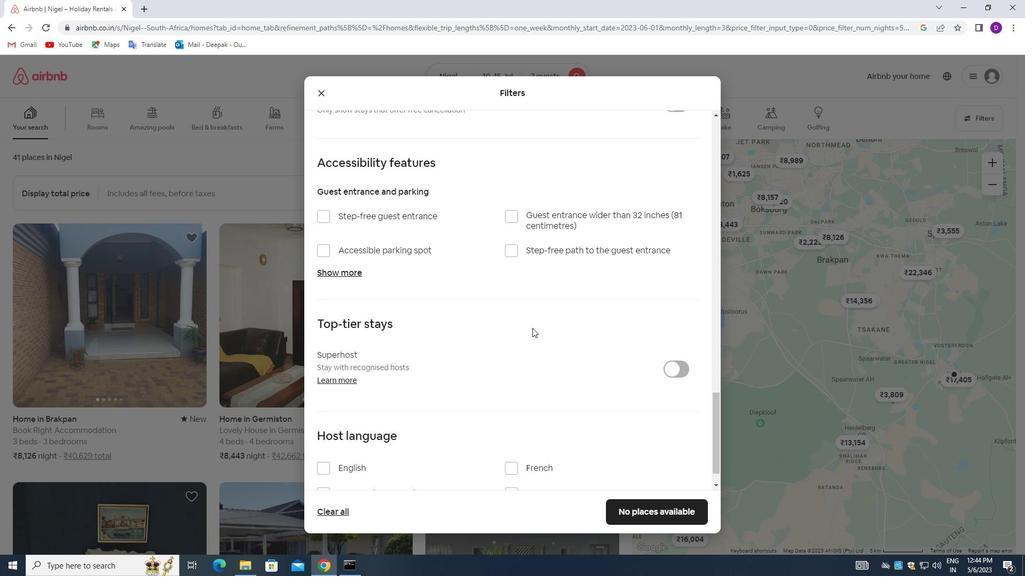 
Action: Mouse scrolled (499, 359) with delta (0, 0)
Screenshot: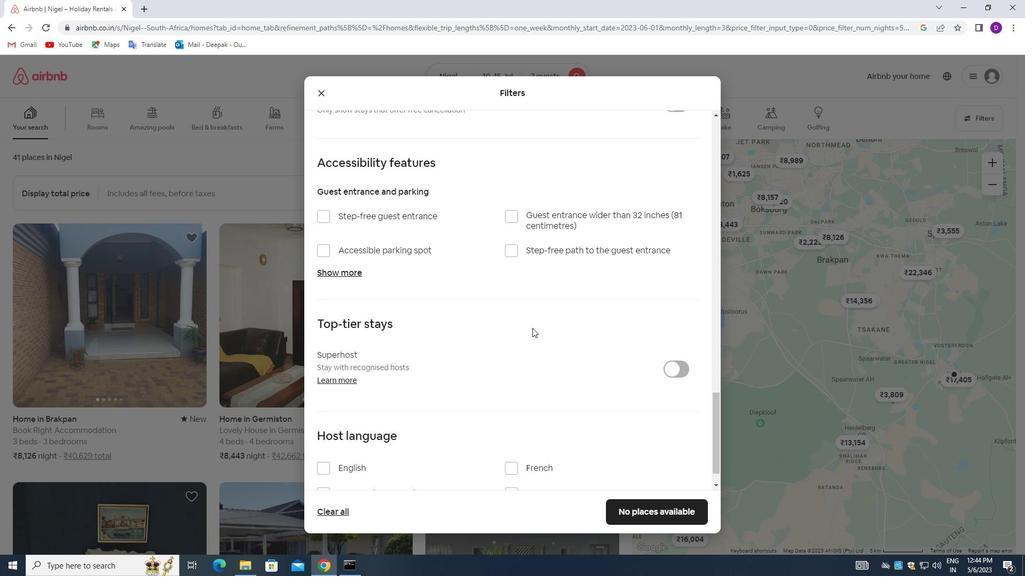
Action: Mouse moved to (495, 363)
Screenshot: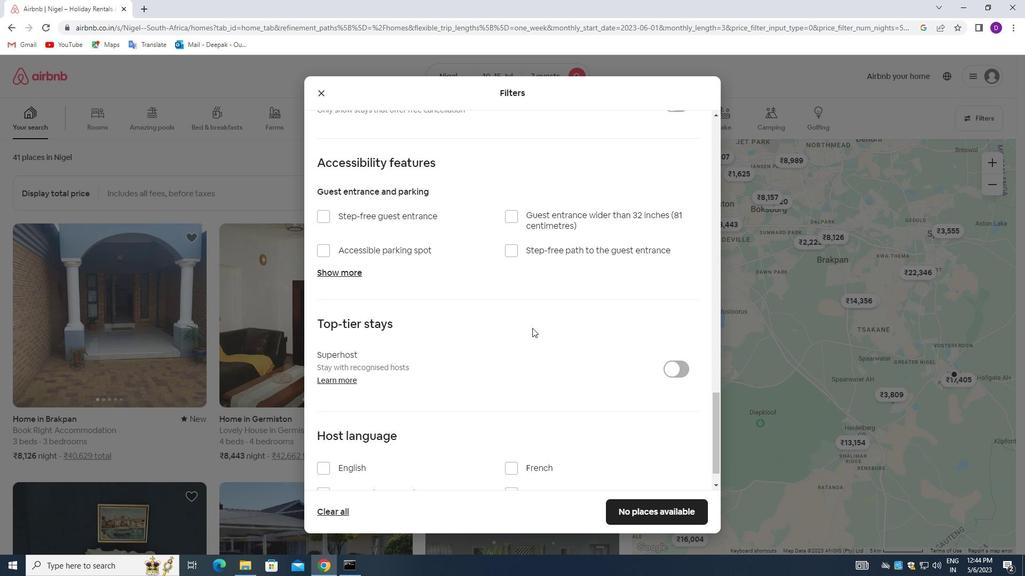 
Action: Mouse scrolled (495, 363) with delta (0, 0)
Screenshot: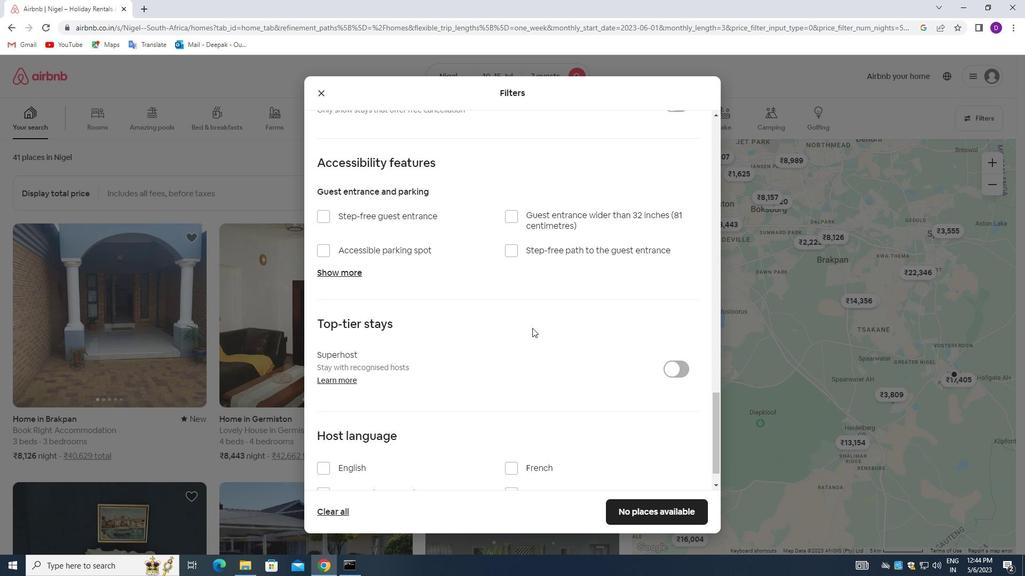 
Action: Mouse moved to (323, 438)
Screenshot: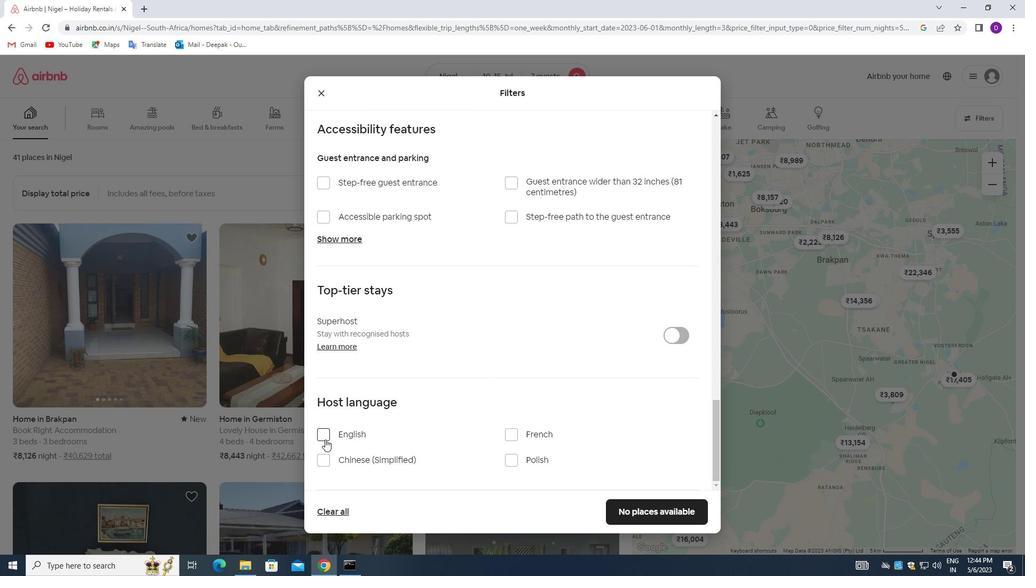 
Action: Mouse pressed left at (323, 438)
Screenshot: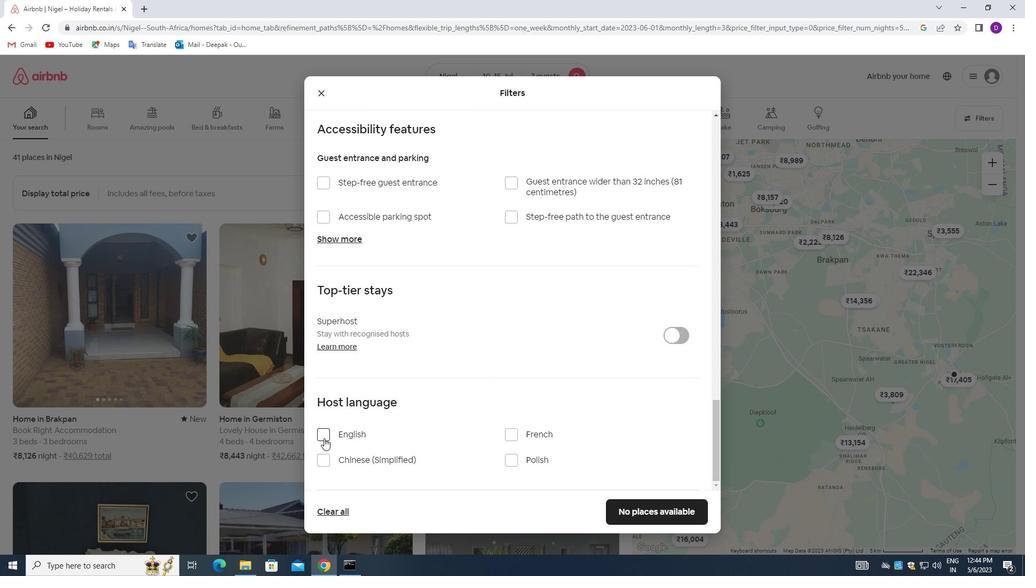 
Action: Mouse moved to (624, 510)
Screenshot: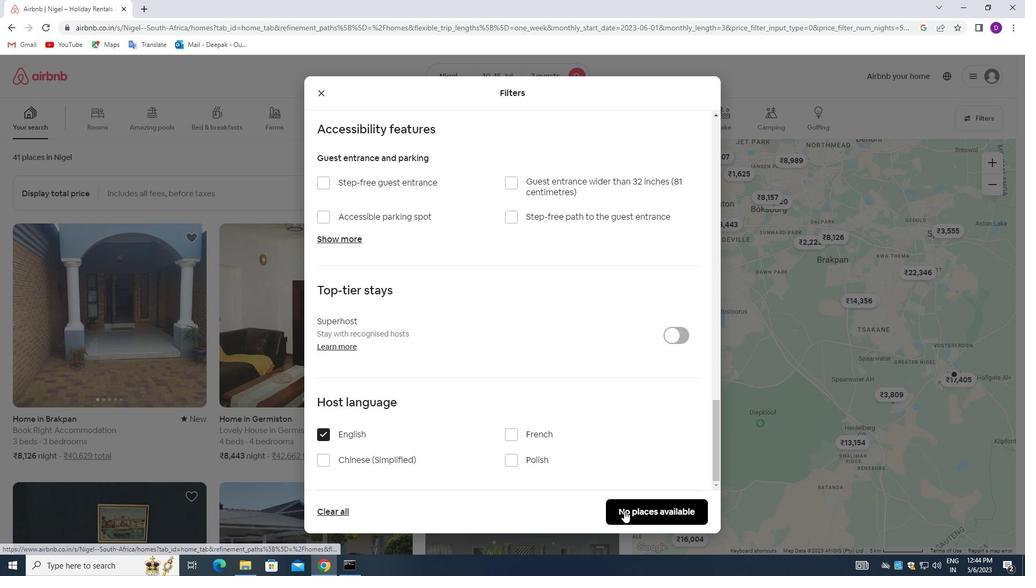 
Action: Mouse pressed left at (624, 510)
Screenshot: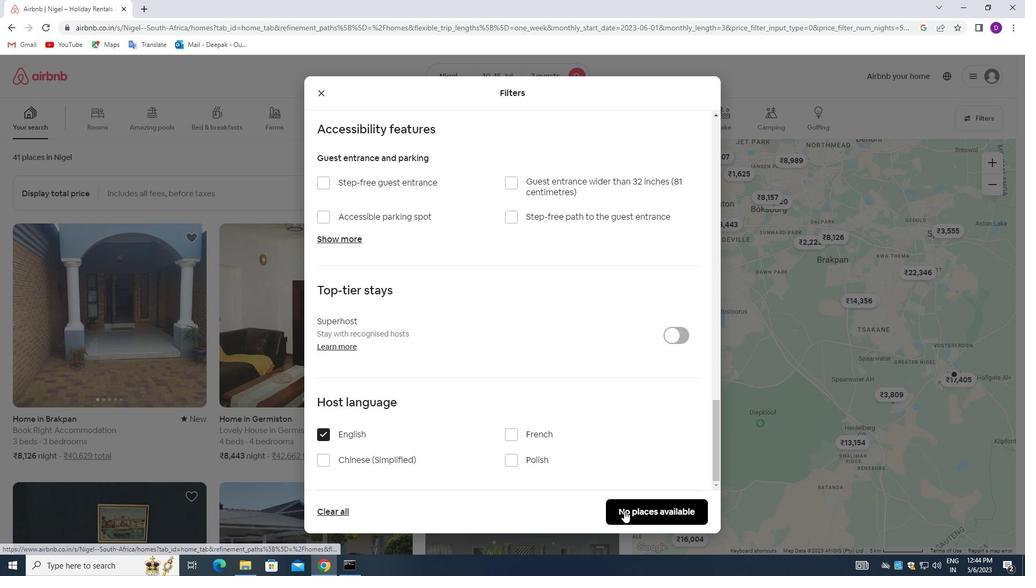 
Action: Mouse moved to (475, 348)
Screenshot: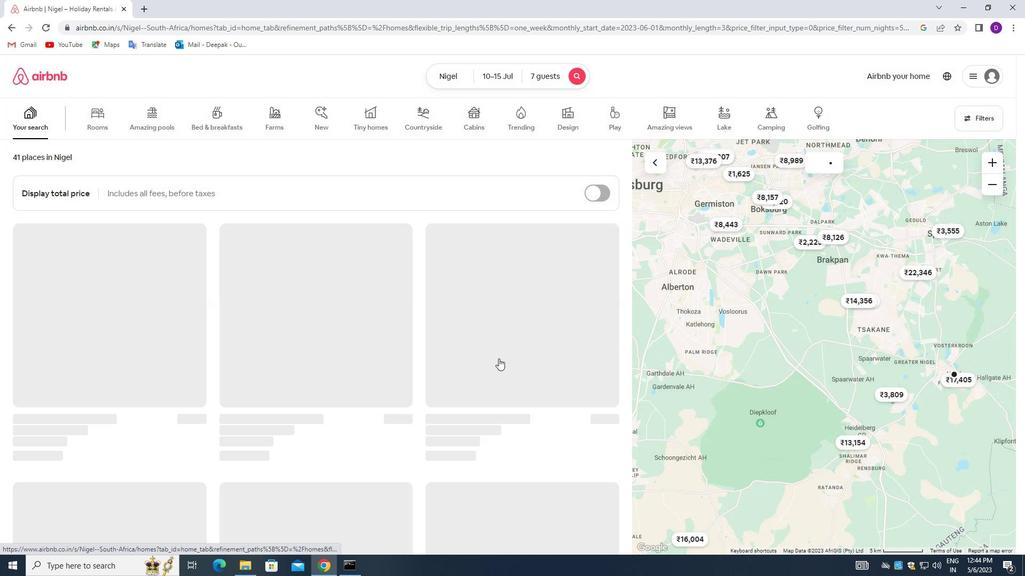 
